 Task: nan
Action: Mouse moved to (526, 153)
Screenshot: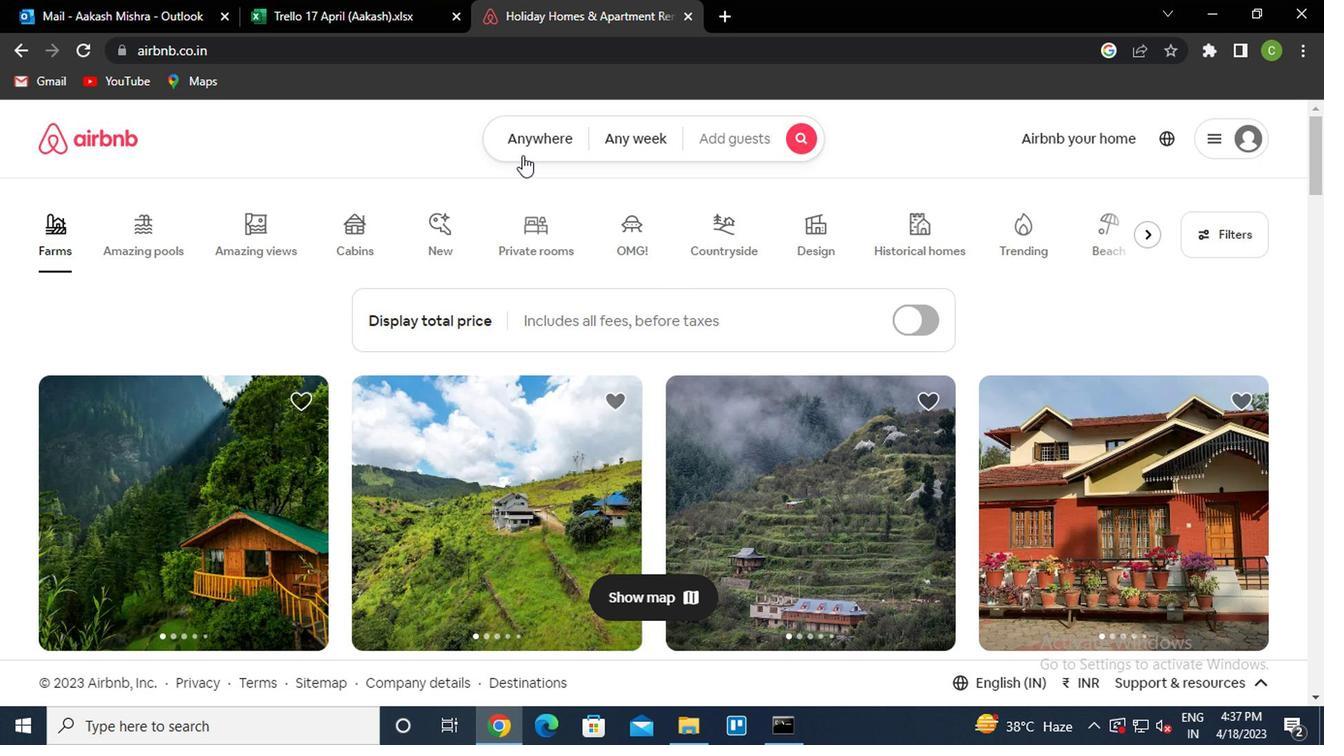 
Action: Mouse pressed left at (526, 153)
Screenshot: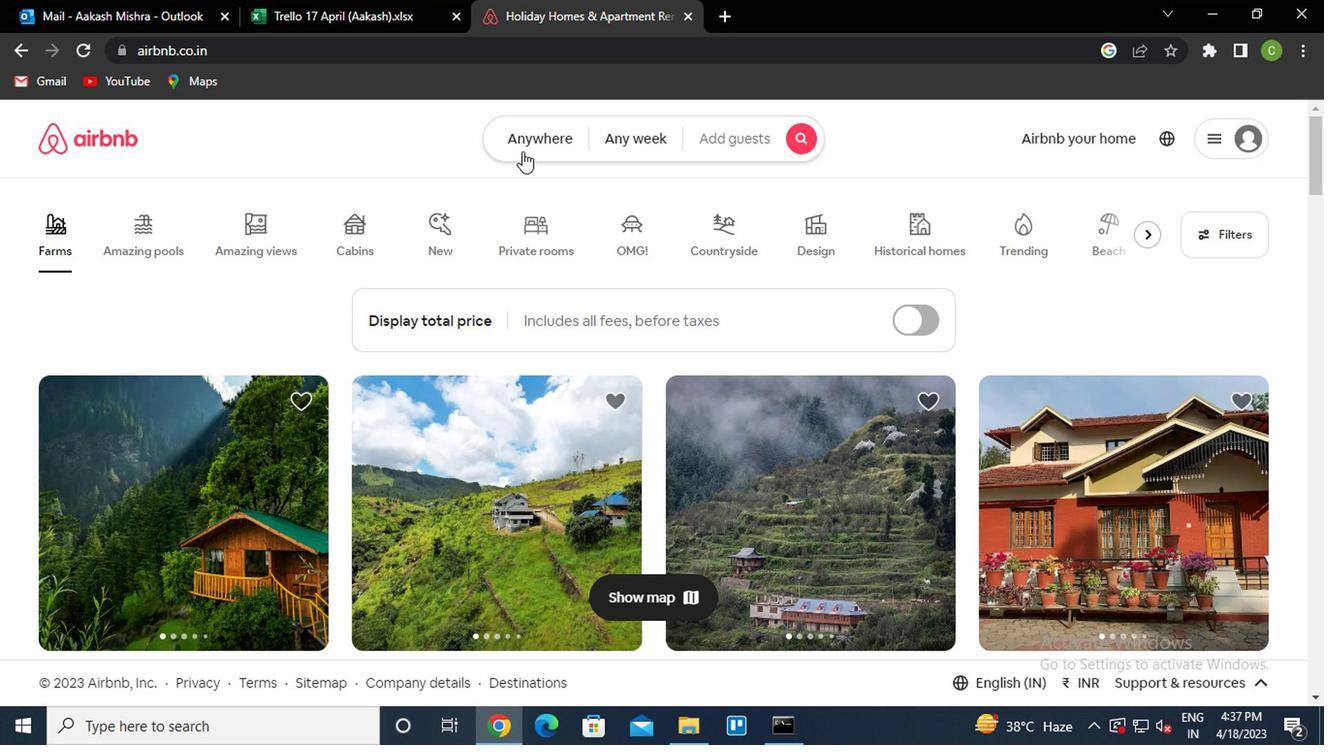 
Action: Mouse moved to (394, 220)
Screenshot: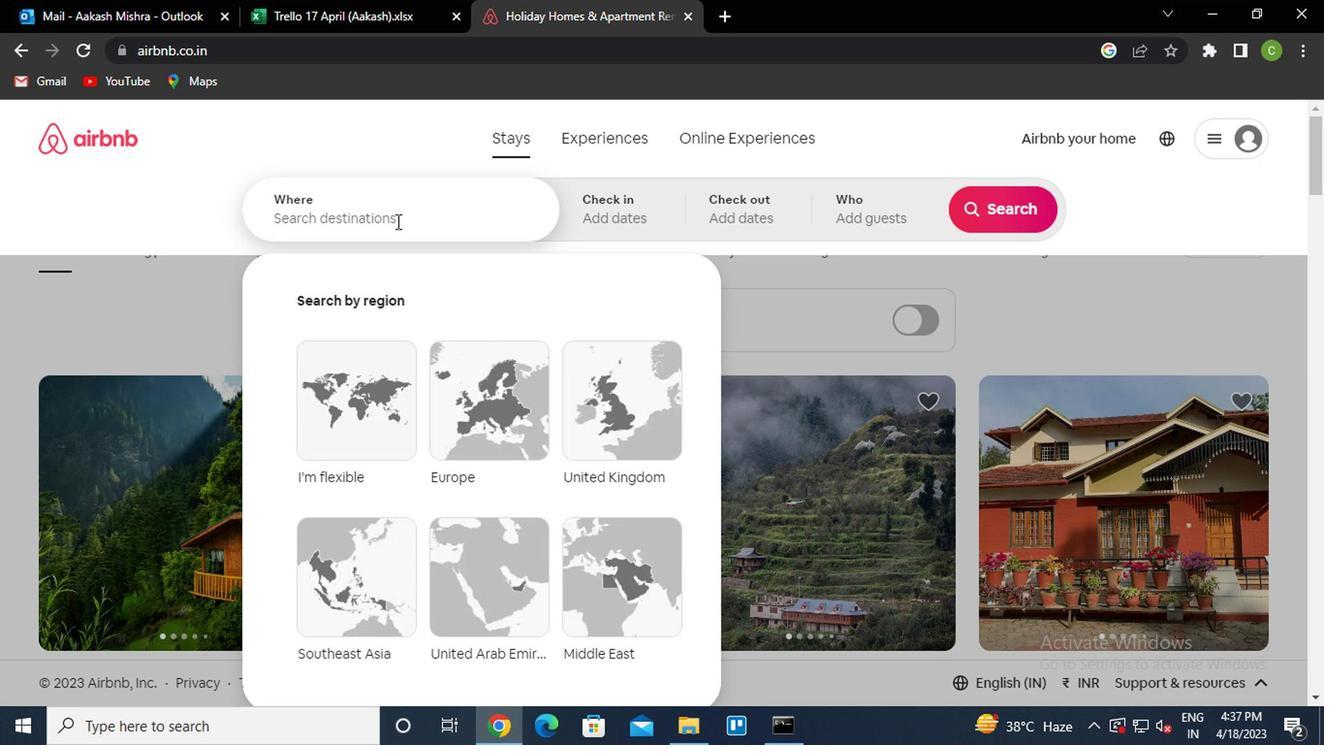 
Action: Mouse pressed left at (394, 220)
Screenshot: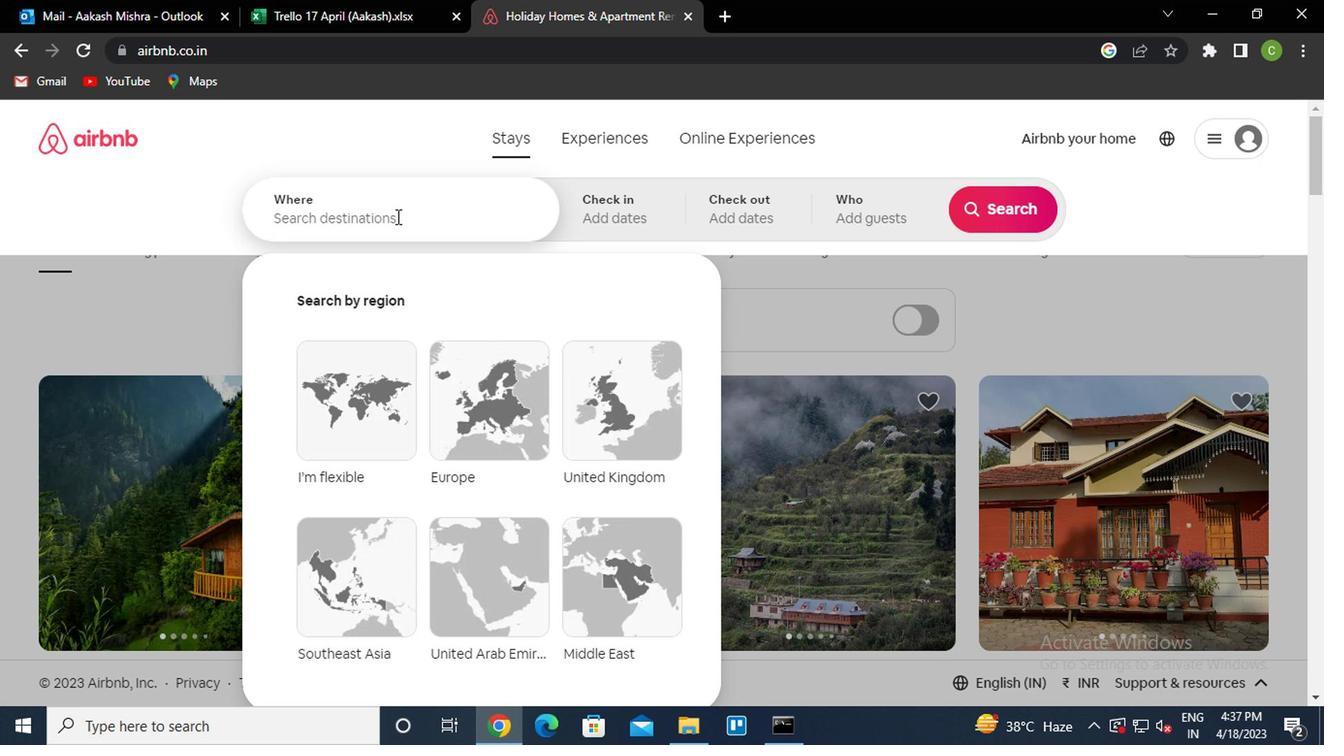 
Action: Key pressed <Key.caps_lock><Key.caps_lock>c<Key.caps_lock>aninde<Key.space>brazil<Key.down><Key.enter>
Screenshot: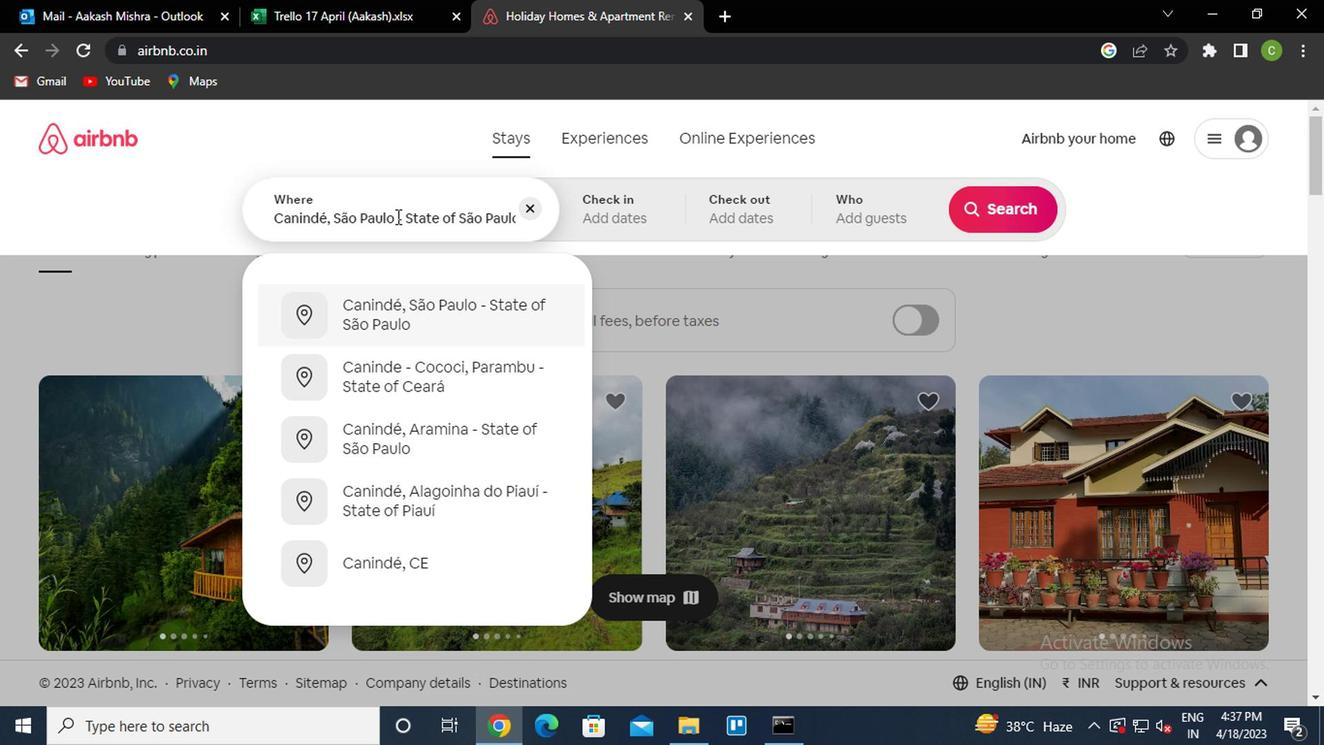 
Action: Mouse moved to (1001, 371)
Screenshot: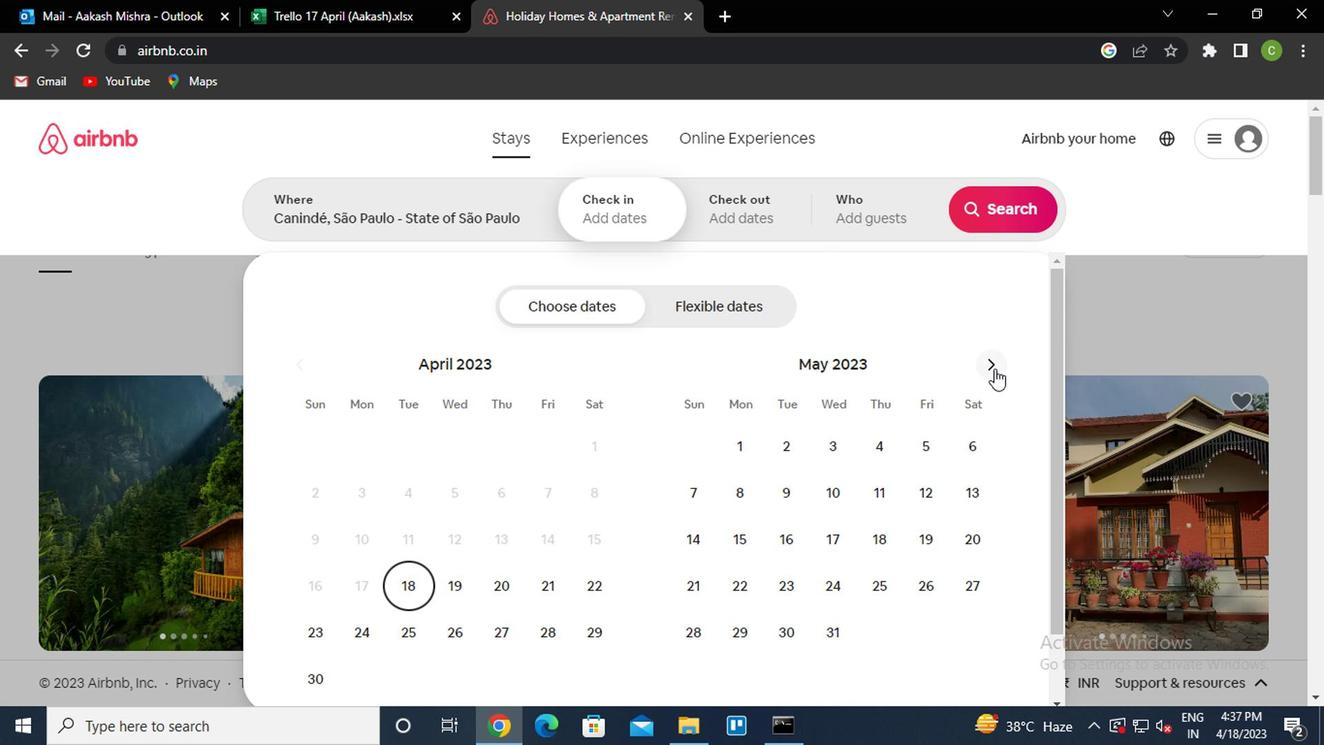 
Action: Mouse pressed left at (1001, 371)
Screenshot: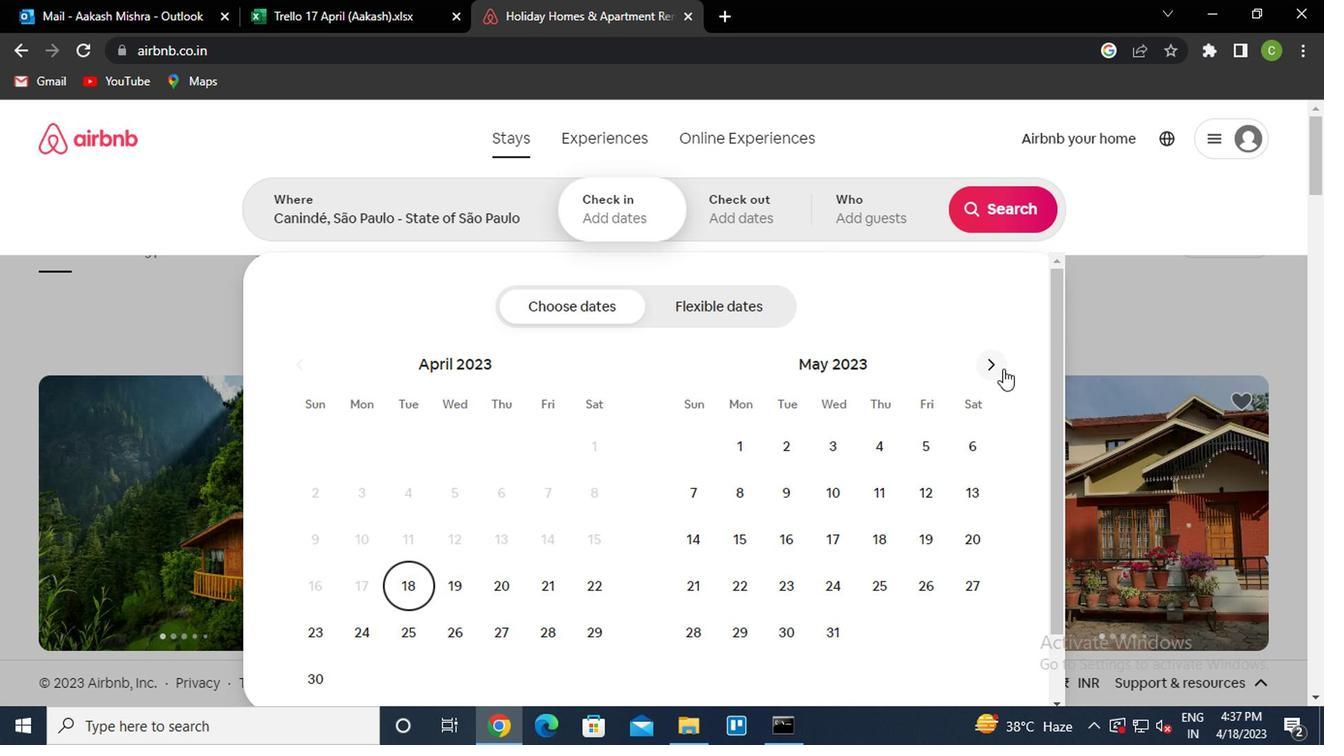 
Action: Mouse pressed left at (1001, 371)
Screenshot: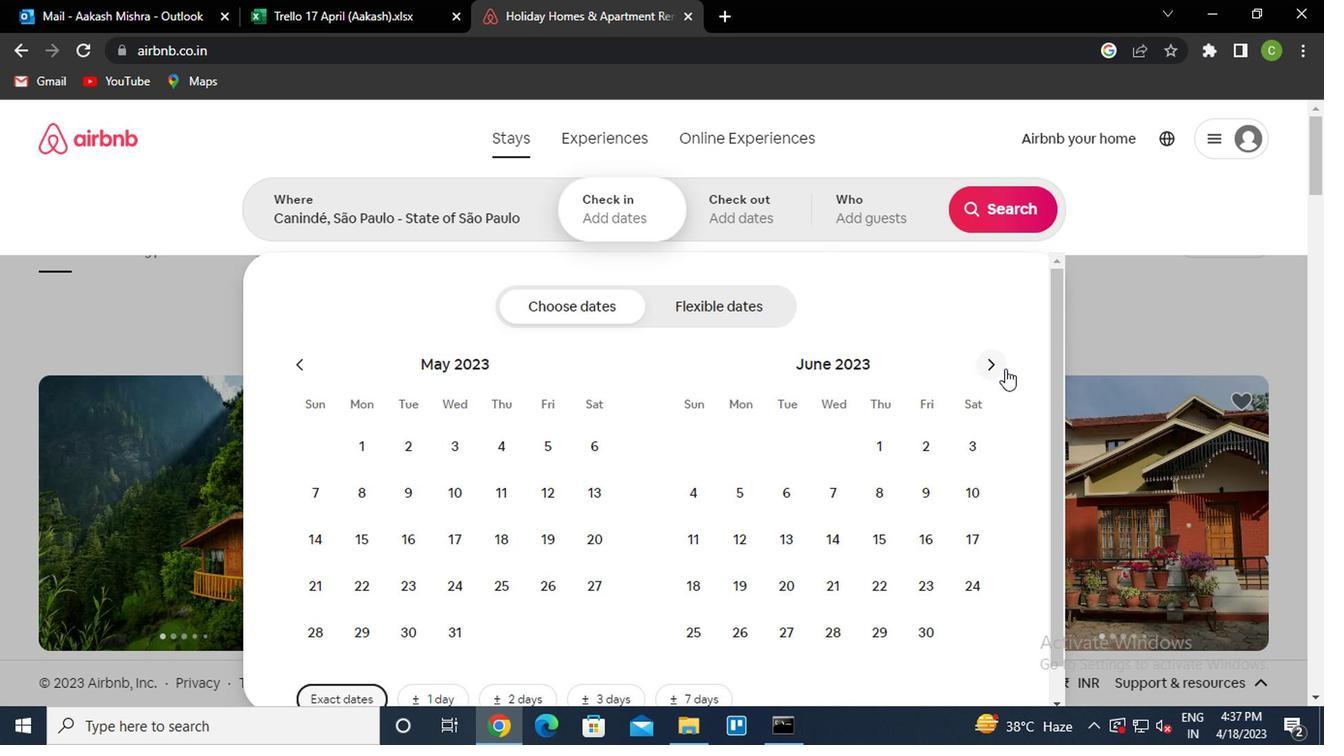 
Action: Mouse moved to (694, 540)
Screenshot: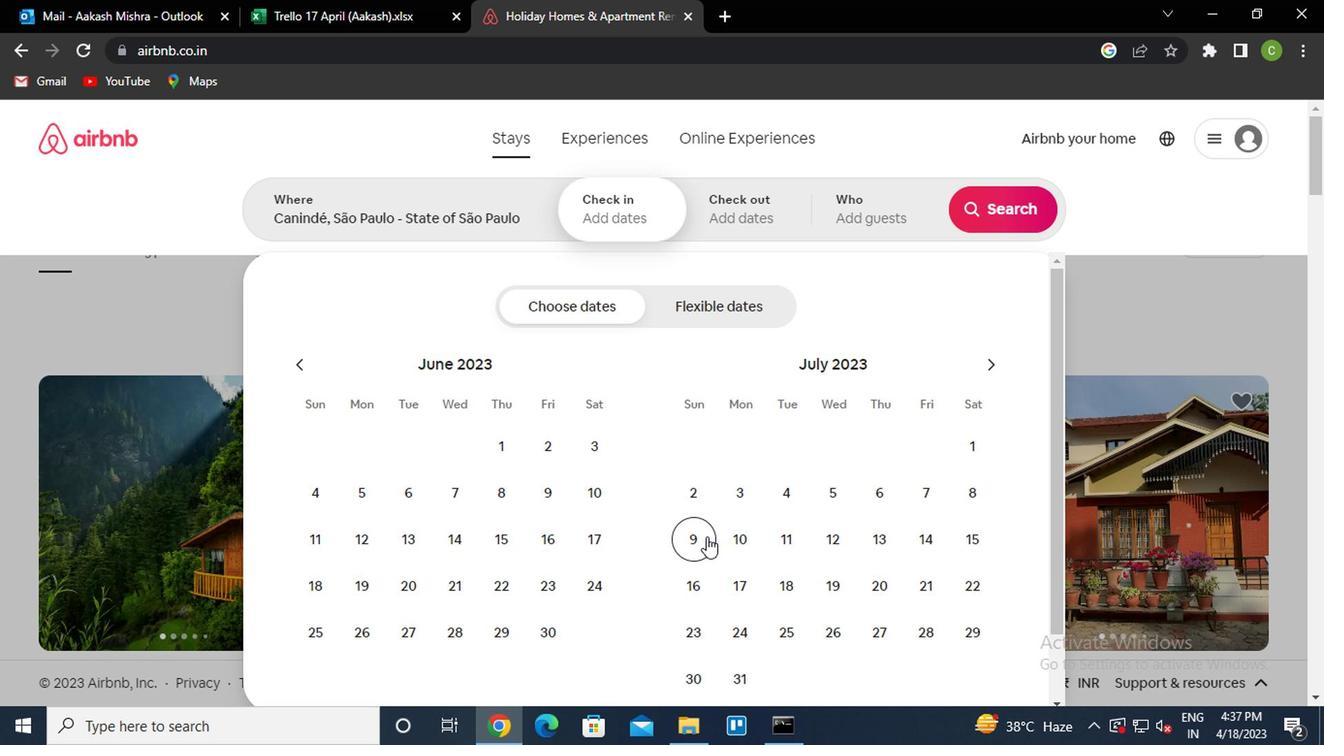 
Action: Mouse pressed left at (694, 540)
Screenshot: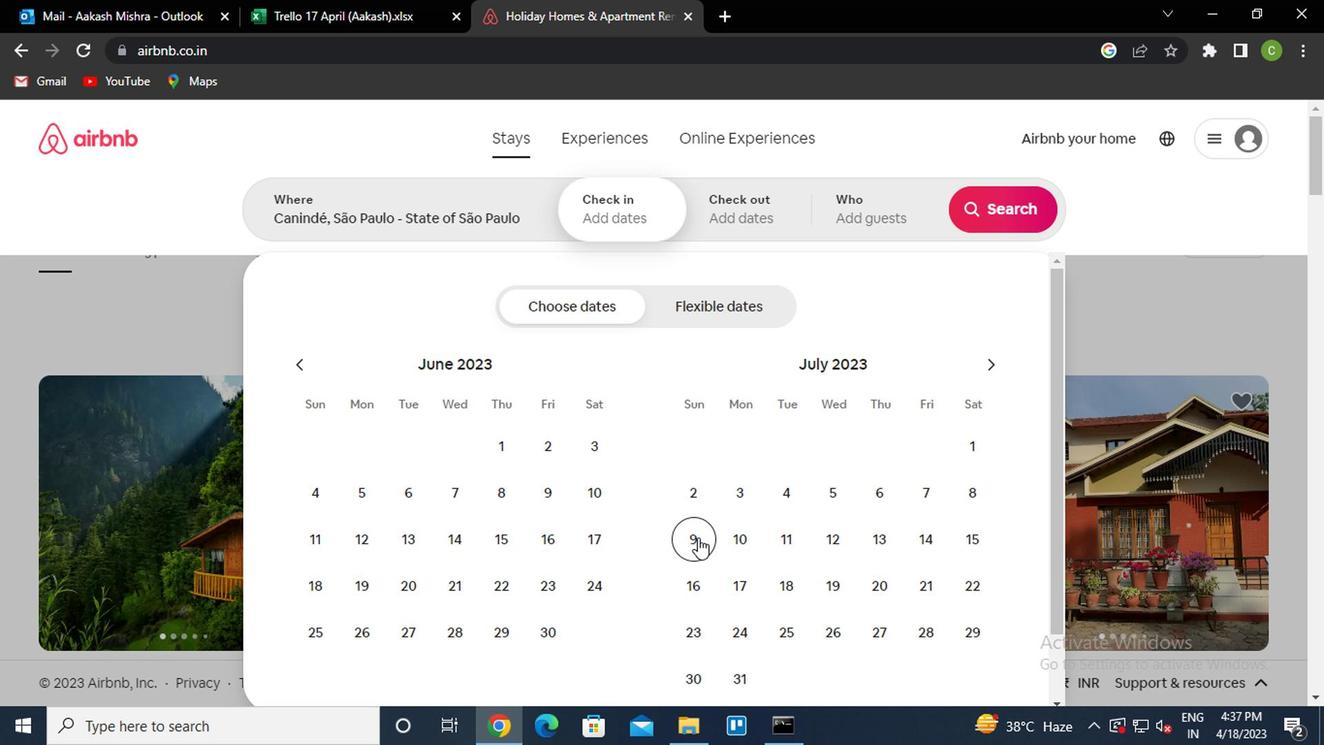 
Action: Mouse moved to (694, 597)
Screenshot: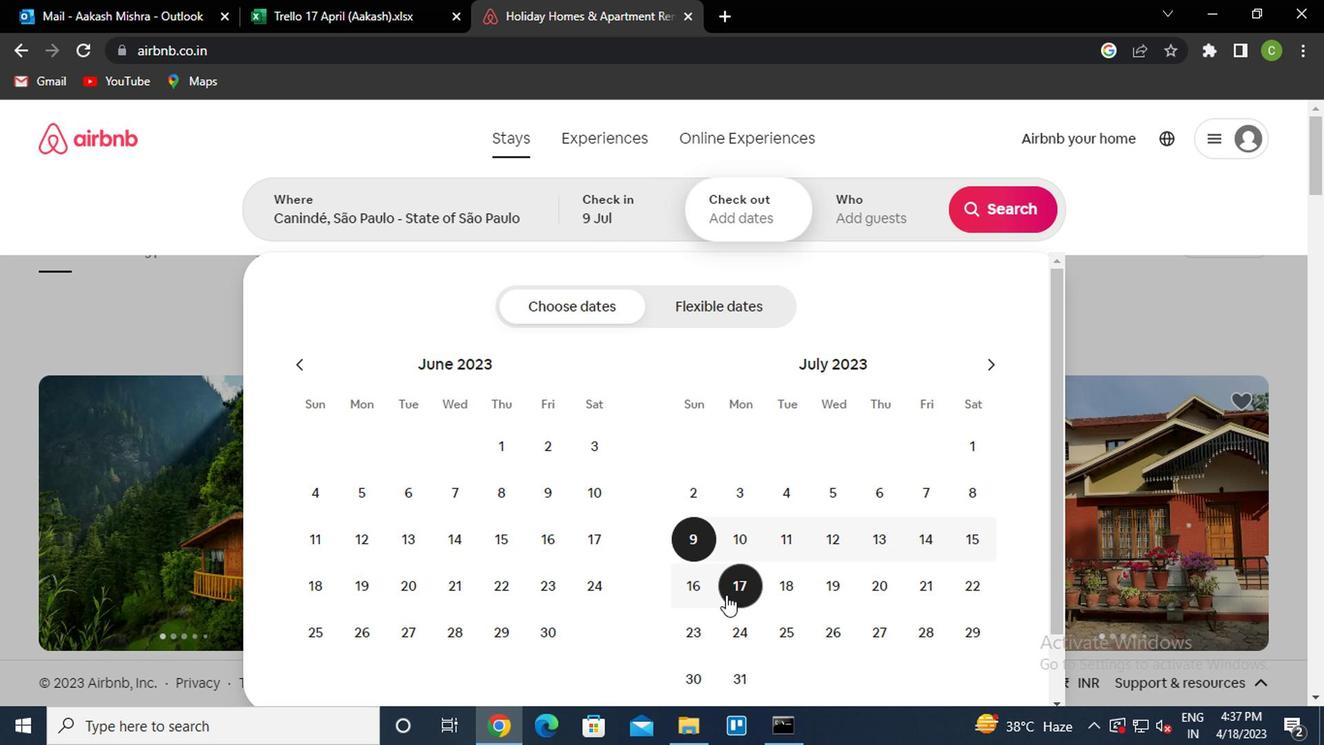 
Action: Mouse pressed left at (694, 597)
Screenshot: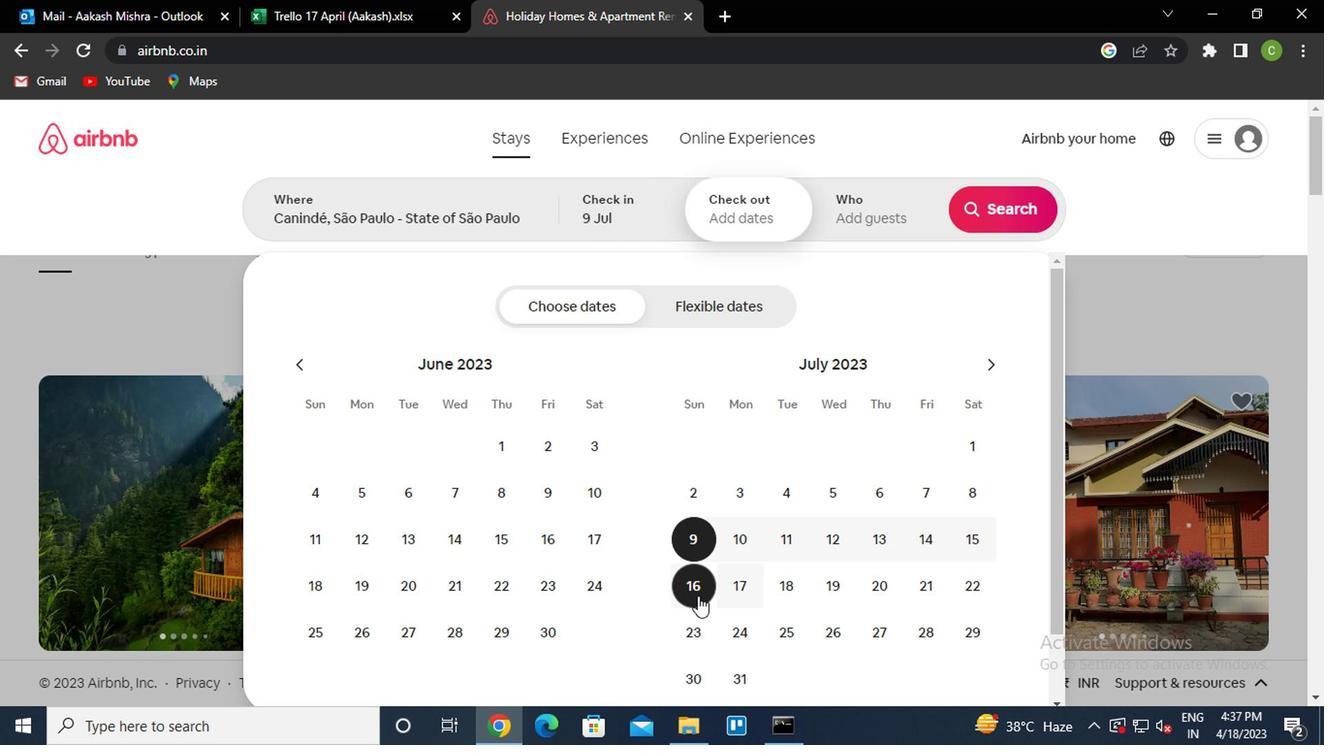 
Action: Mouse moved to (902, 212)
Screenshot: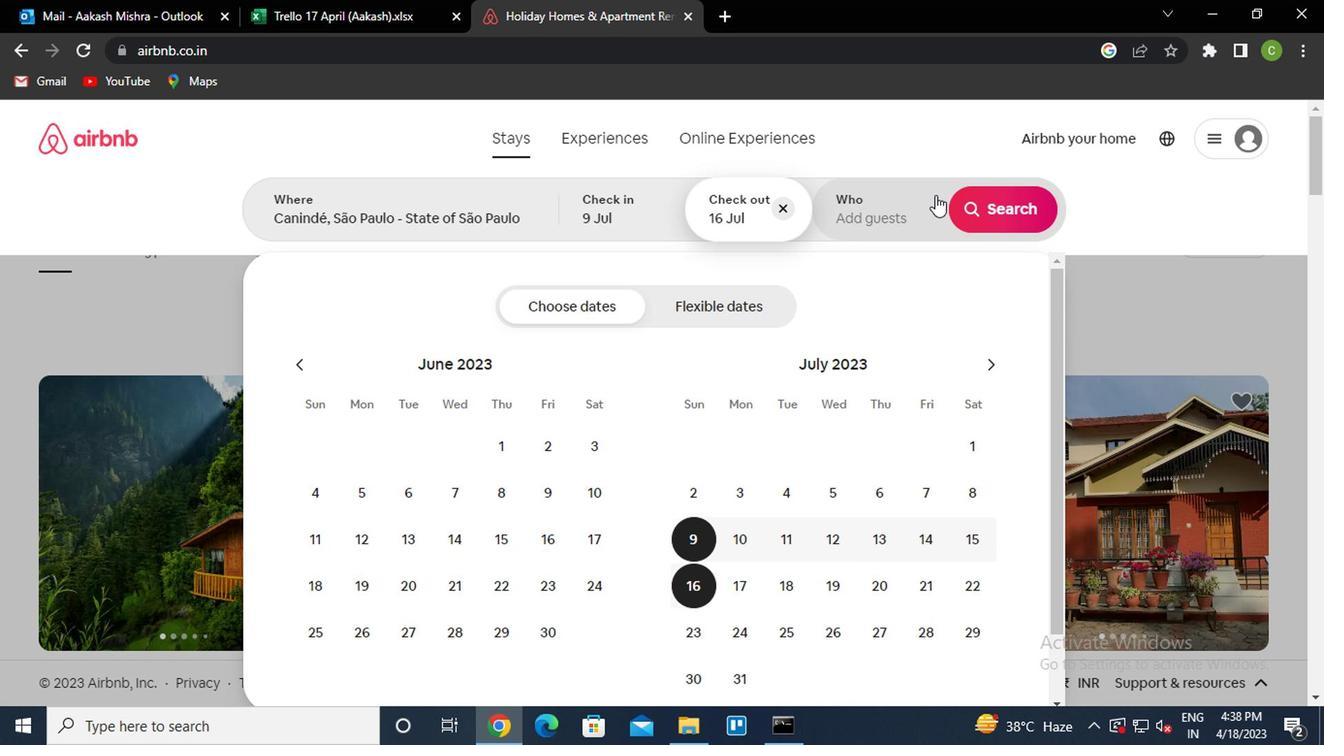 
Action: Mouse pressed left at (902, 212)
Screenshot: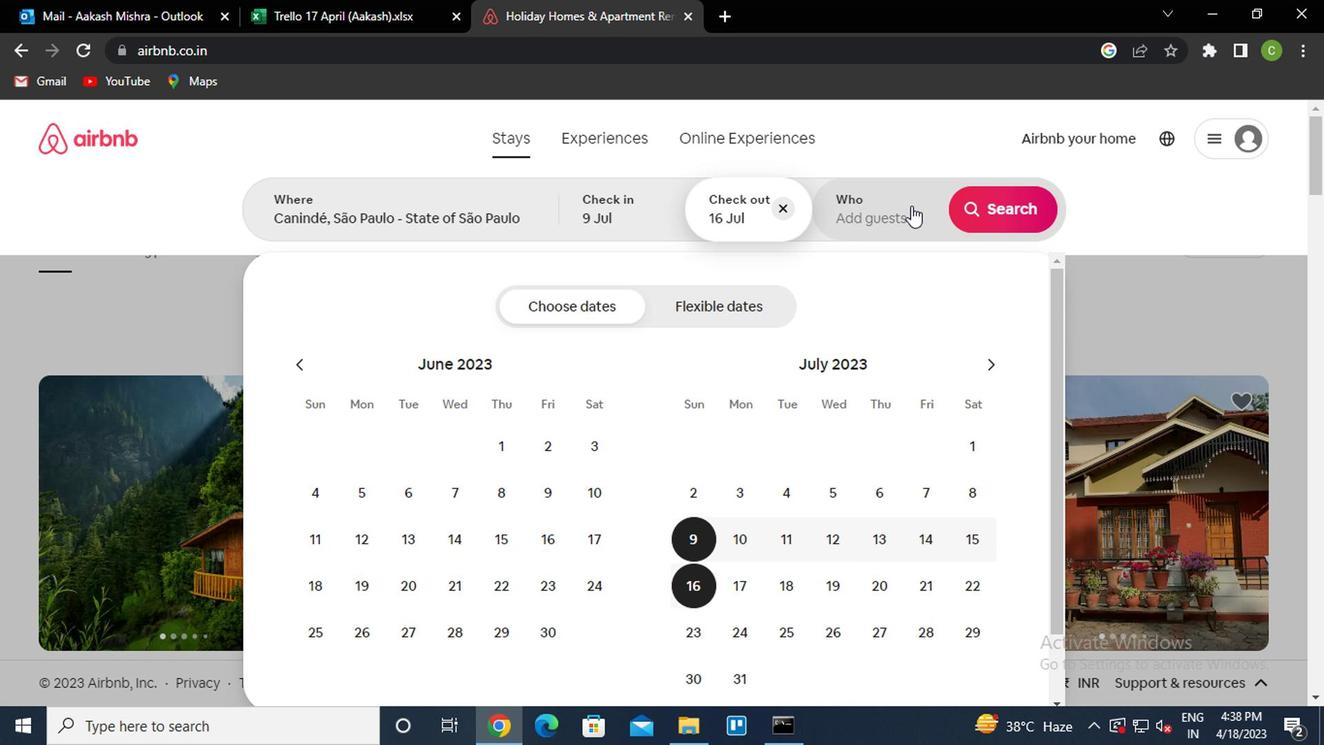 
Action: Mouse moved to (1012, 314)
Screenshot: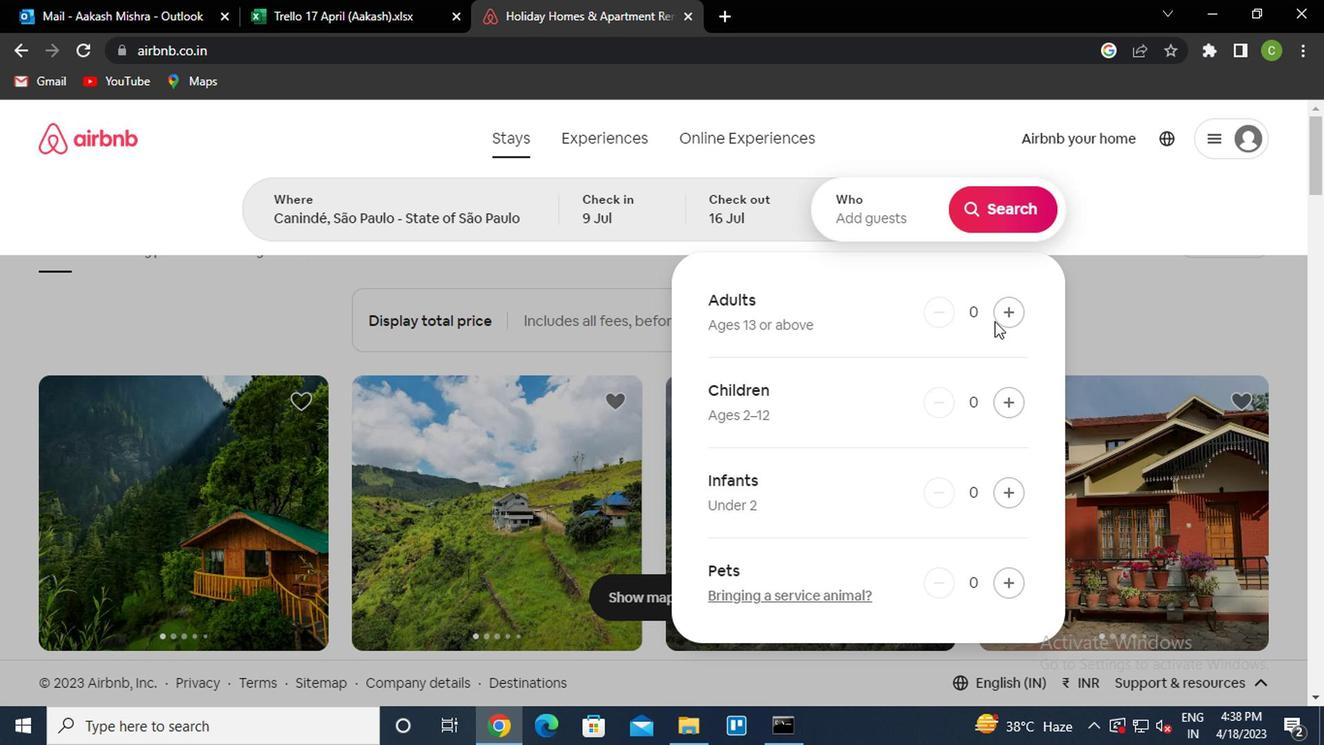 
Action: Mouse pressed left at (1012, 314)
Screenshot: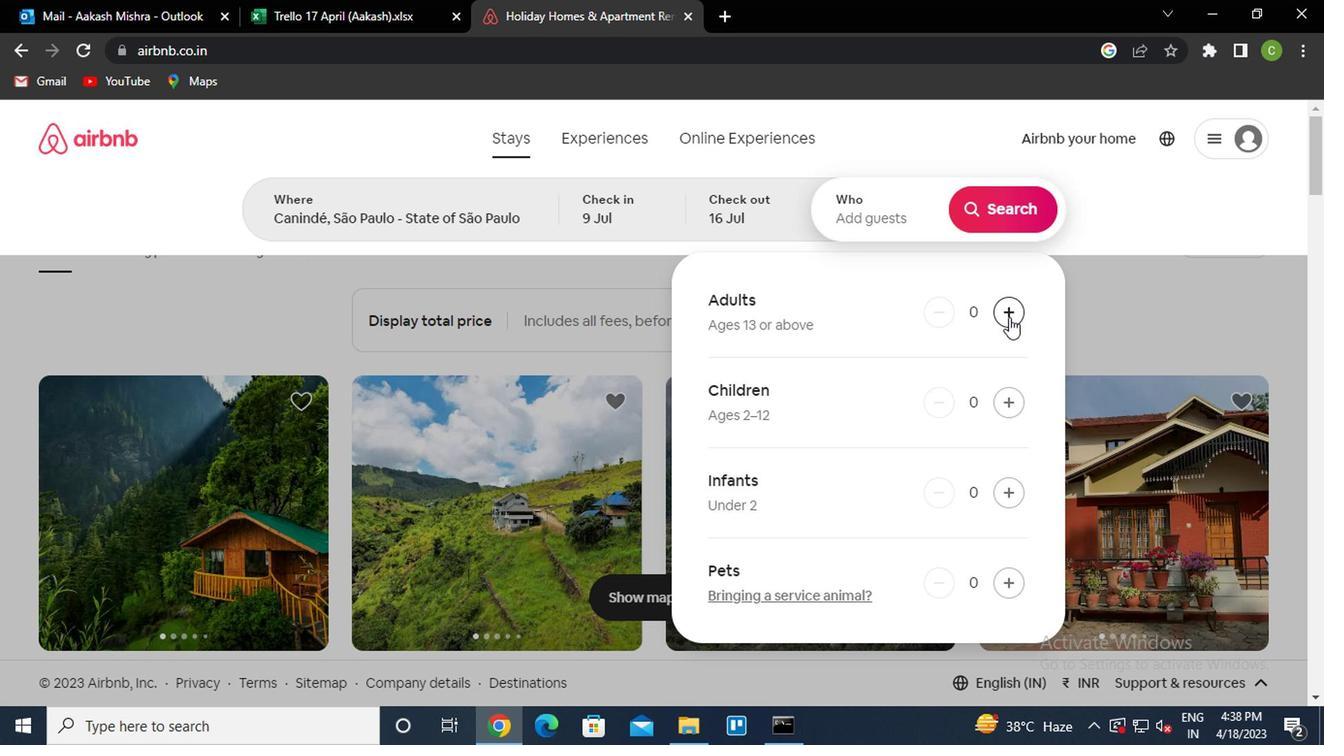 
Action: Mouse pressed left at (1012, 314)
Screenshot: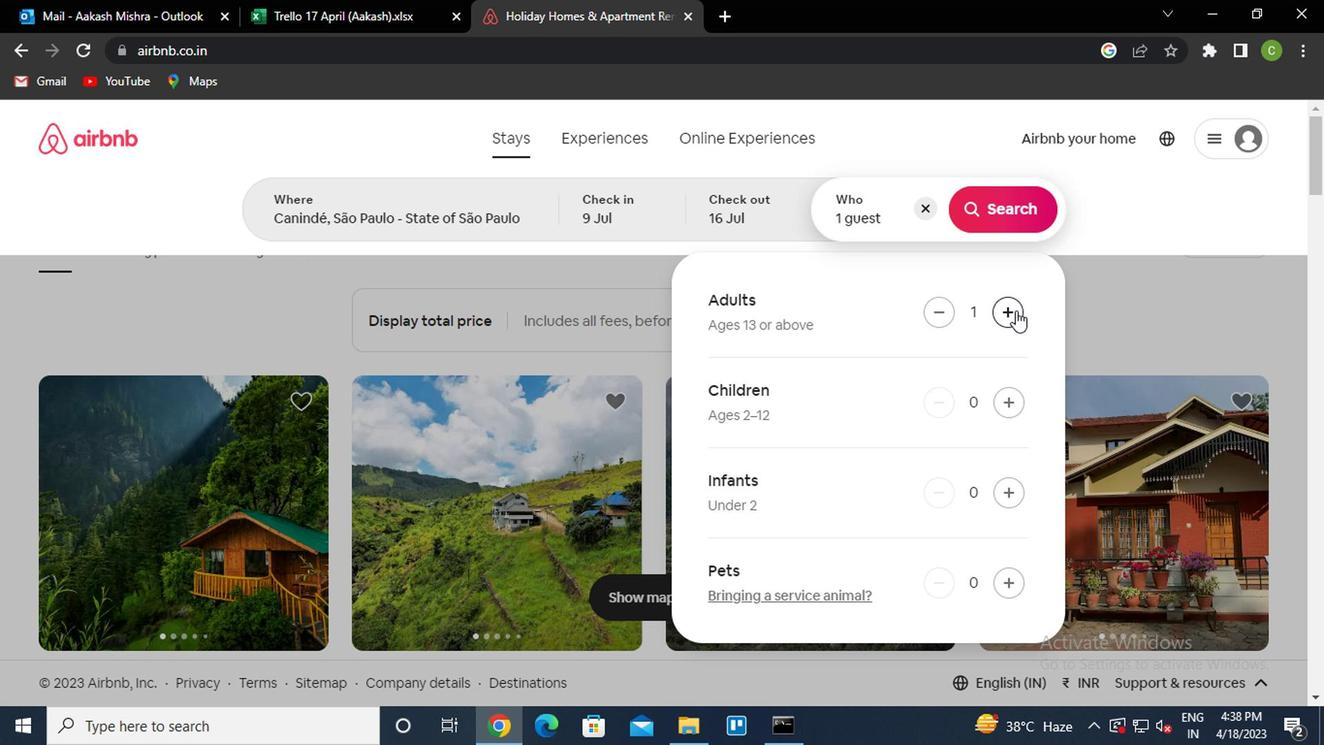 
Action: Mouse moved to (1006, 392)
Screenshot: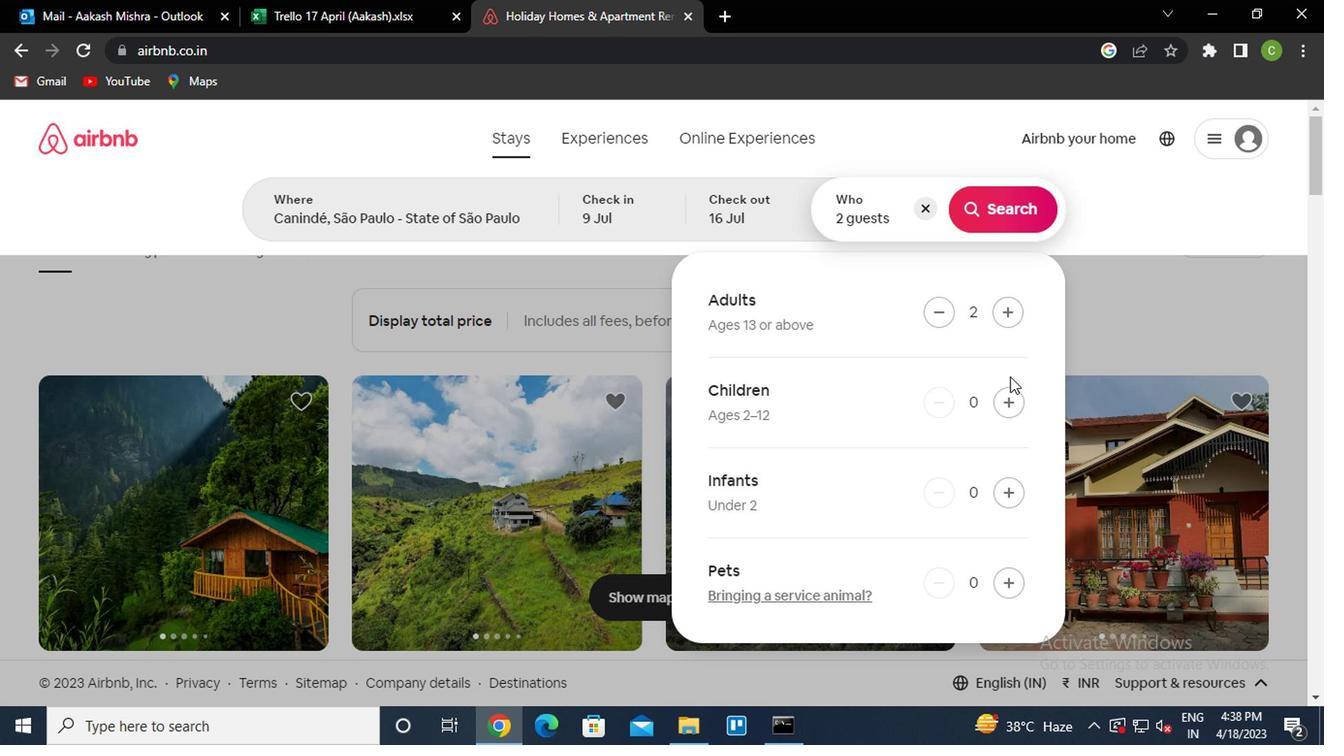 
Action: Mouse pressed left at (1006, 392)
Screenshot: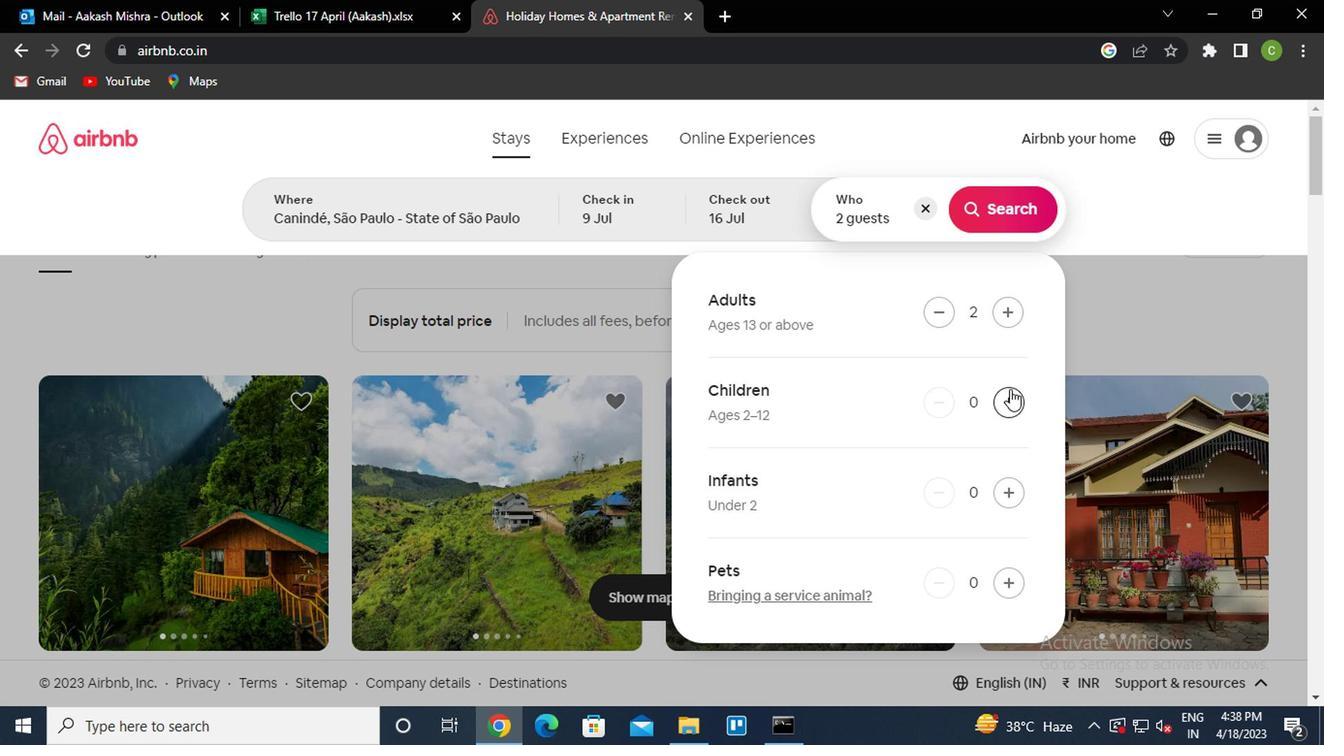 
Action: Mouse moved to (1102, 332)
Screenshot: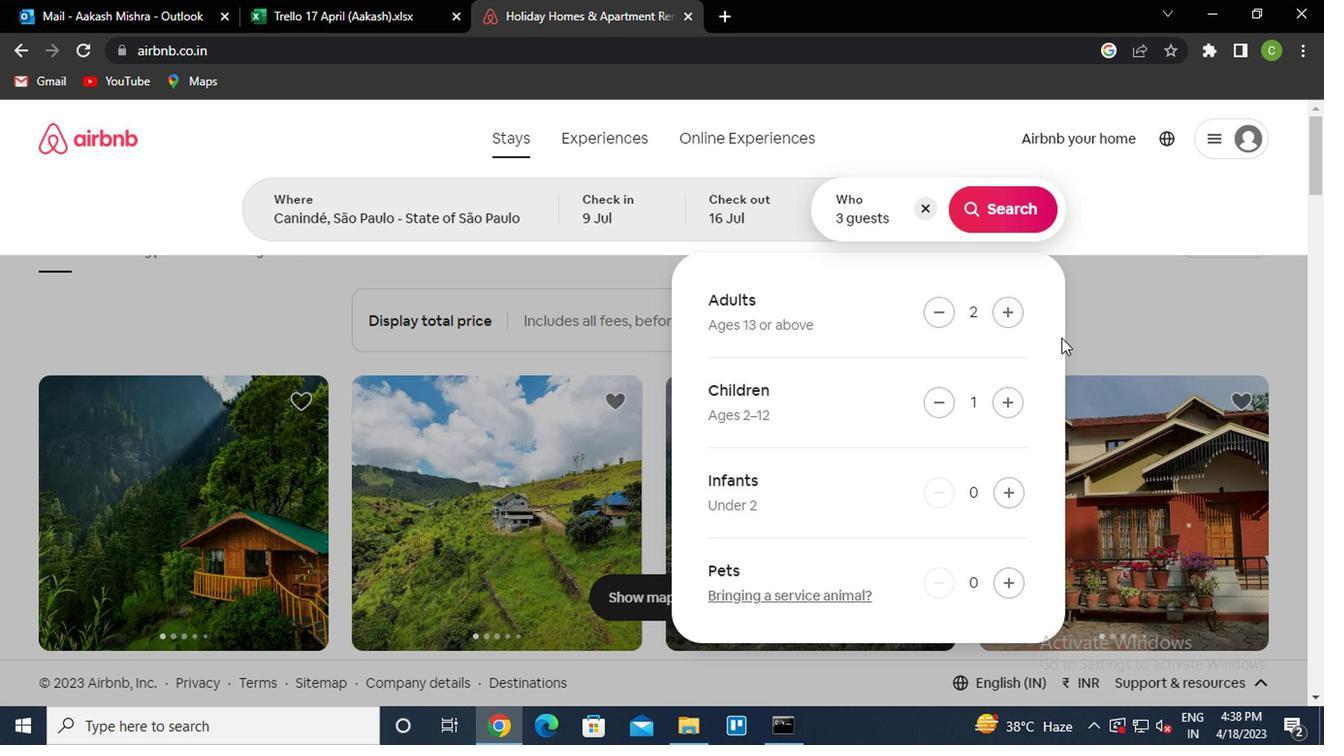 
Action: Mouse pressed left at (1102, 332)
Screenshot: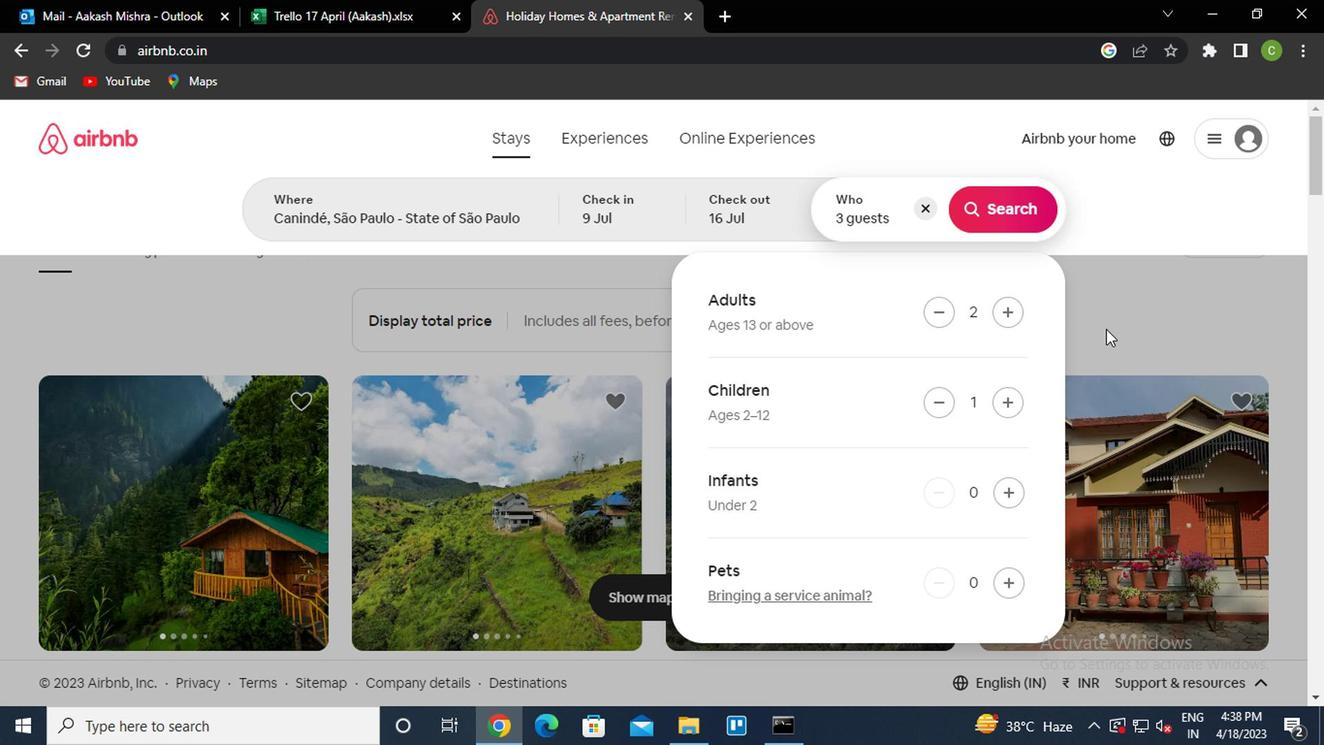
Action: Mouse moved to (1211, 230)
Screenshot: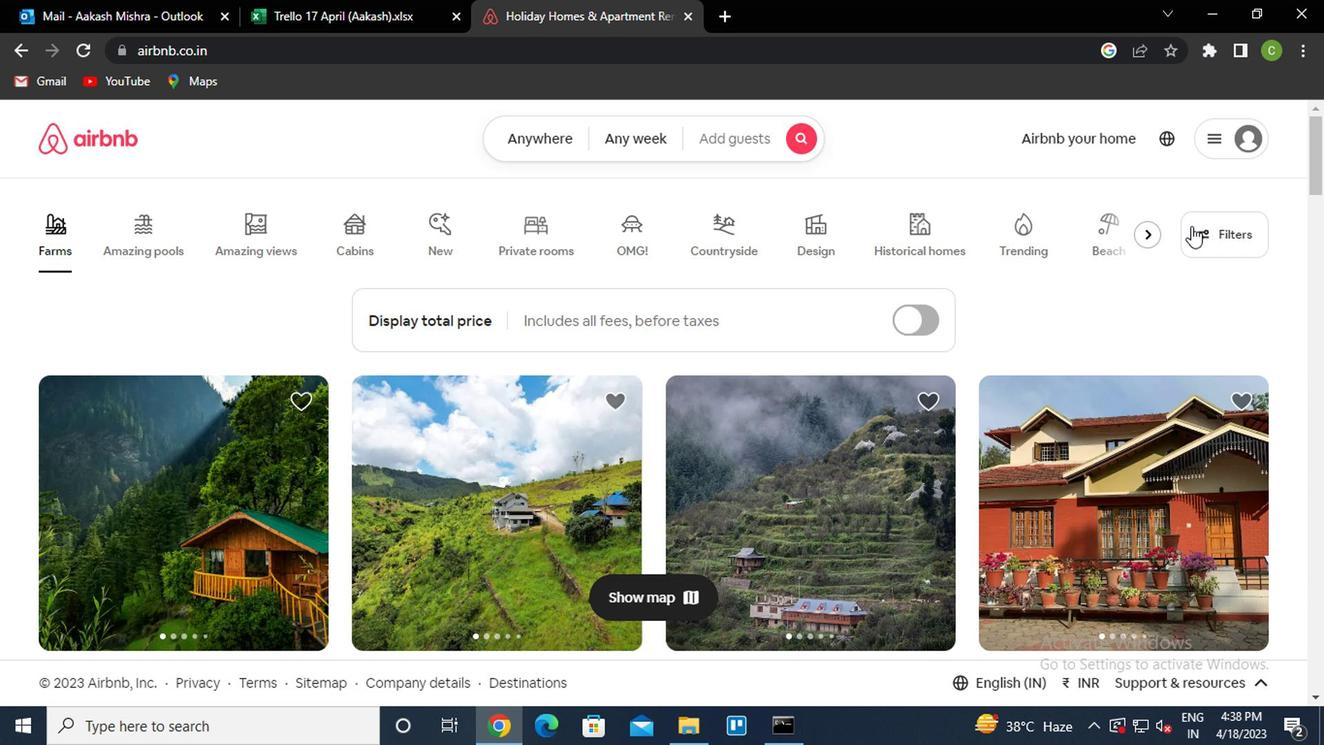 
Action: Mouse pressed left at (1211, 230)
Screenshot: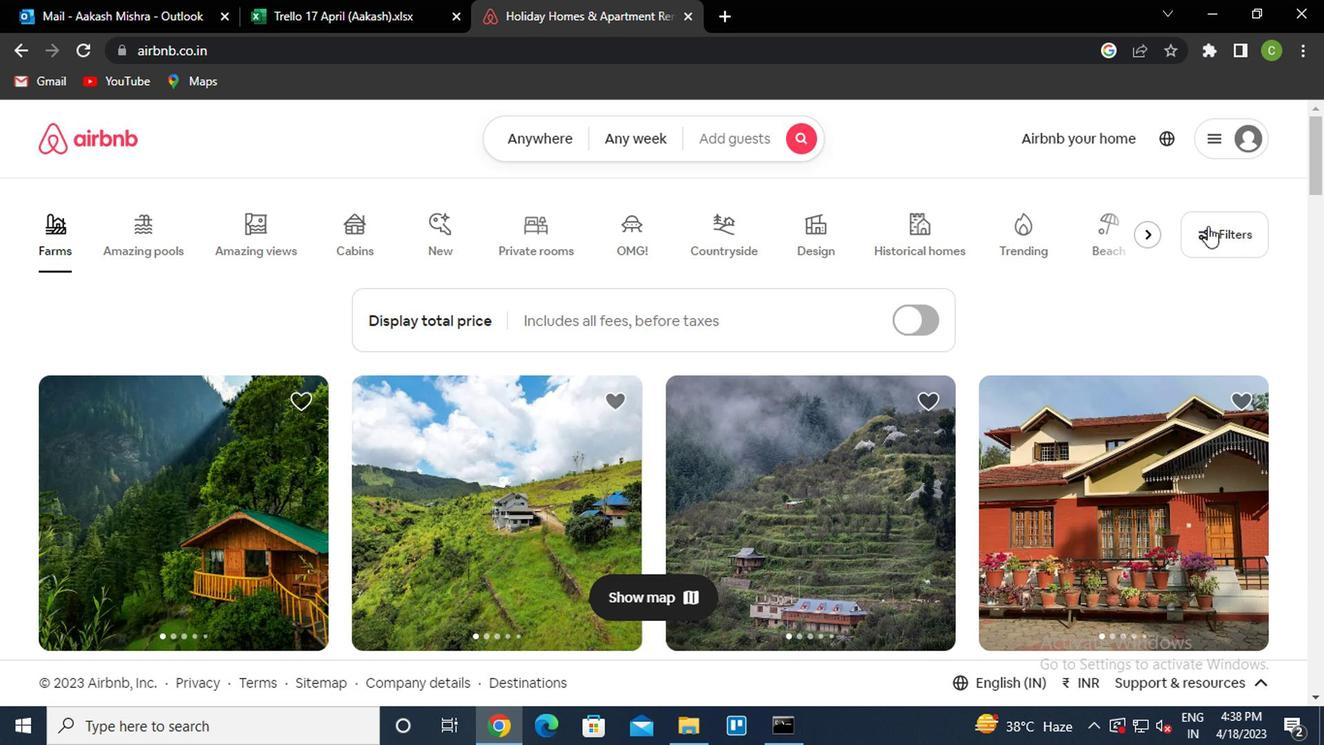 
Action: Mouse moved to (468, 460)
Screenshot: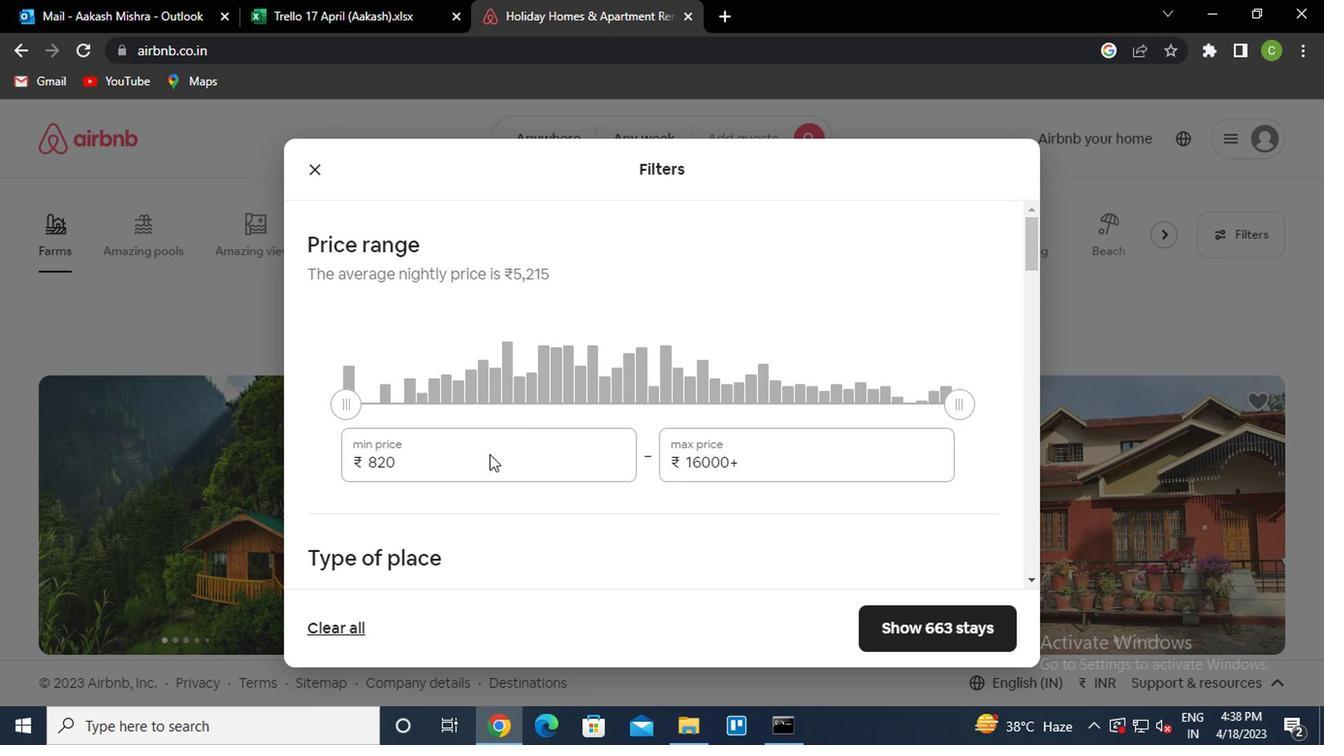 
Action: Mouse pressed left at (468, 460)
Screenshot: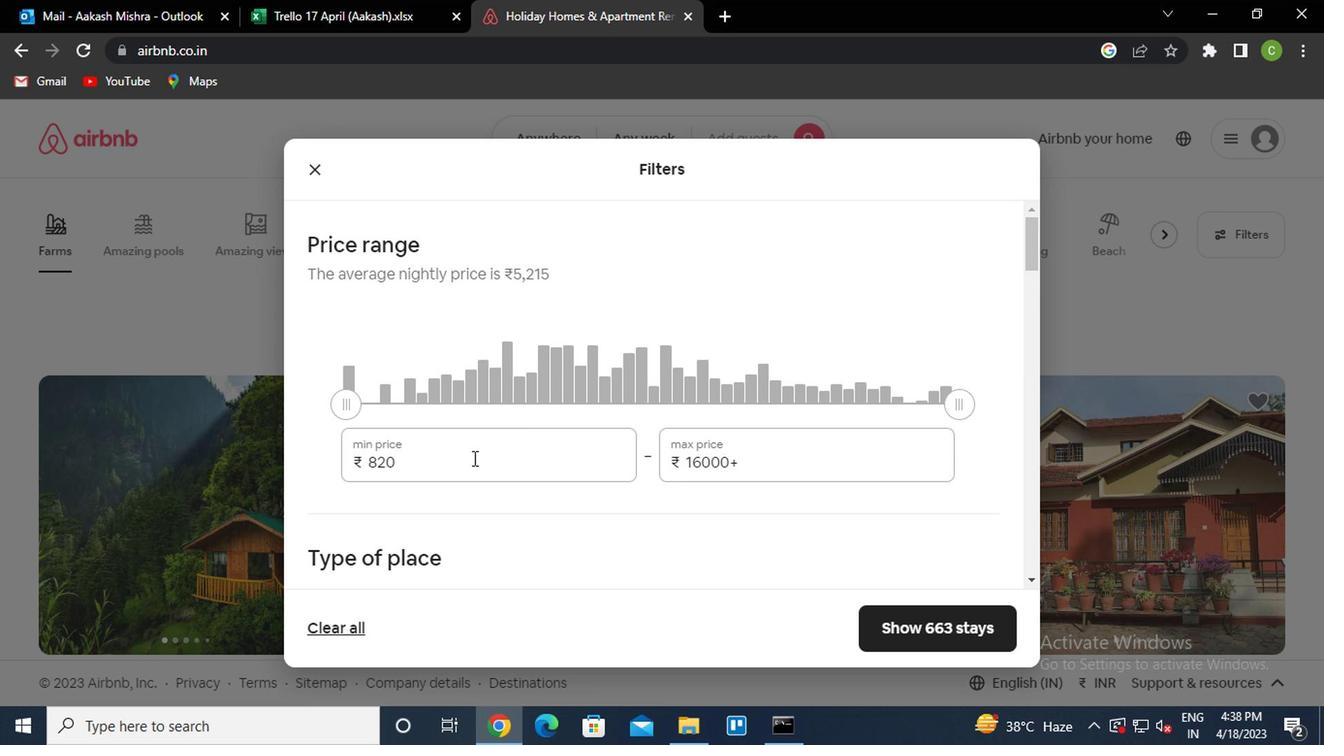 
Action: Key pressed <Key.backspace><Key.backspace>000<Key.tab>16000<Key.backspace><Key.backspace><Key.backspace><Key.backspace>
Screenshot: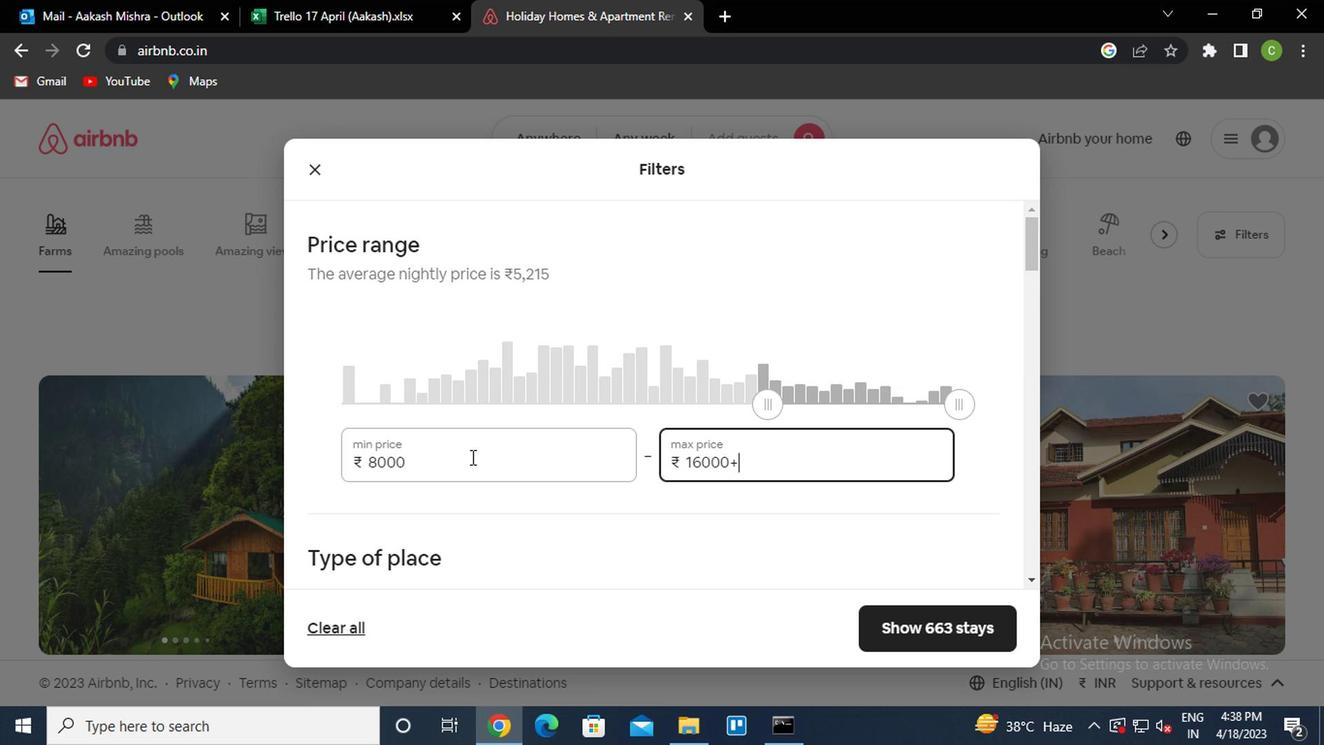 
Action: Mouse moved to (562, 517)
Screenshot: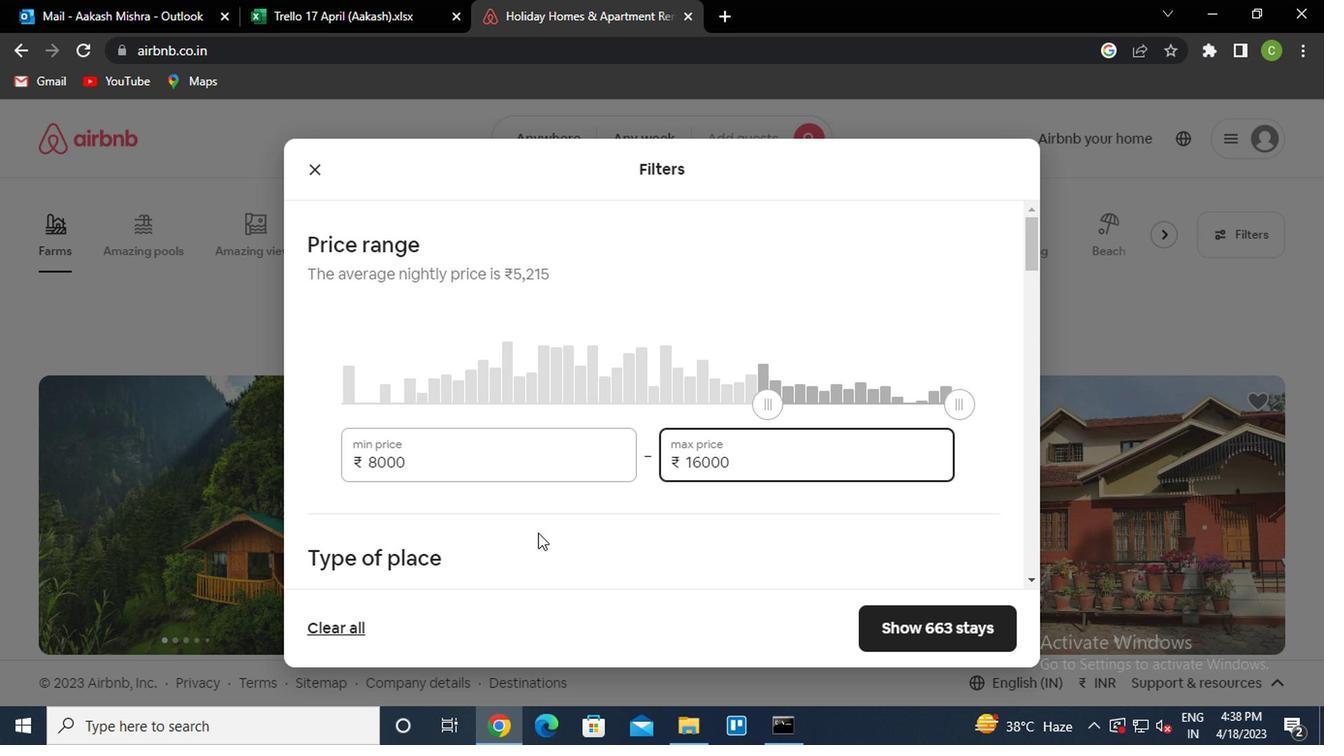 
Action: Mouse scrolled (562, 516) with delta (0, 0)
Screenshot: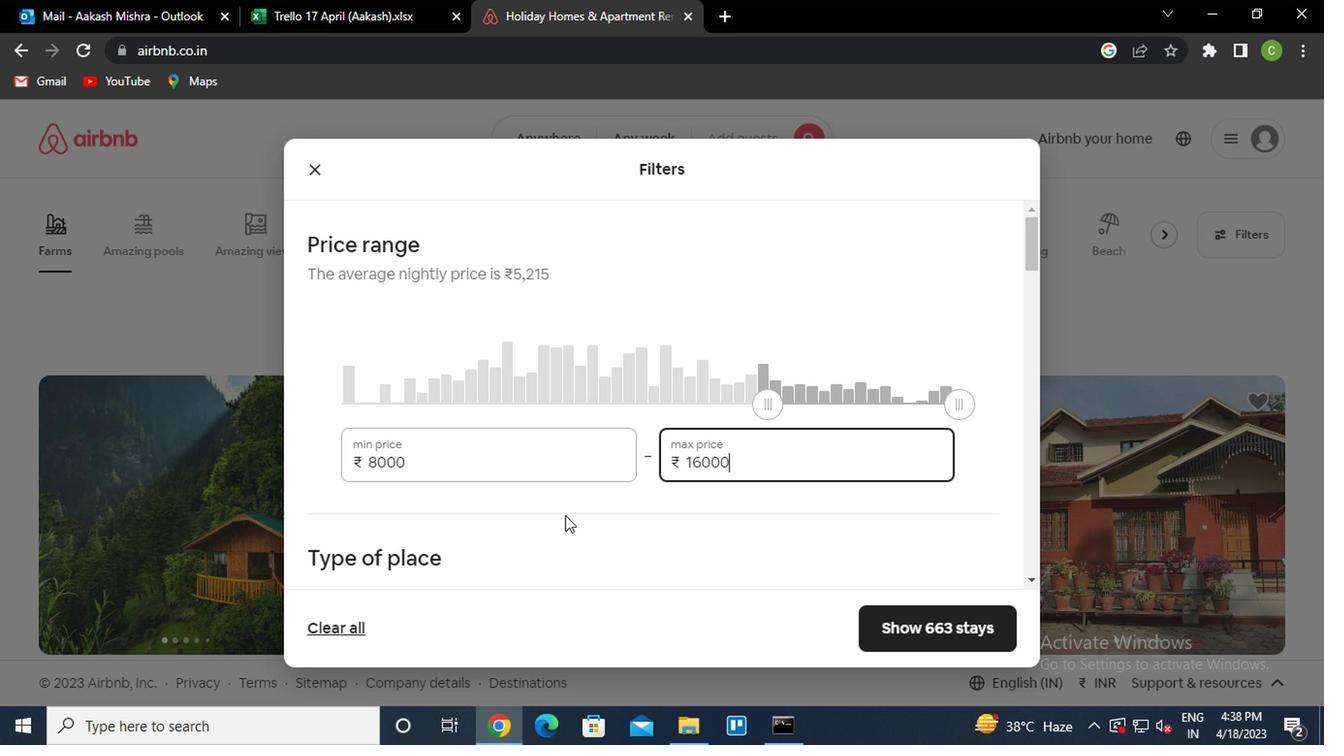 
Action: Mouse scrolled (562, 516) with delta (0, 0)
Screenshot: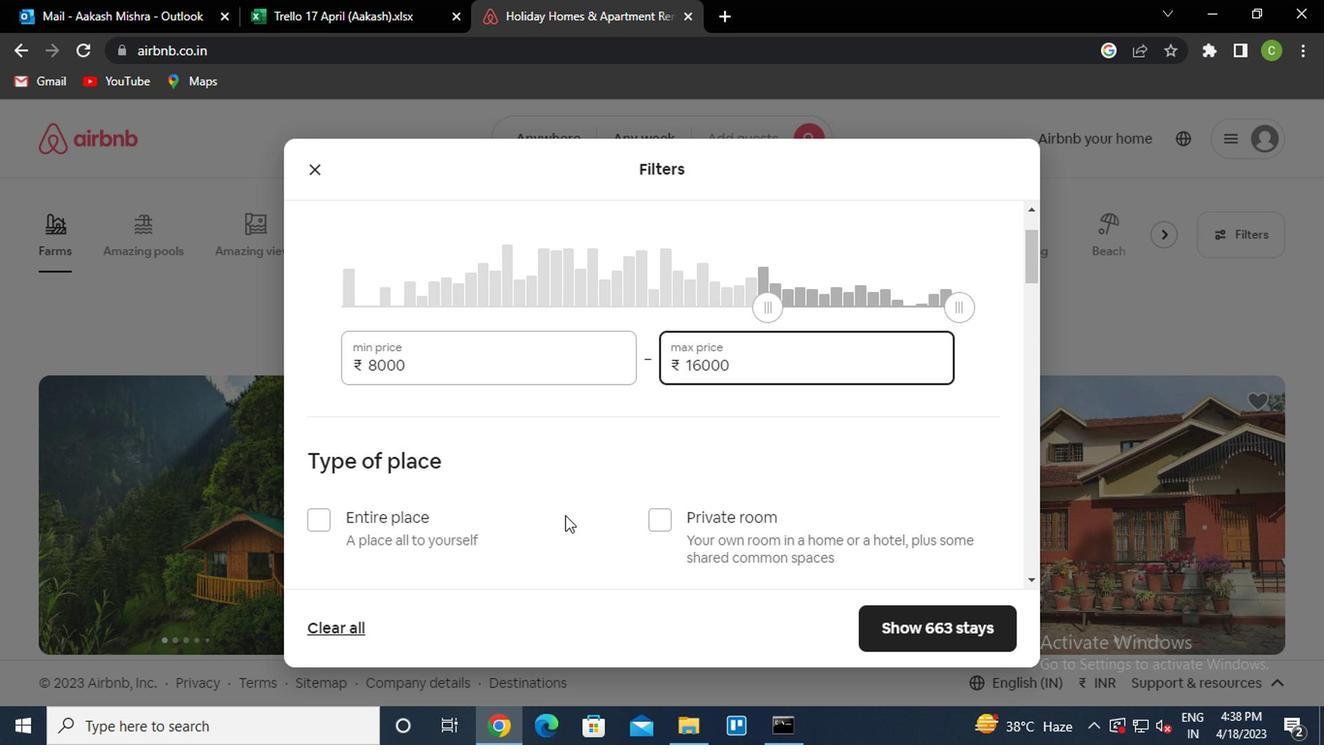 
Action: Mouse moved to (336, 426)
Screenshot: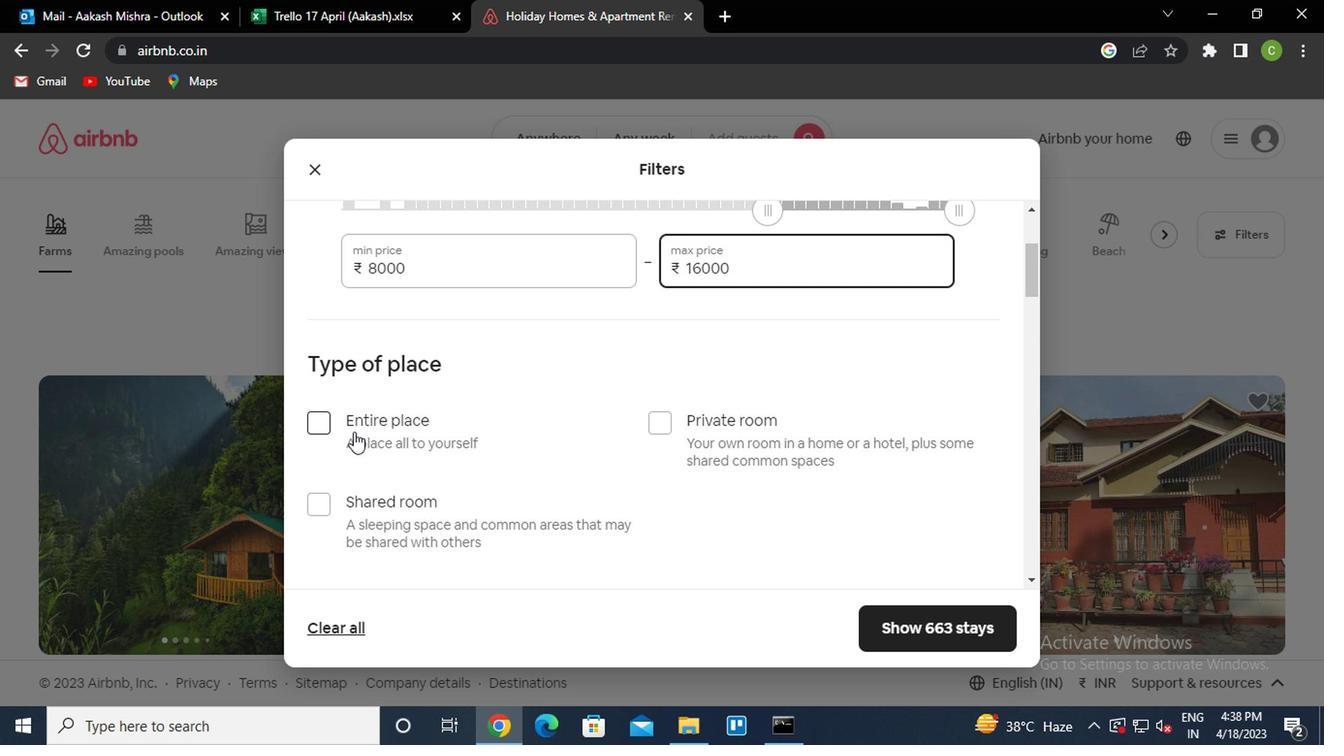 
Action: Mouse pressed left at (336, 426)
Screenshot: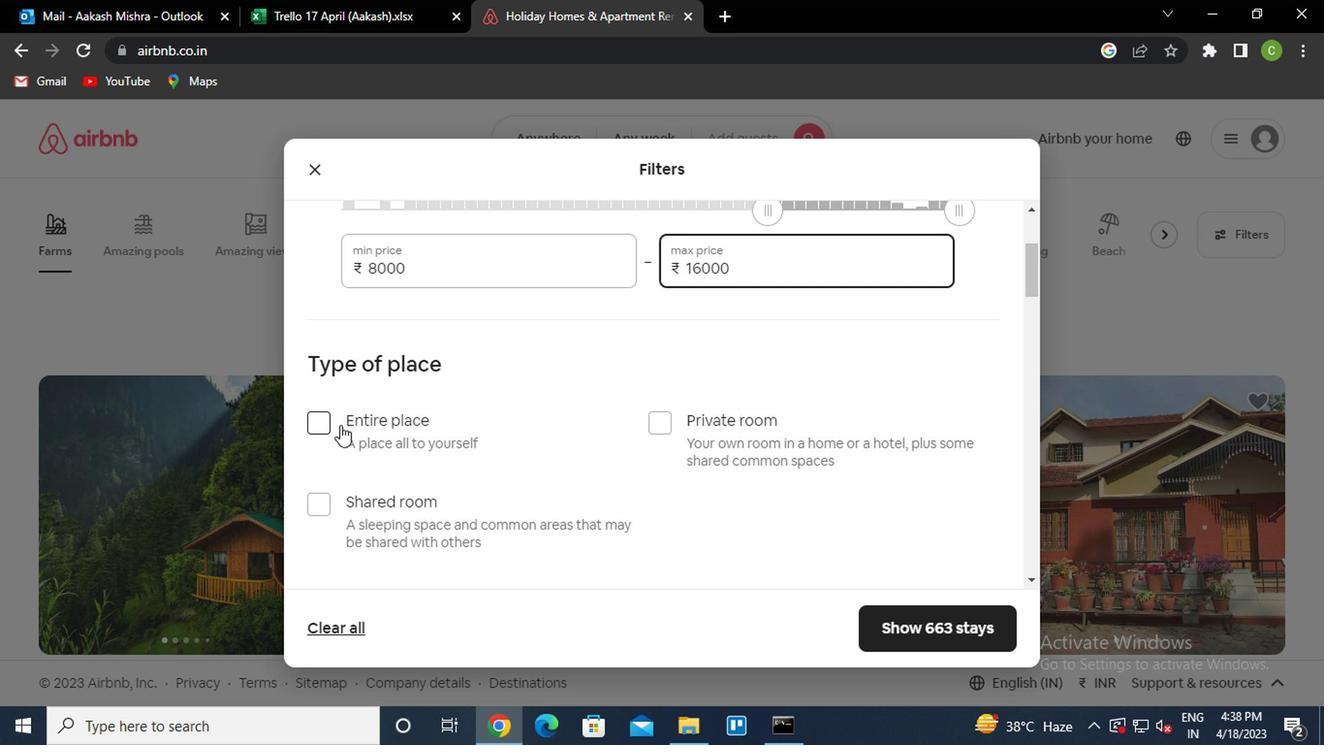 
Action: Mouse moved to (624, 509)
Screenshot: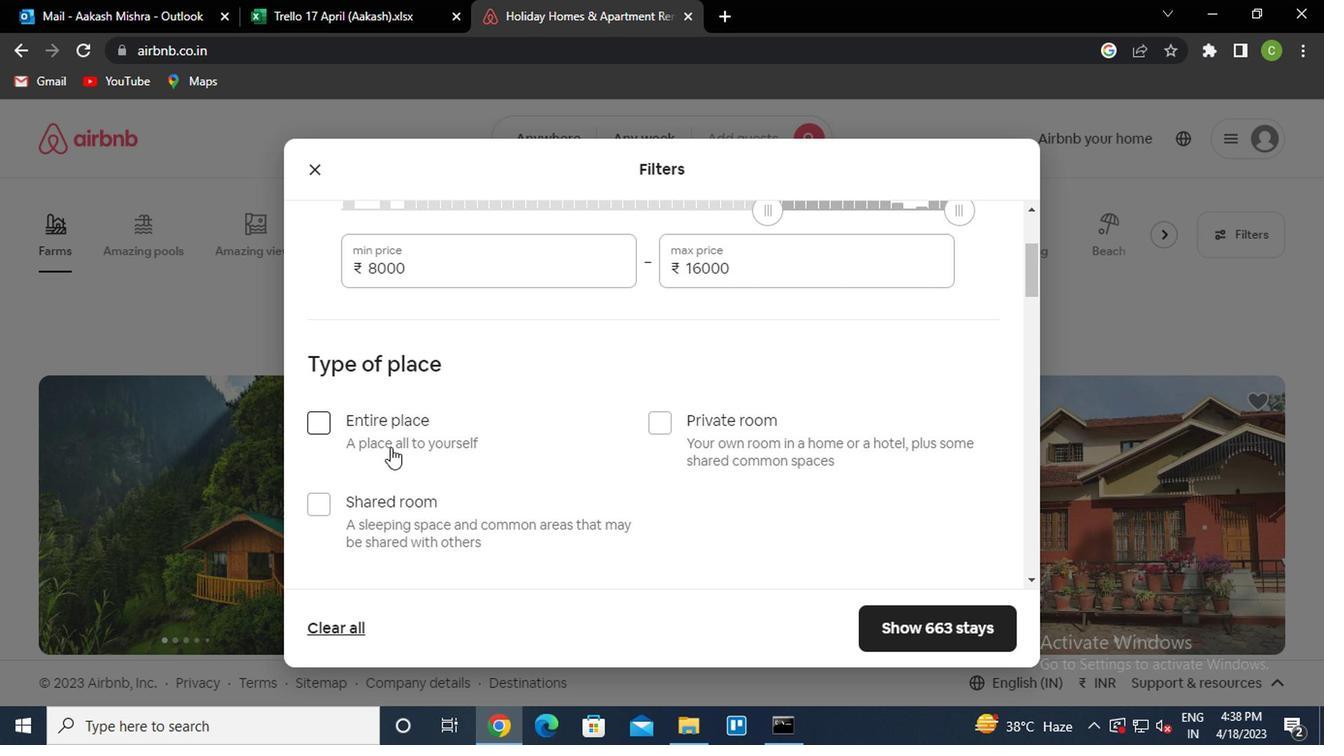 
Action: Mouse scrolled (624, 509) with delta (0, 0)
Screenshot: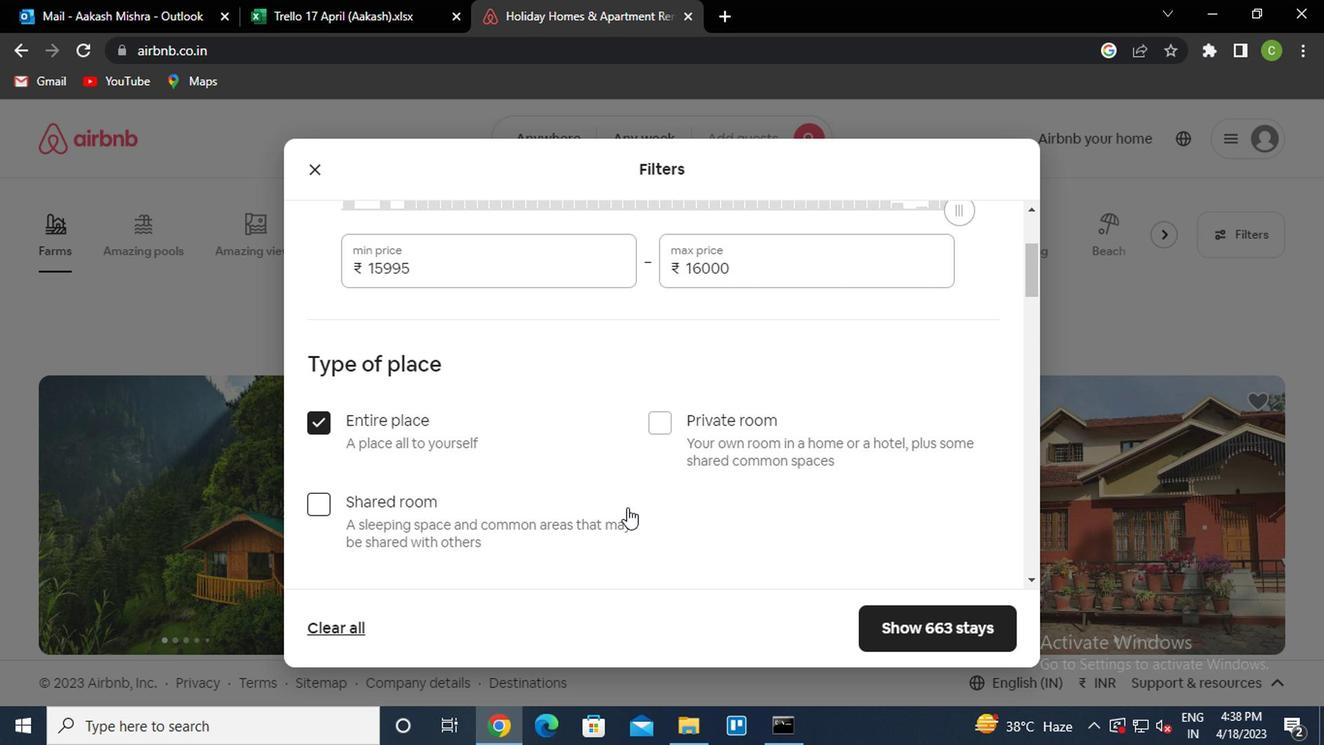 
Action: Mouse scrolled (624, 509) with delta (0, 0)
Screenshot: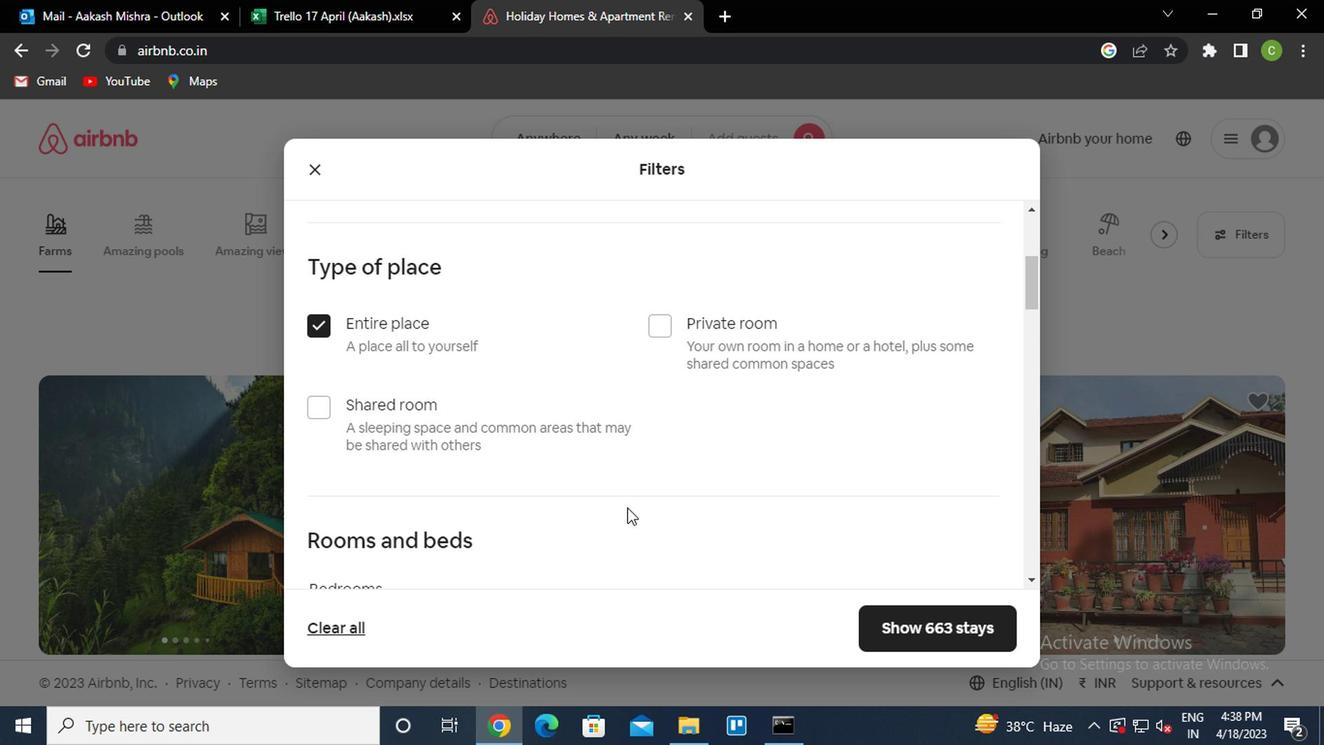 
Action: Mouse scrolled (624, 509) with delta (0, 0)
Screenshot: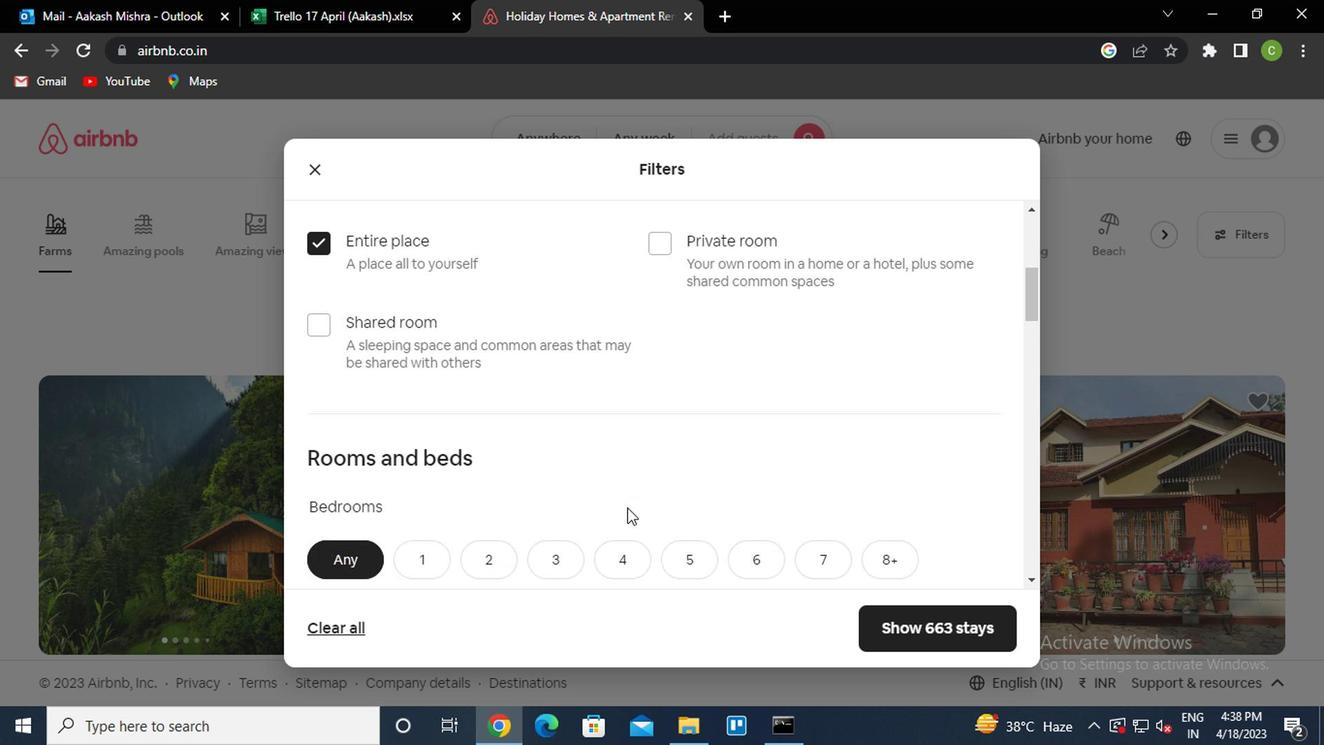 
Action: Mouse scrolled (624, 509) with delta (0, 0)
Screenshot: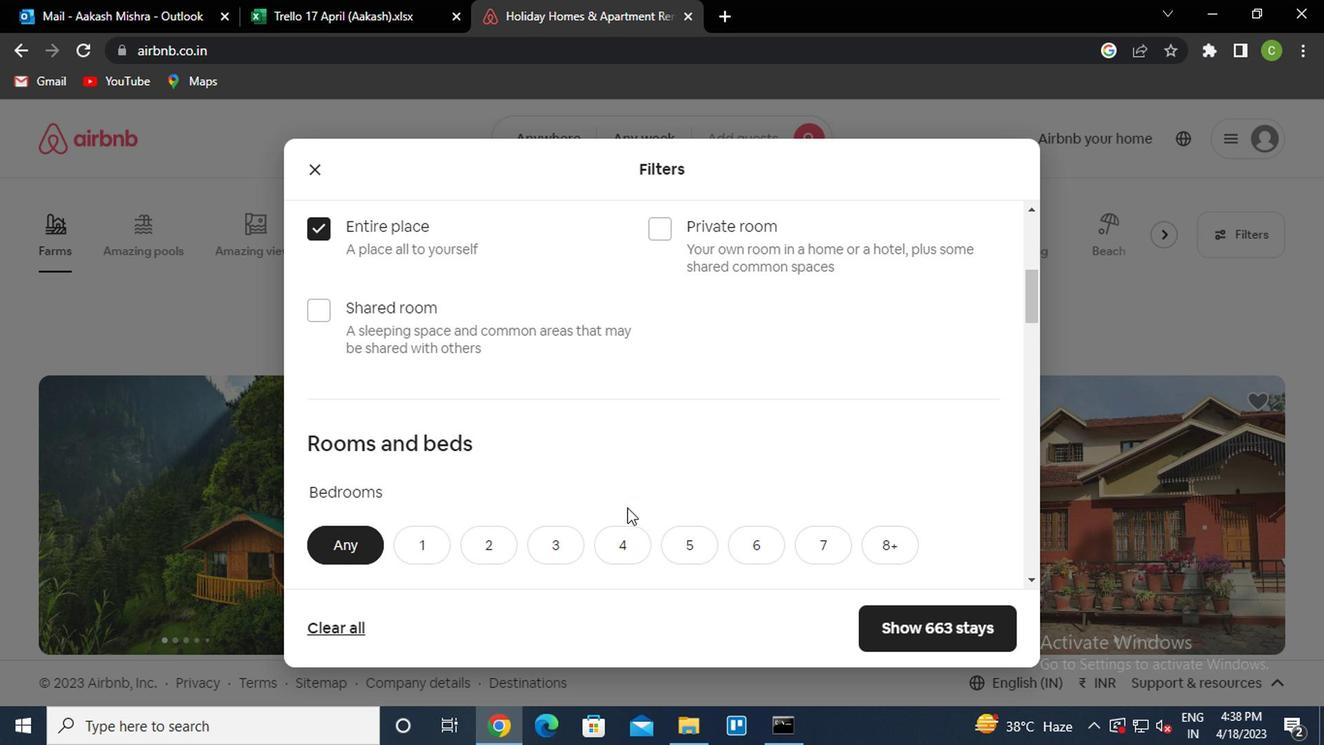 
Action: Mouse scrolled (624, 509) with delta (0, 0)
Screenshot: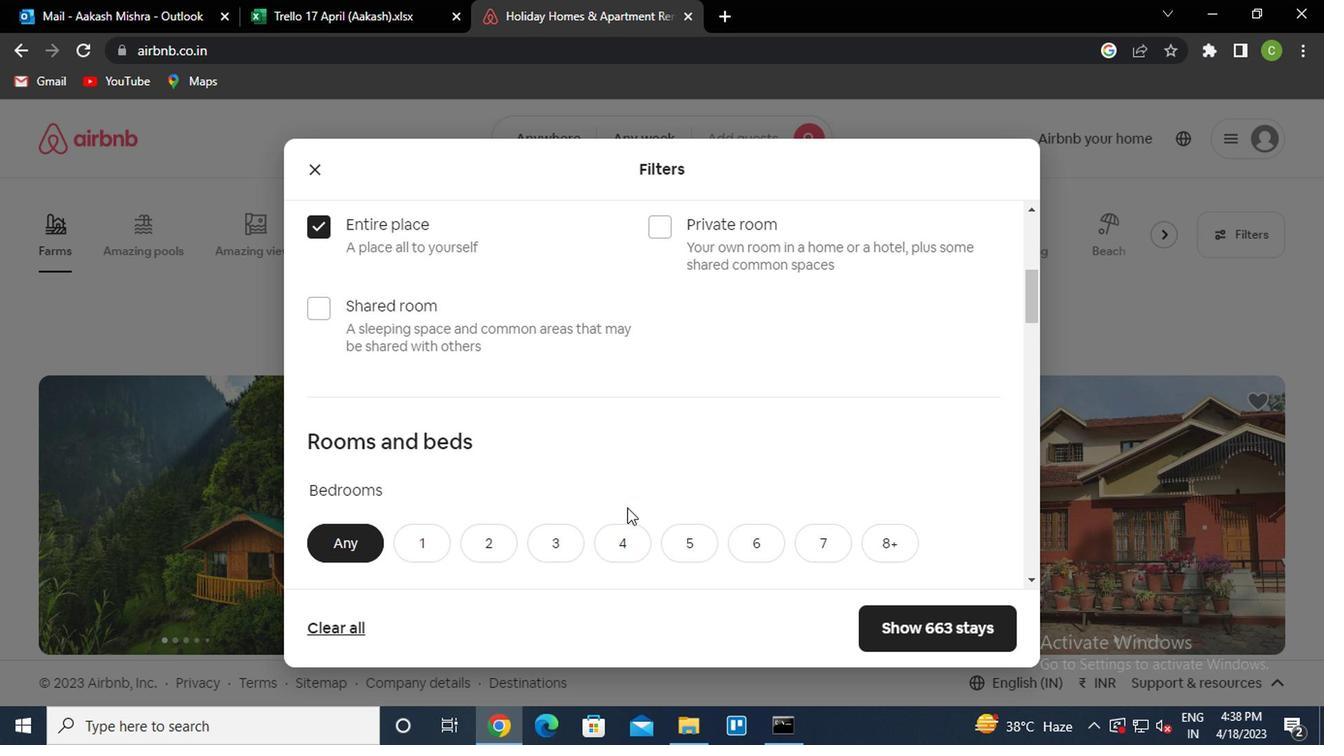 
Action: Mouse moved to (485, 255)
Screenshot: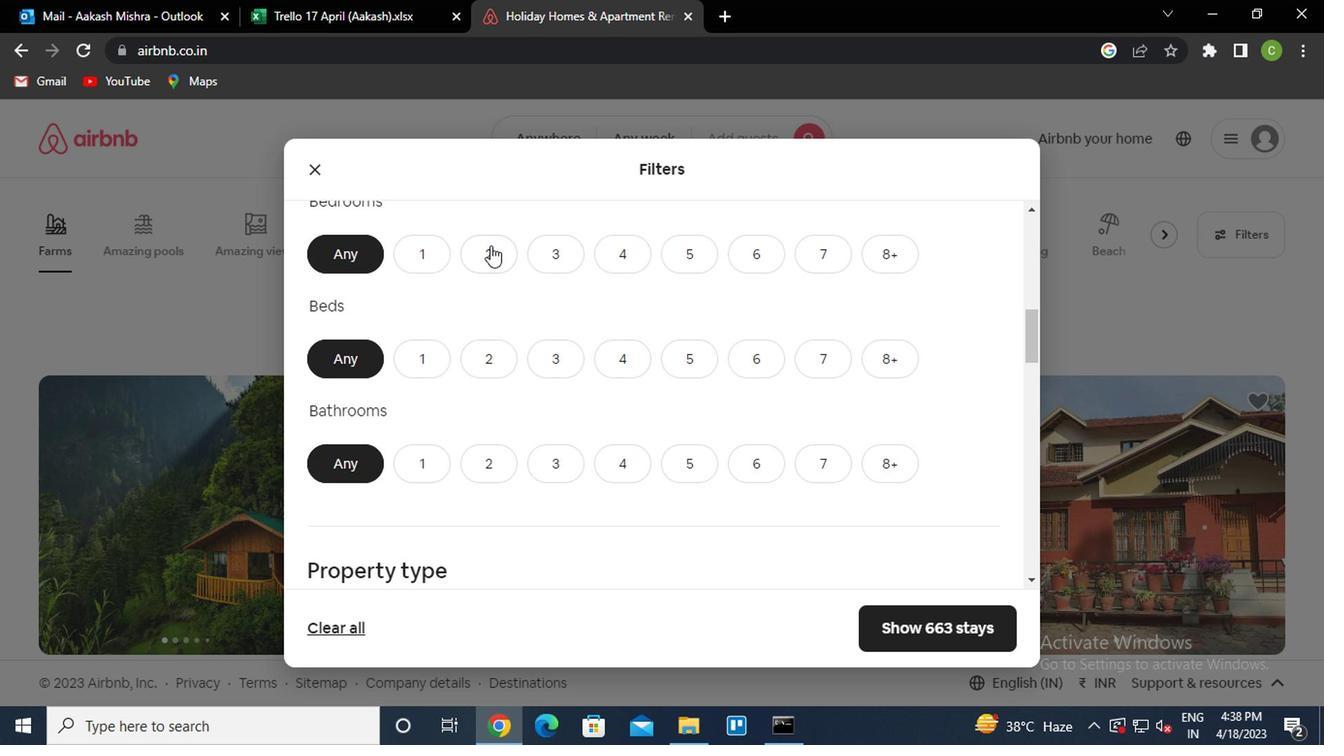 
Action: Mouse pressed left at (485, 255)
Screenshot: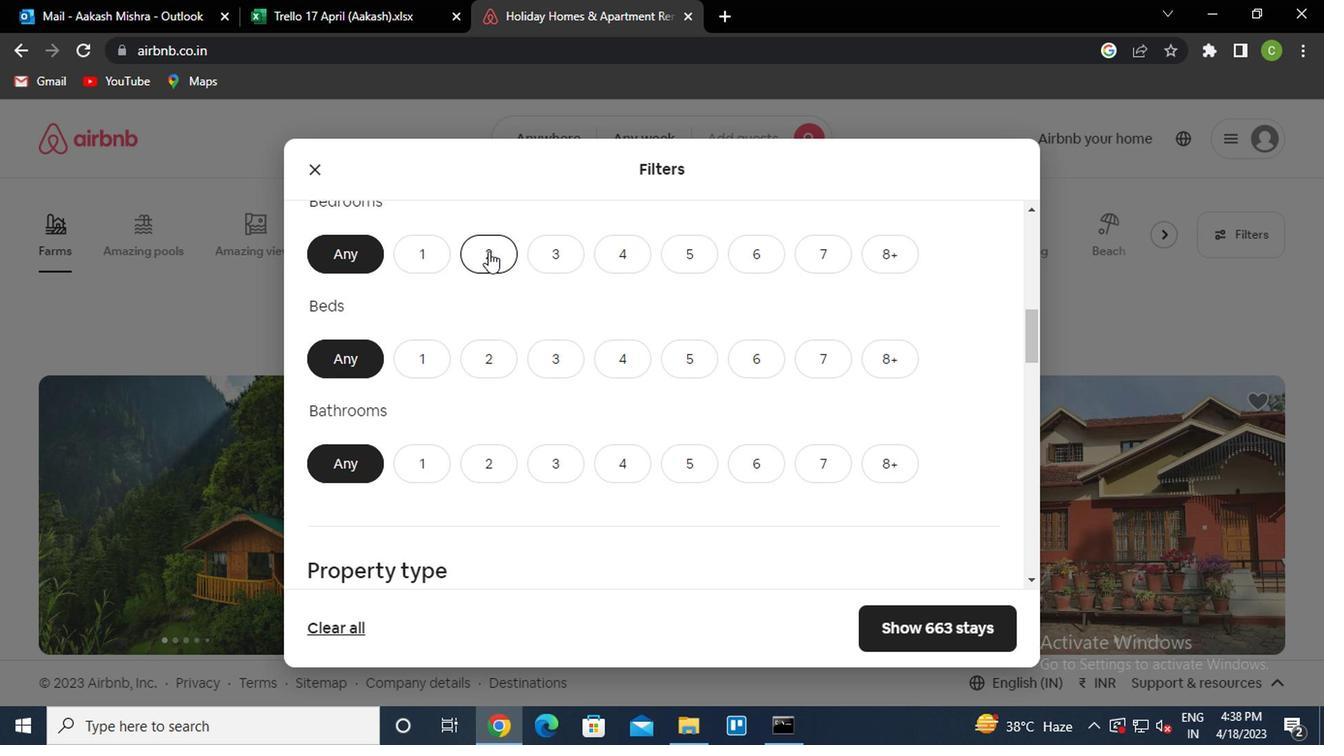 
Action: Mouse moved to (473, 363)
Screenshot: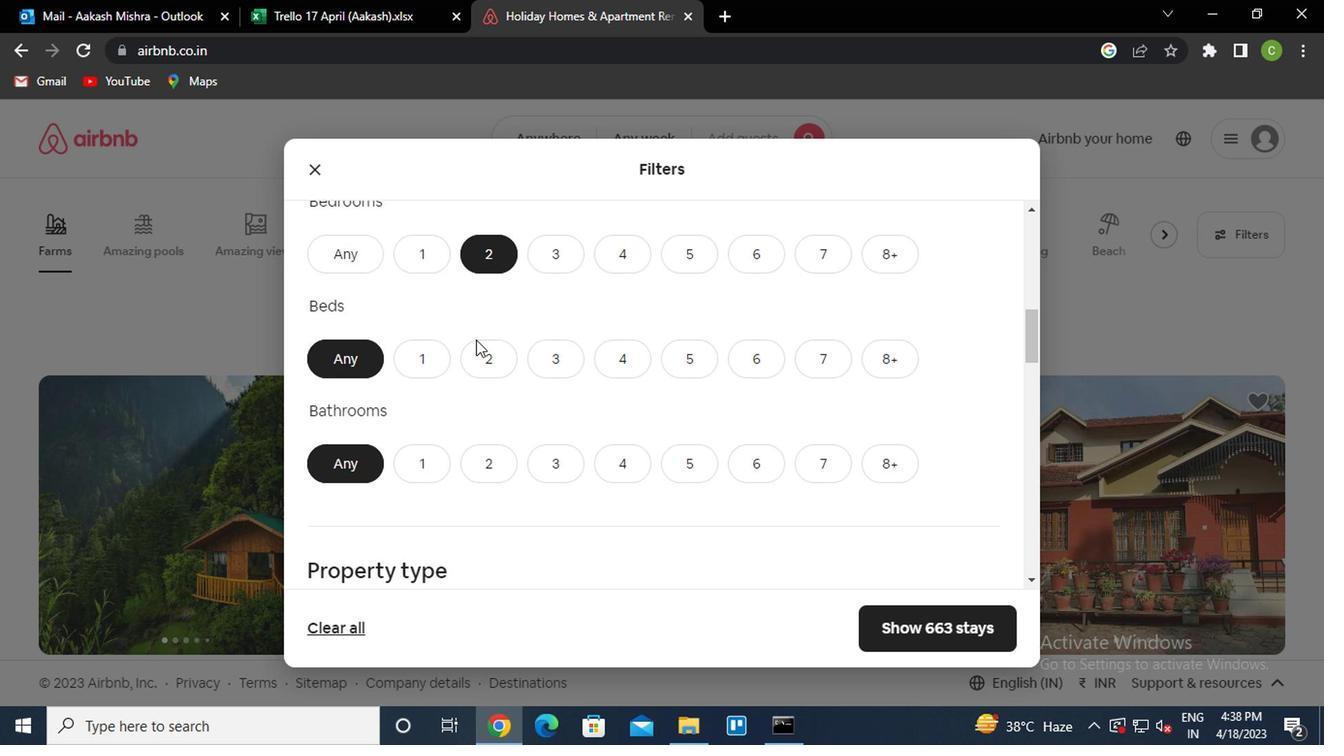 
Action: Mouse pressed left at (473, 363)
Screenshot: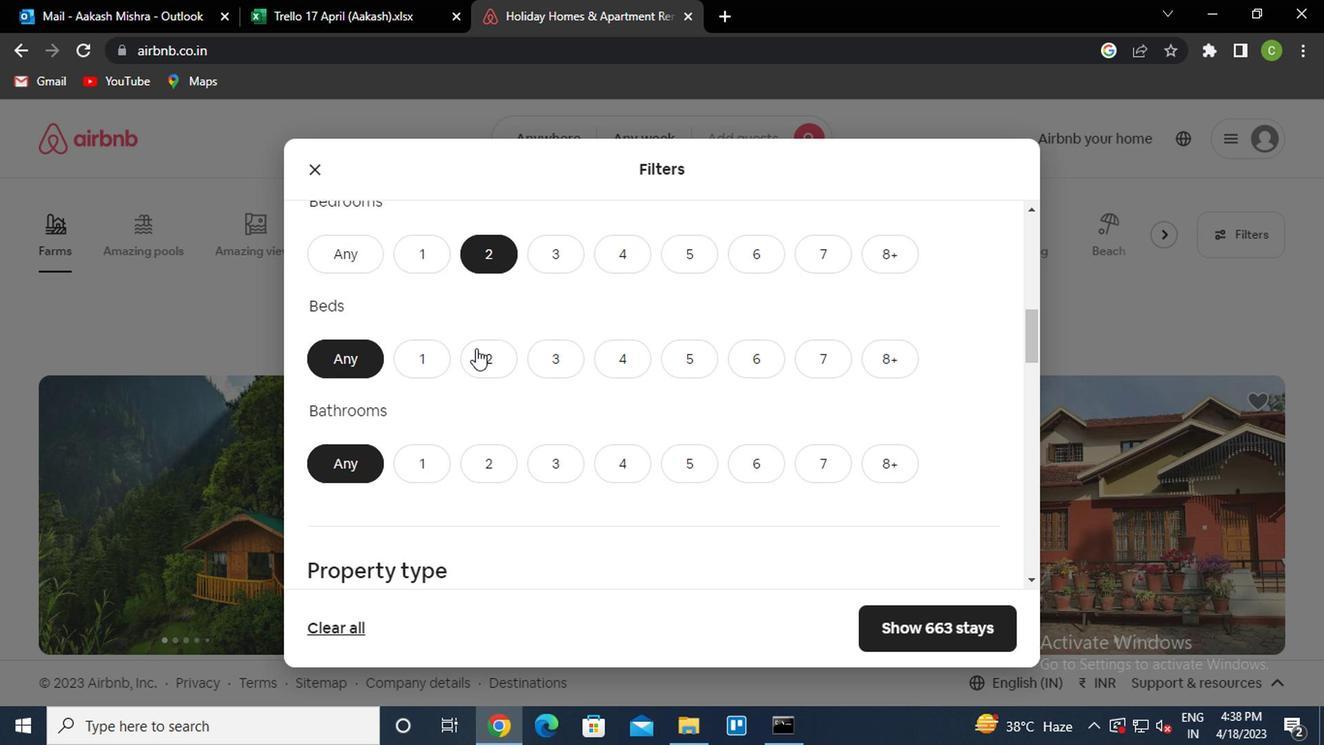 
Action: Mouse moved to (417, 478)
Screenshot: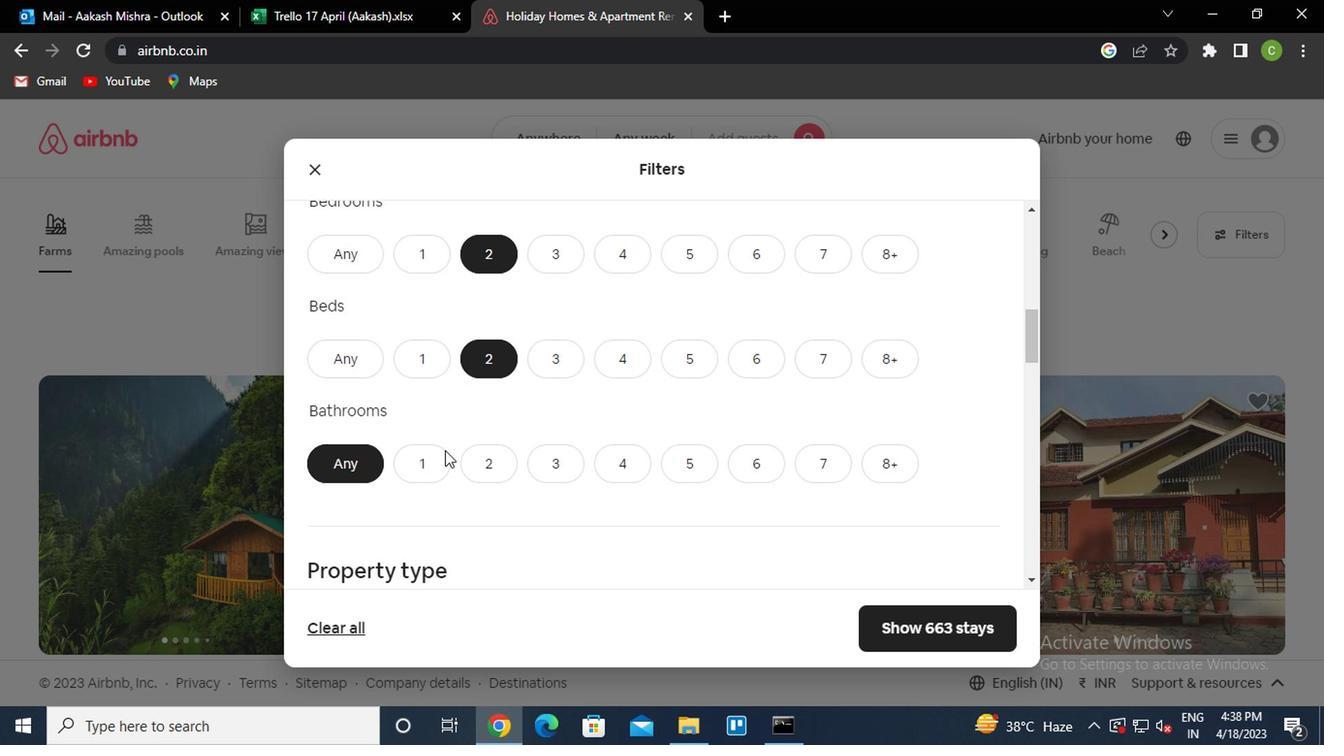 
Action: Mouse pressed left at (417, 478)
Screenshot: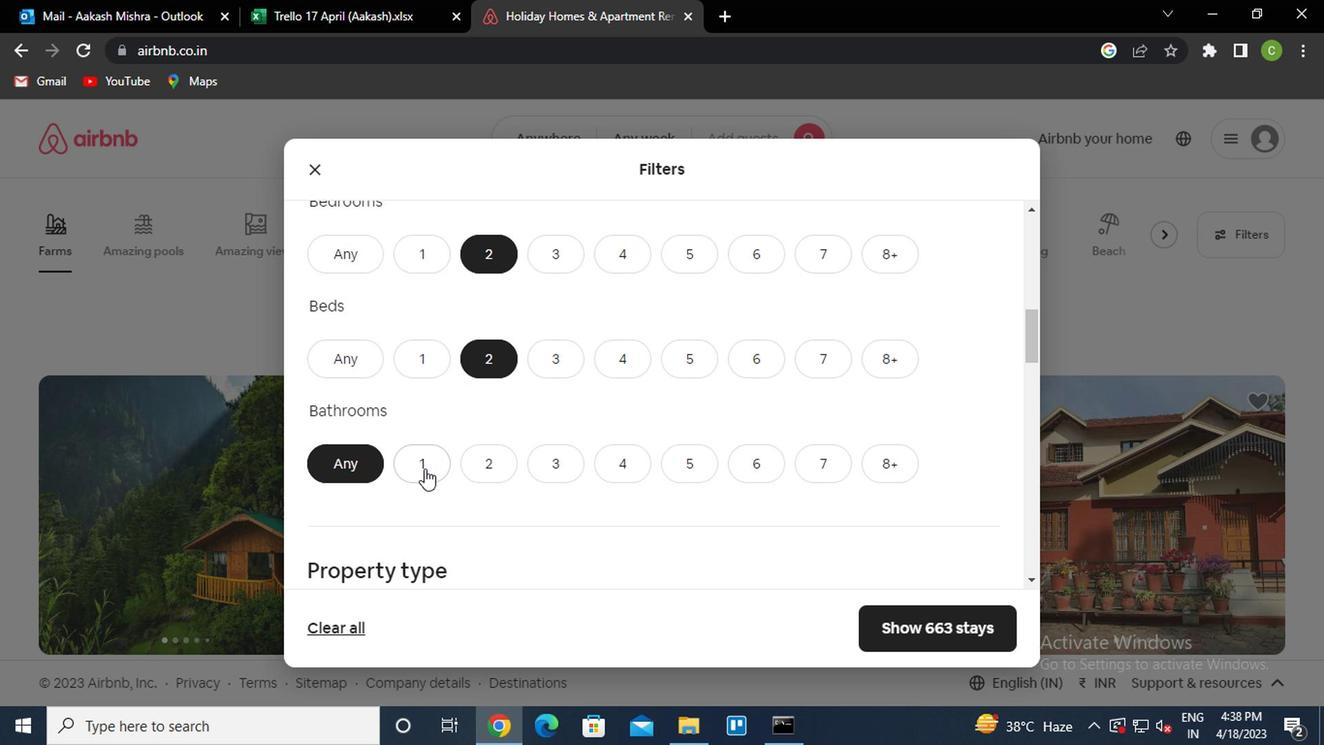 
Action: Mouse moved to (641, 516)
Screenshot: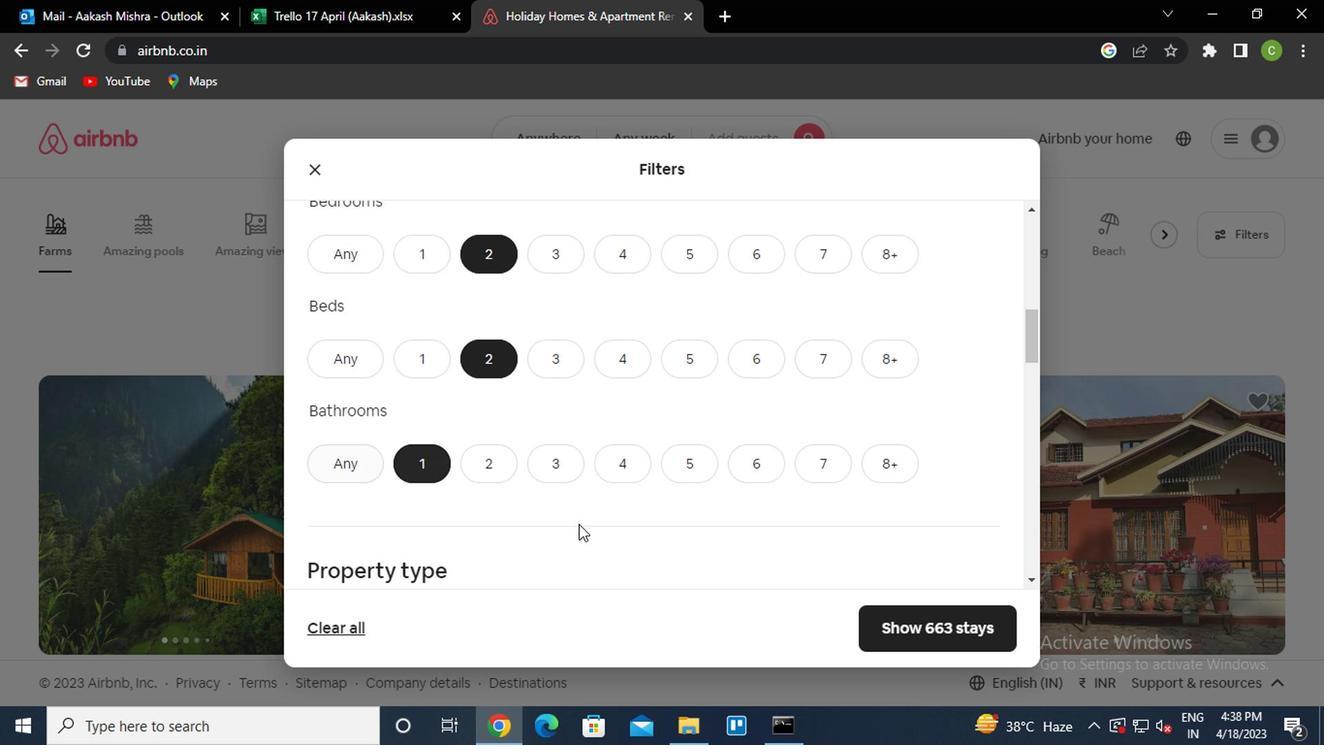 
Action: Mouse scrolled (641, 516) with delta (0, 0)
Screenshot: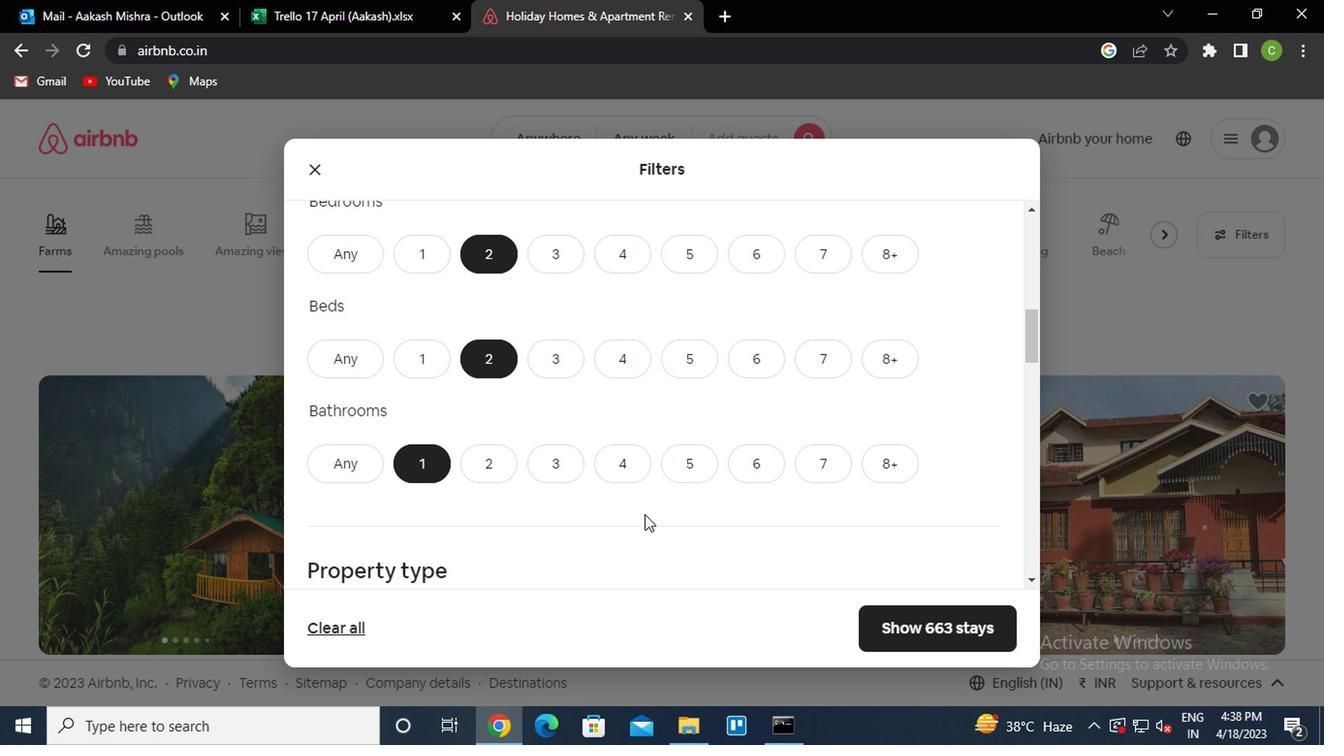 
Action: Mouse scrolled (641, 516) with delta (0, 0)
Screenshot: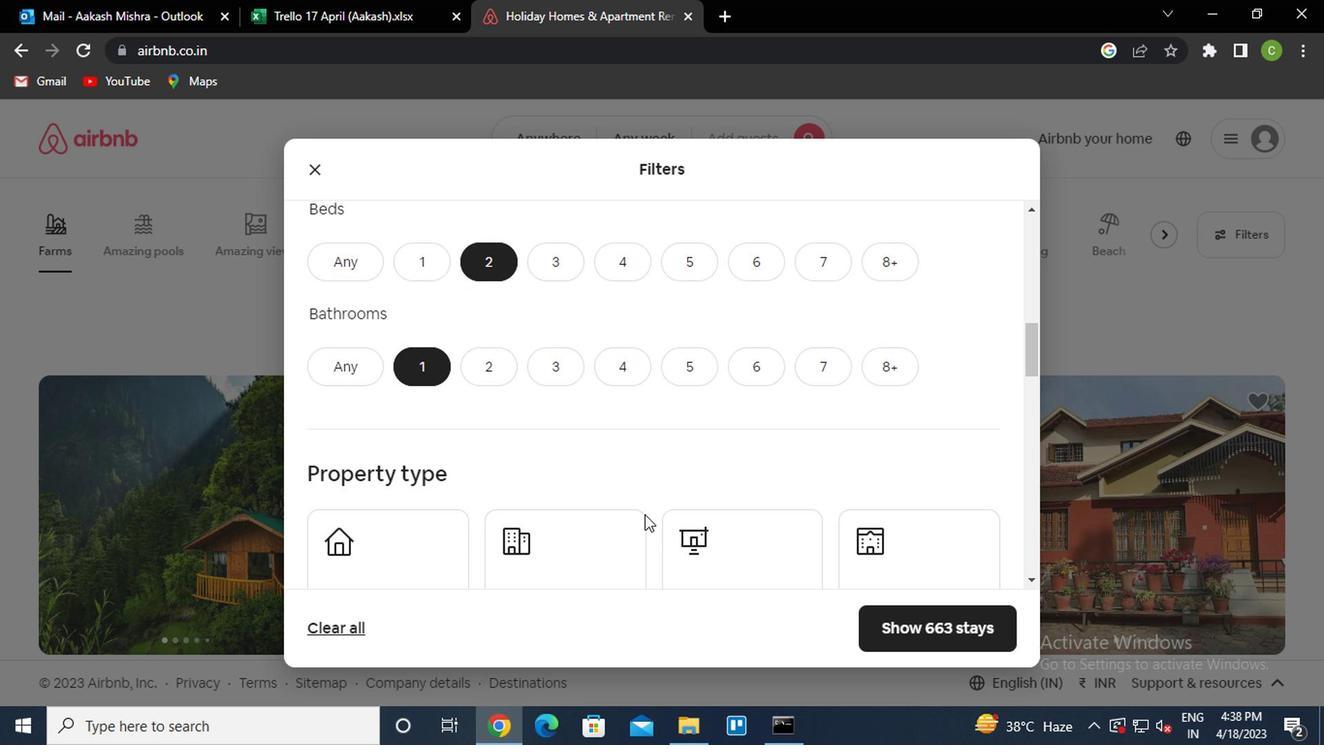 
Action: Mouse scrolled (641, 516) with delta (0, 0)
Screenshot: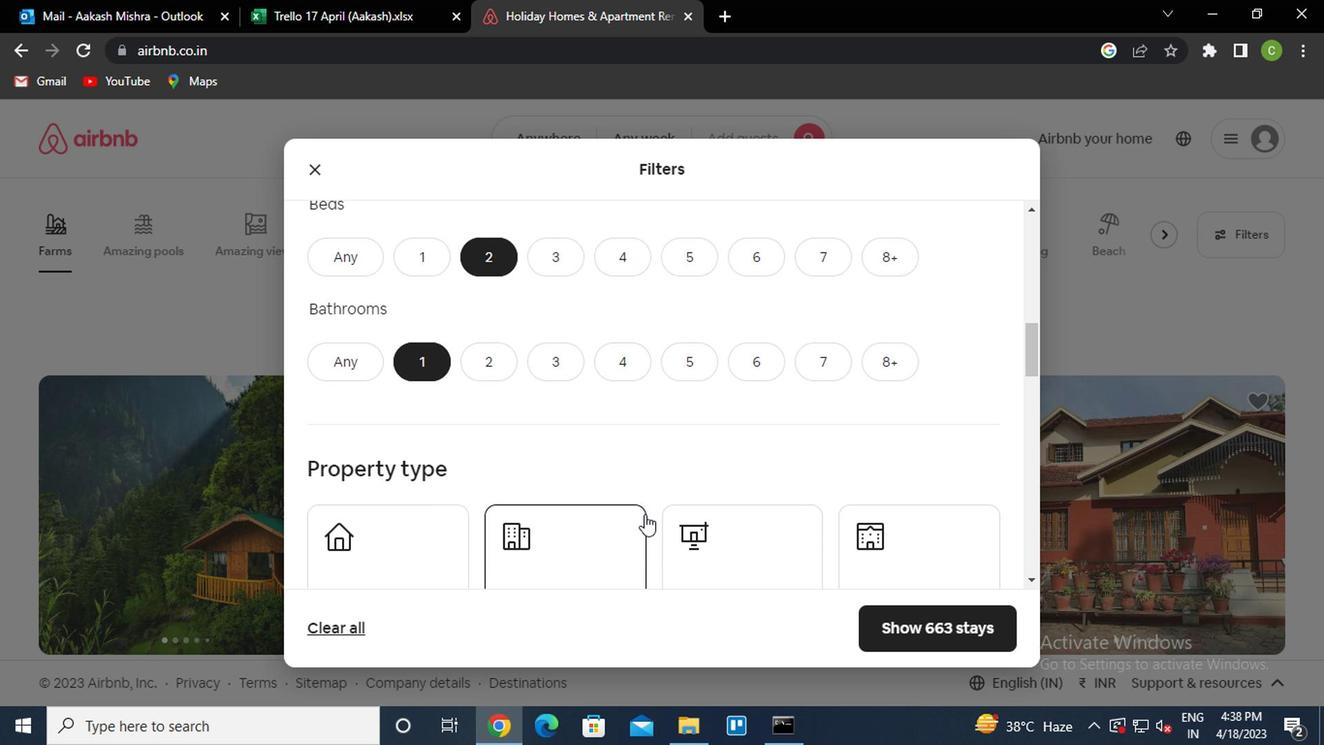 
Action: Mouse moved to (610, 386)
Screenshot: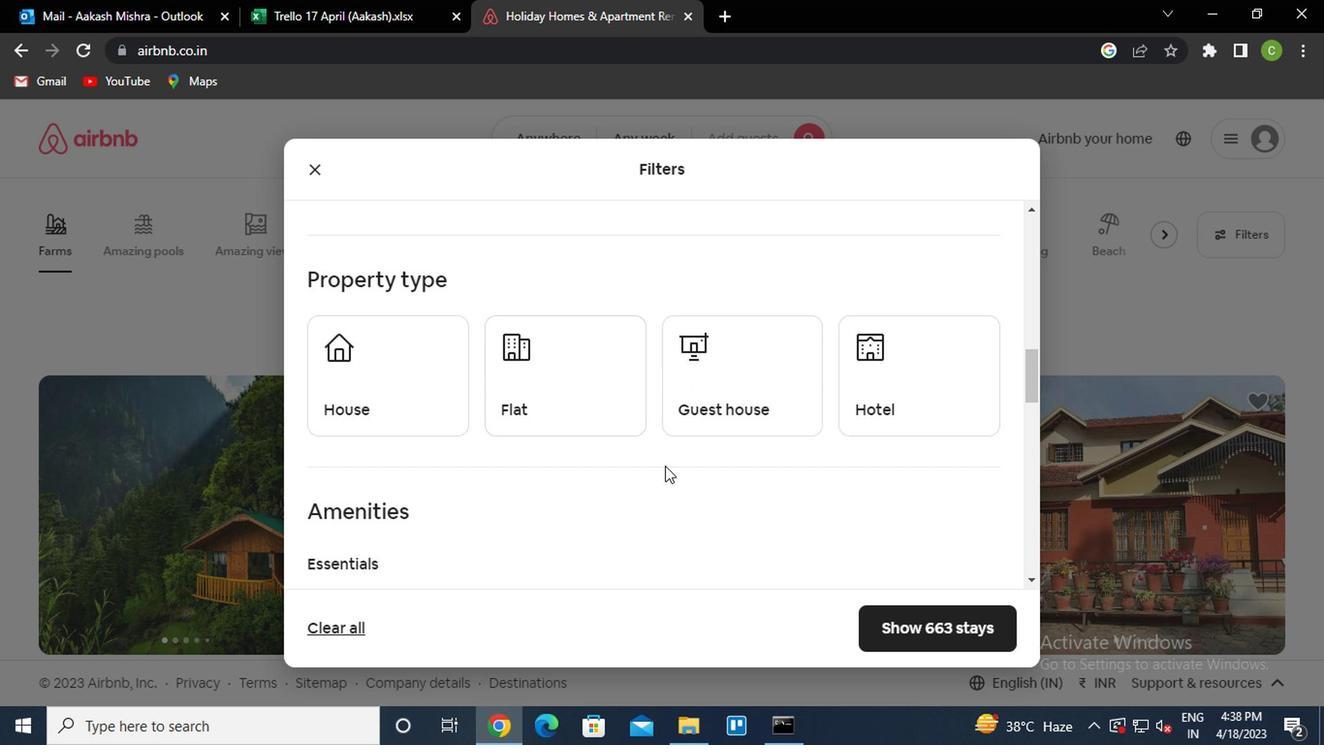
Action: Mouse pressed left at (610, 386)
Screenshot: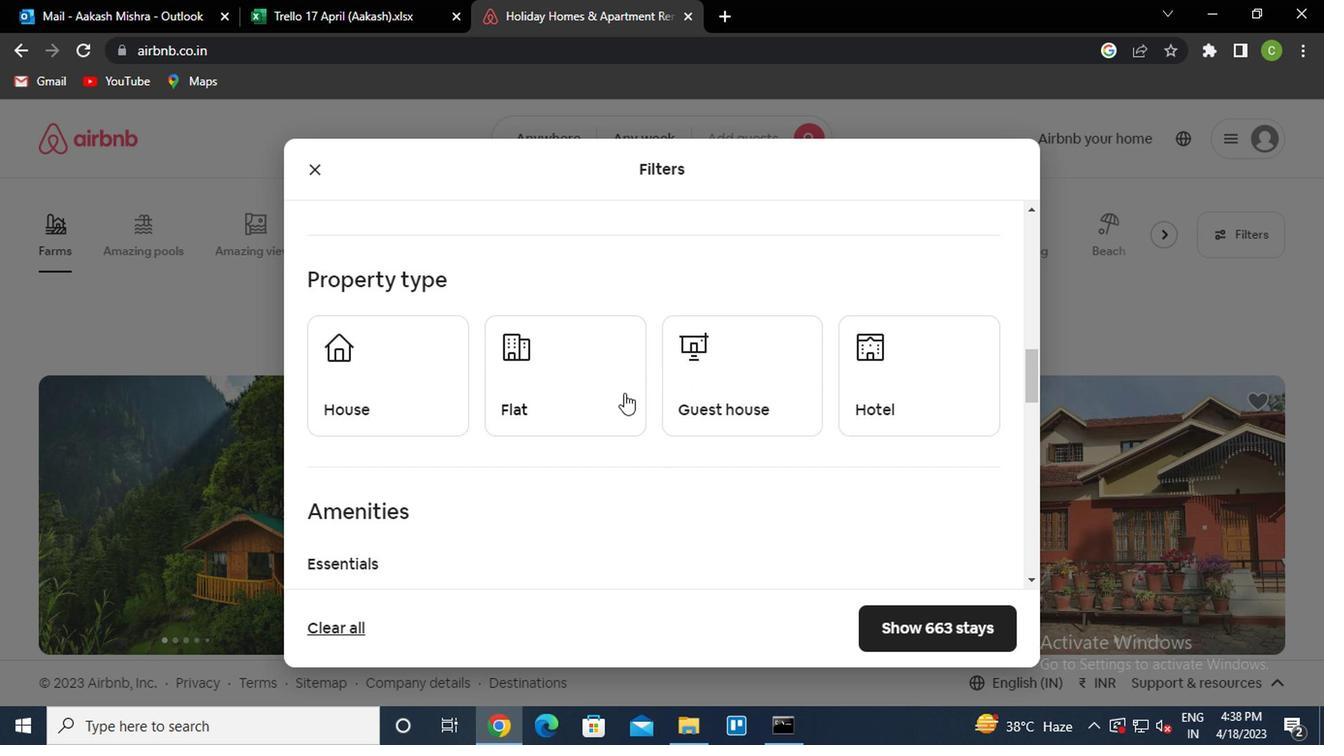 
Action: Mouse moved to (654, 496)
Screenshot: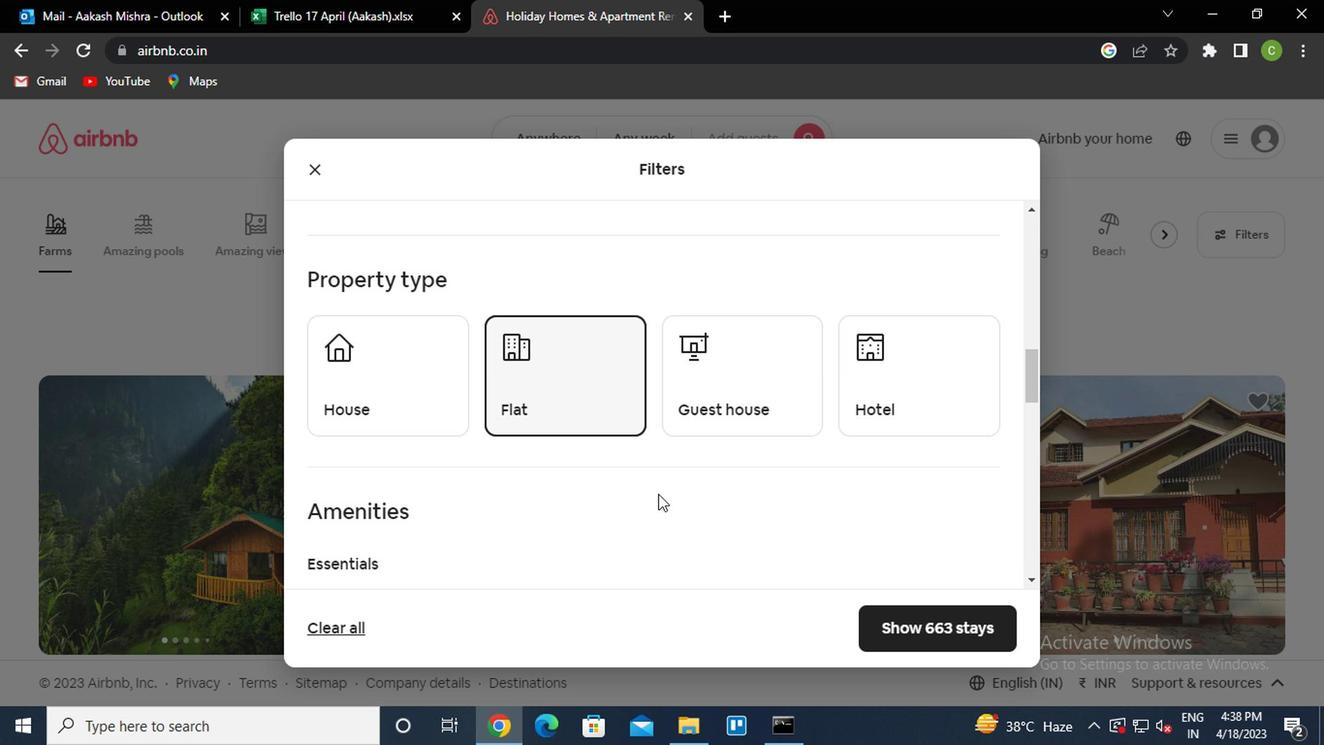 
Action: Mouse scrolled (654, 495) with delta (0, -1)
Screenshot: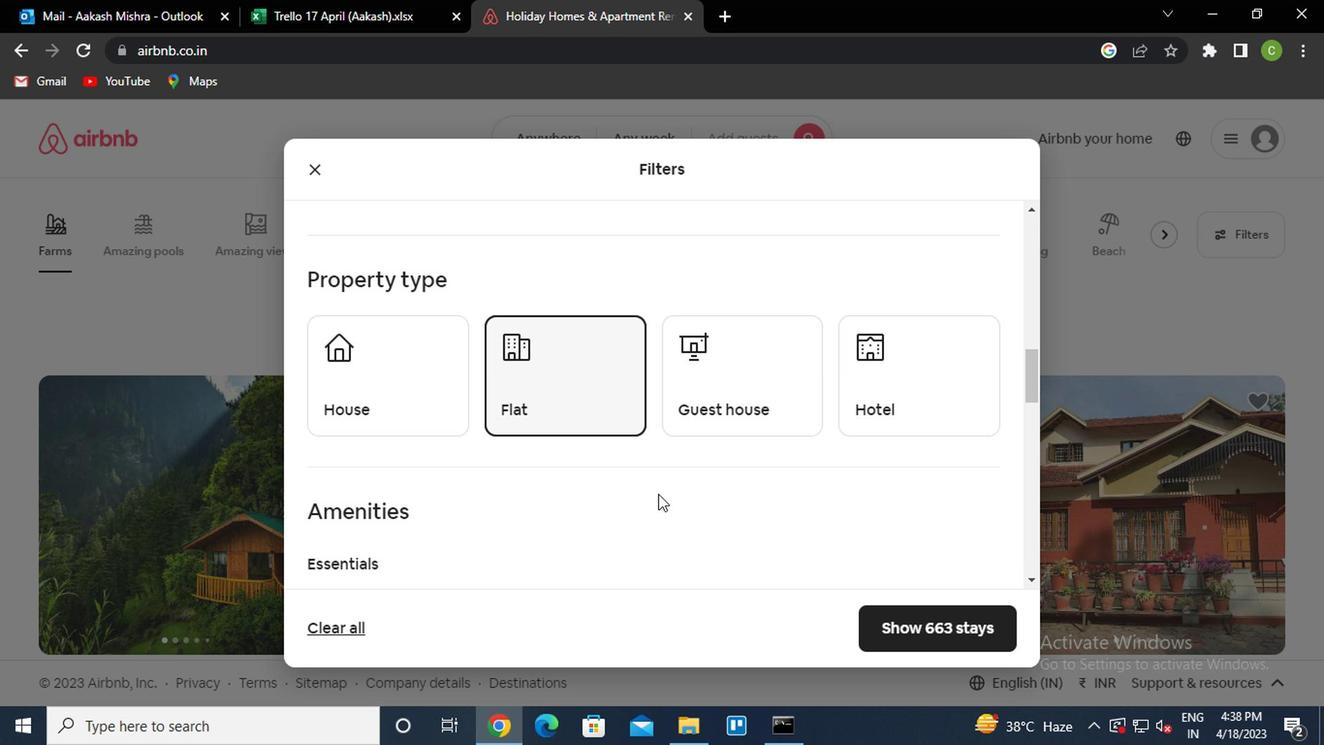 
Action: Mouse moved to (629, 496)
Screenshot: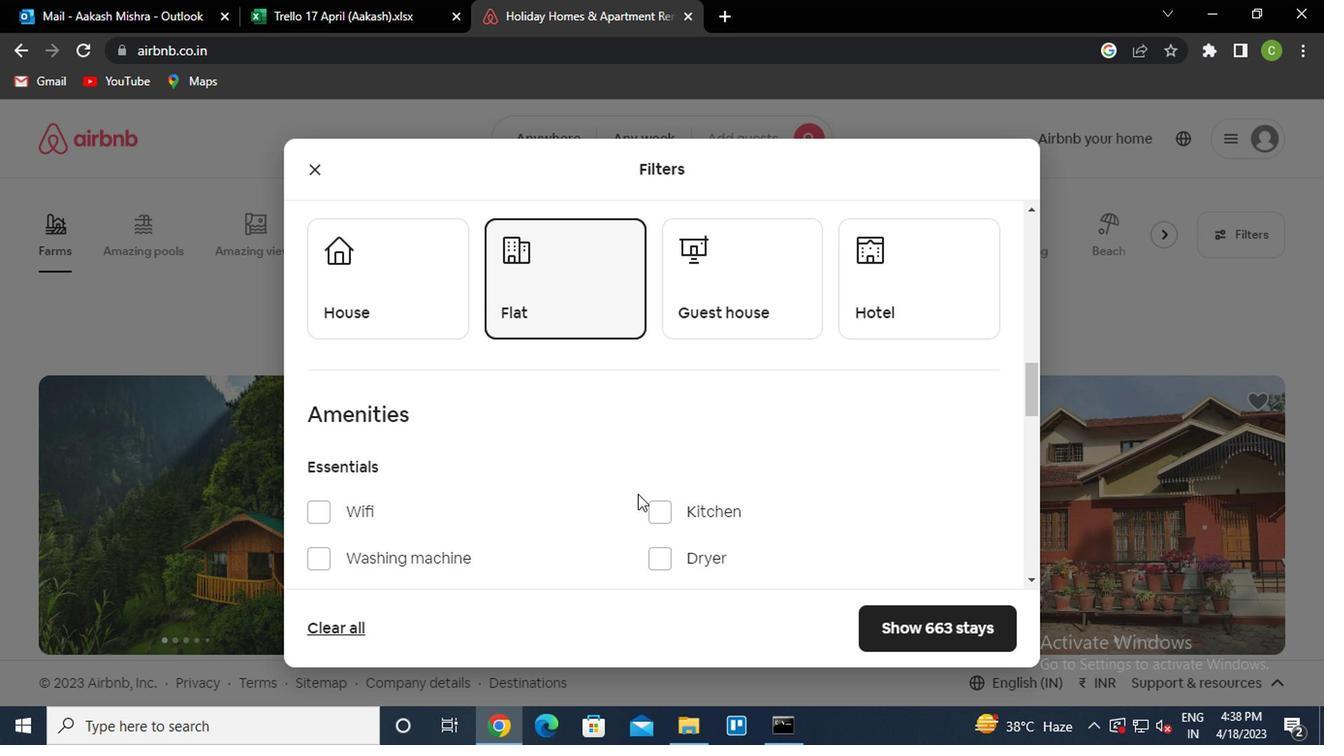 
Action: Mouse scrolled (629, 495) with delta (0, -1)
Screenshot: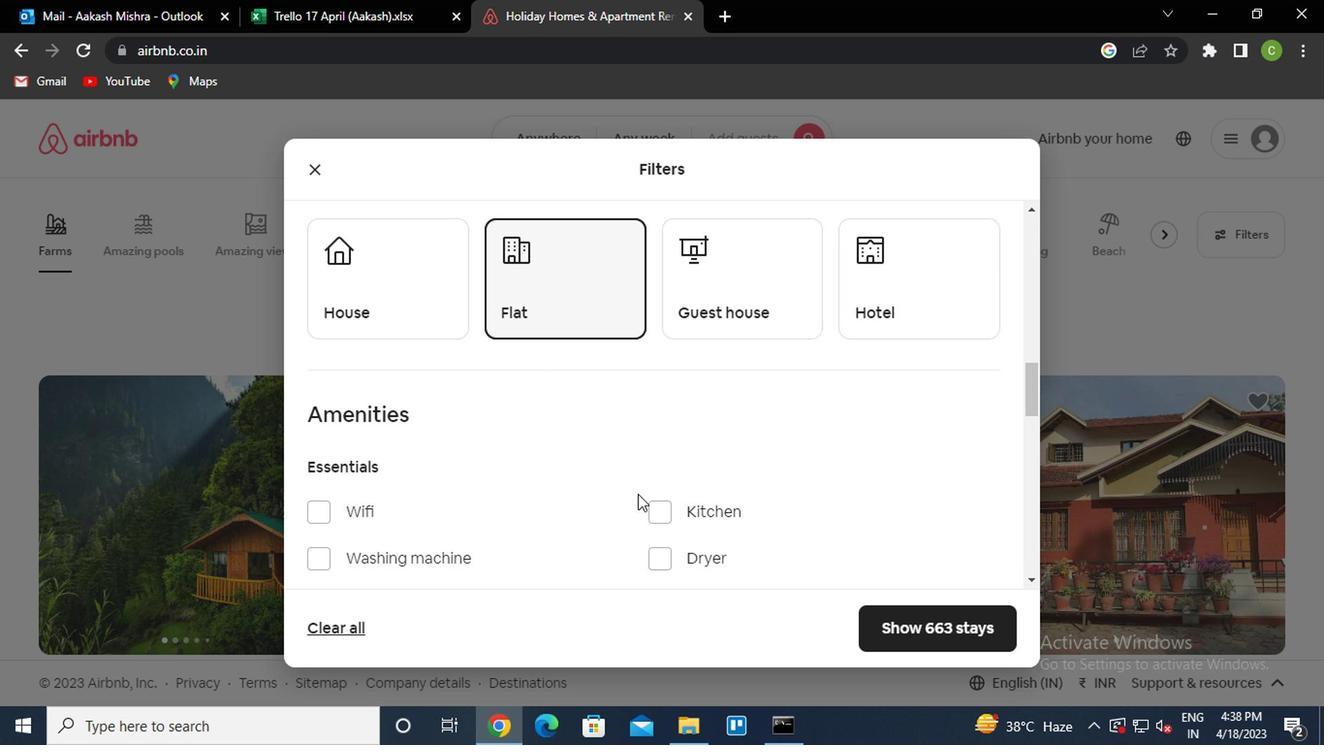
Action: Mouse moved to (627, 490)
Screenshot: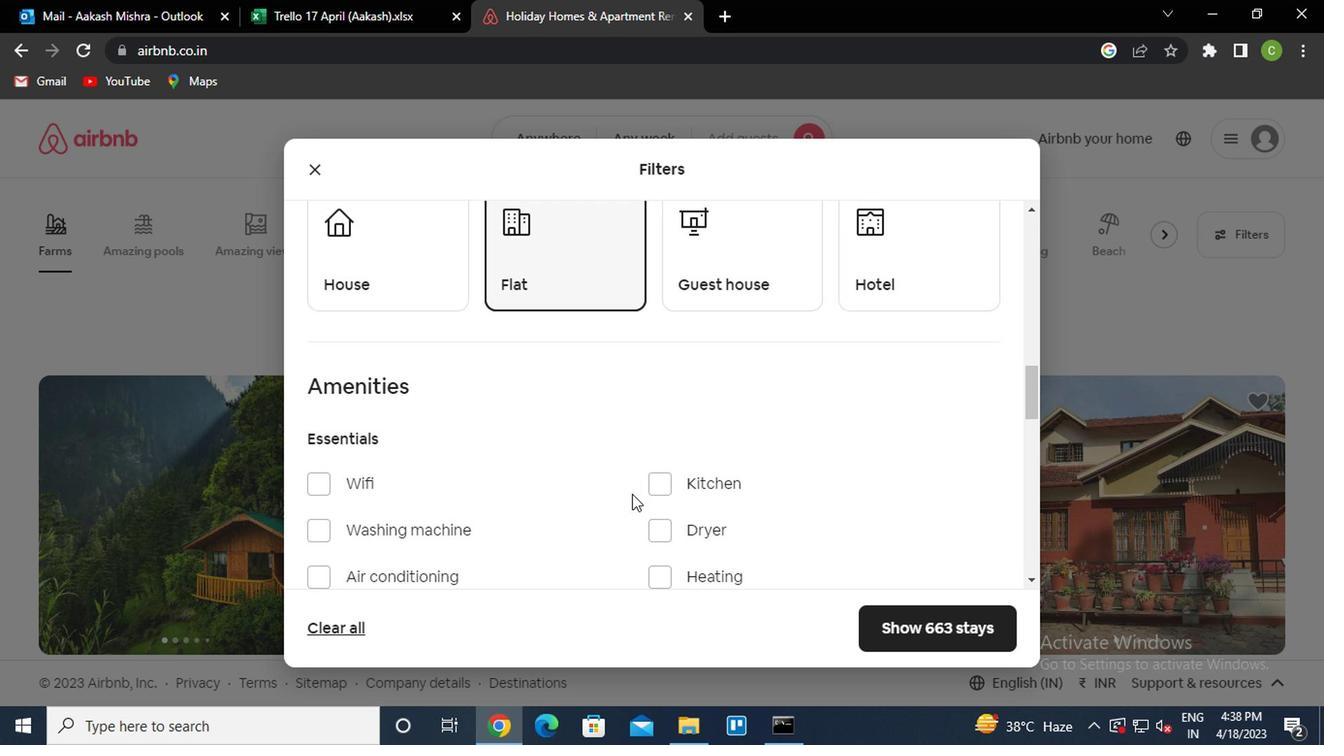 
Action: Mouse scrolled (627, 489) with delta (0, 0)
Screenshot: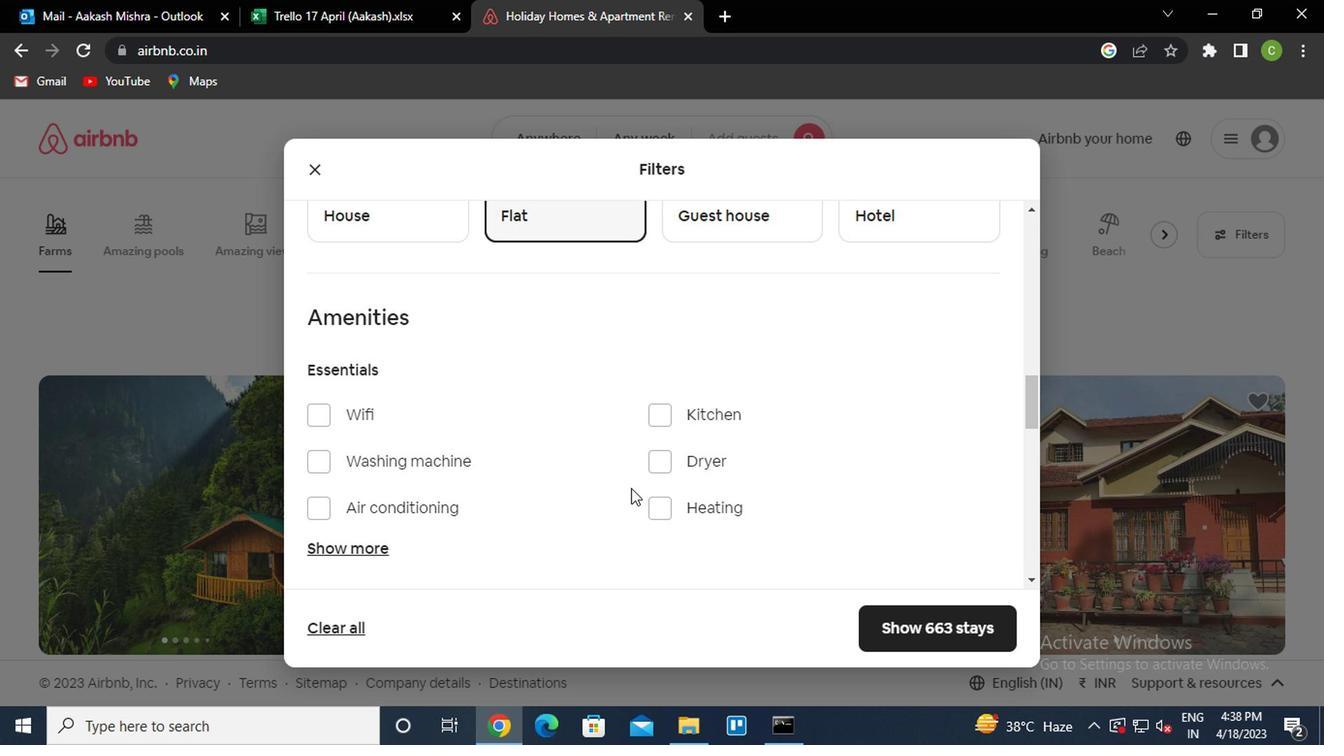 
Action: Mouse scrolled (627, 489) with delta (0, 0)
Screenshot: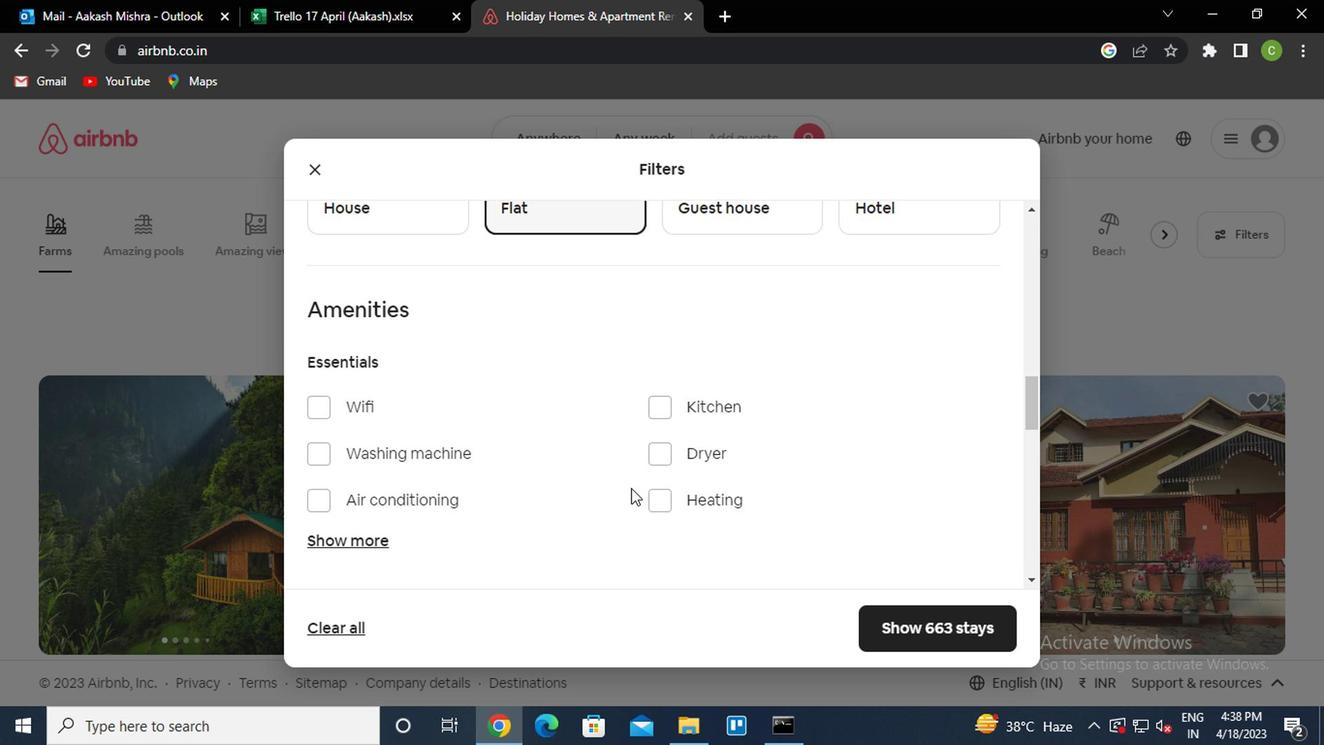 
Action: Mouse scrolled (627, 489) with delta (0, 0)
Screenshot: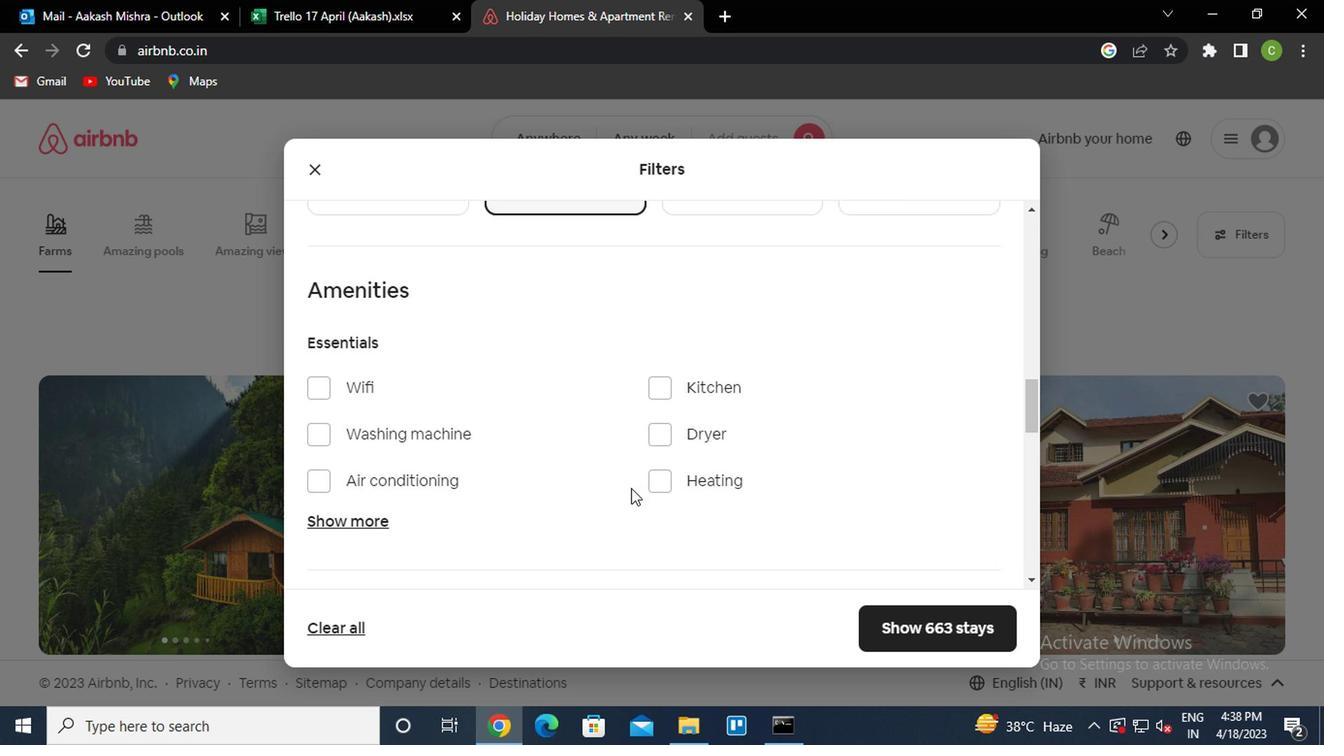 
Action: Mouse scrolled (627, 489) with delta (0, 0)
Screenshot: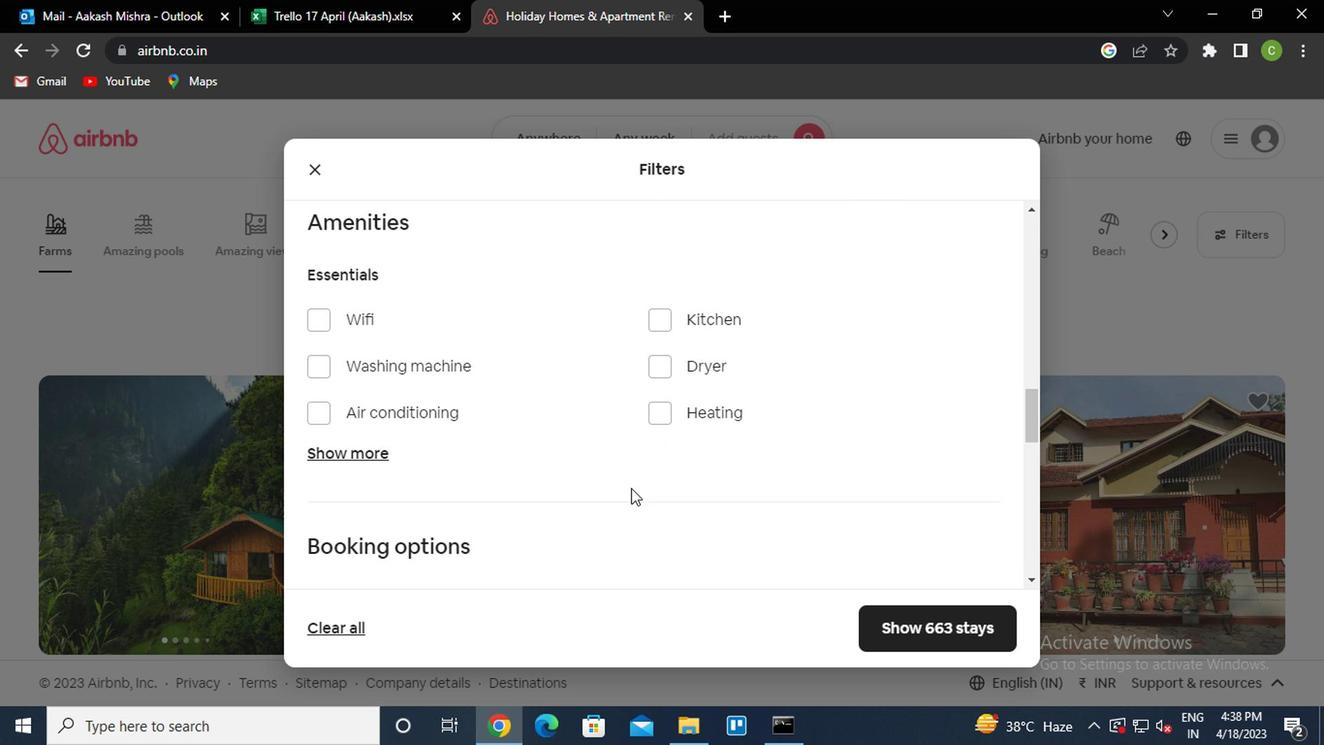 
Action: Mouse scrolled (627, 489) with delta (0, 0)
Screenshot: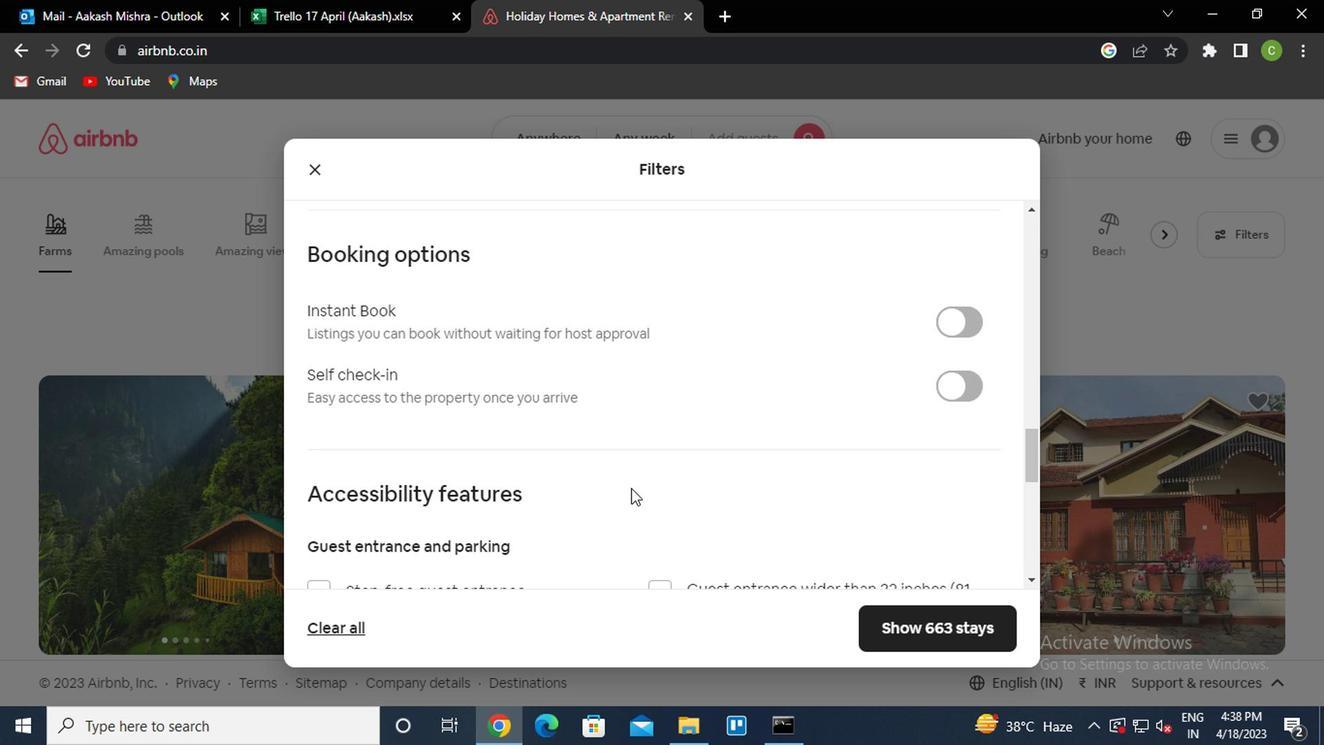 
Action: Mouse moved to (944, 289)
Screenshot: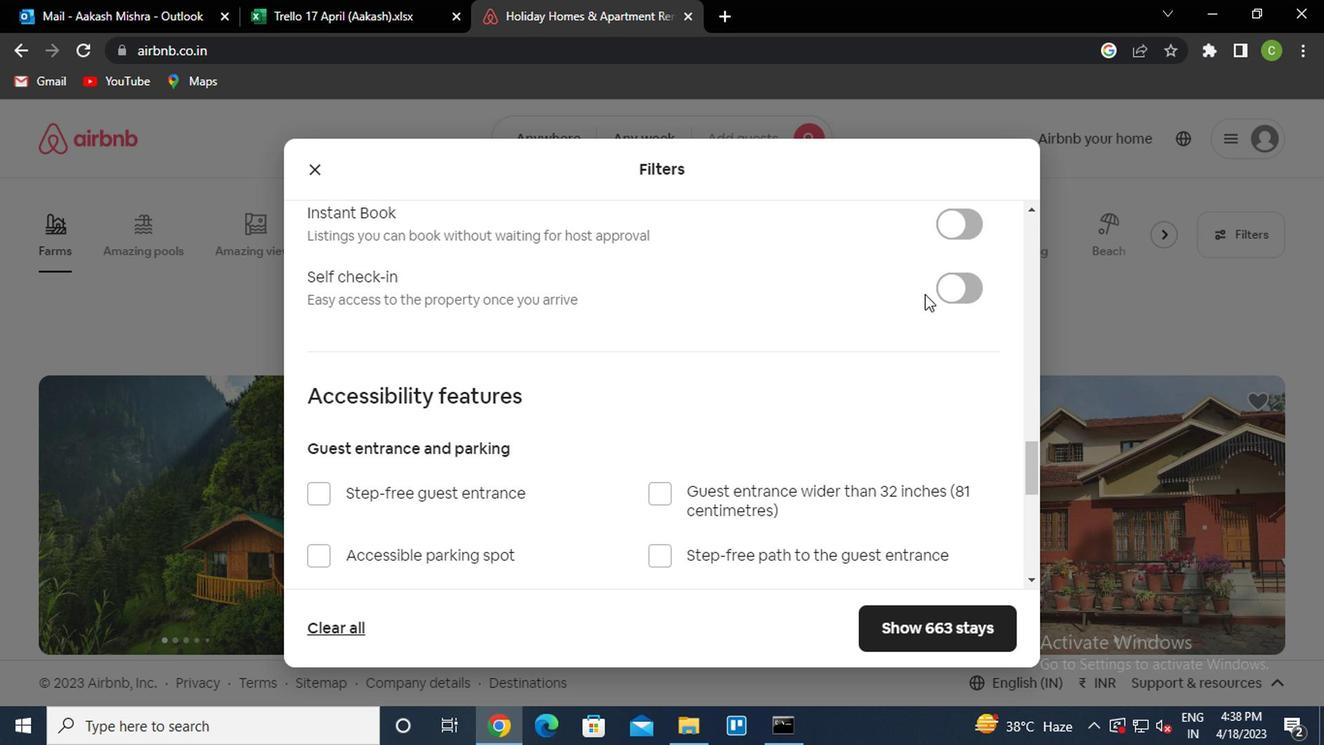 
Action: Mouse pressed left at (944, 289)
Screenshot: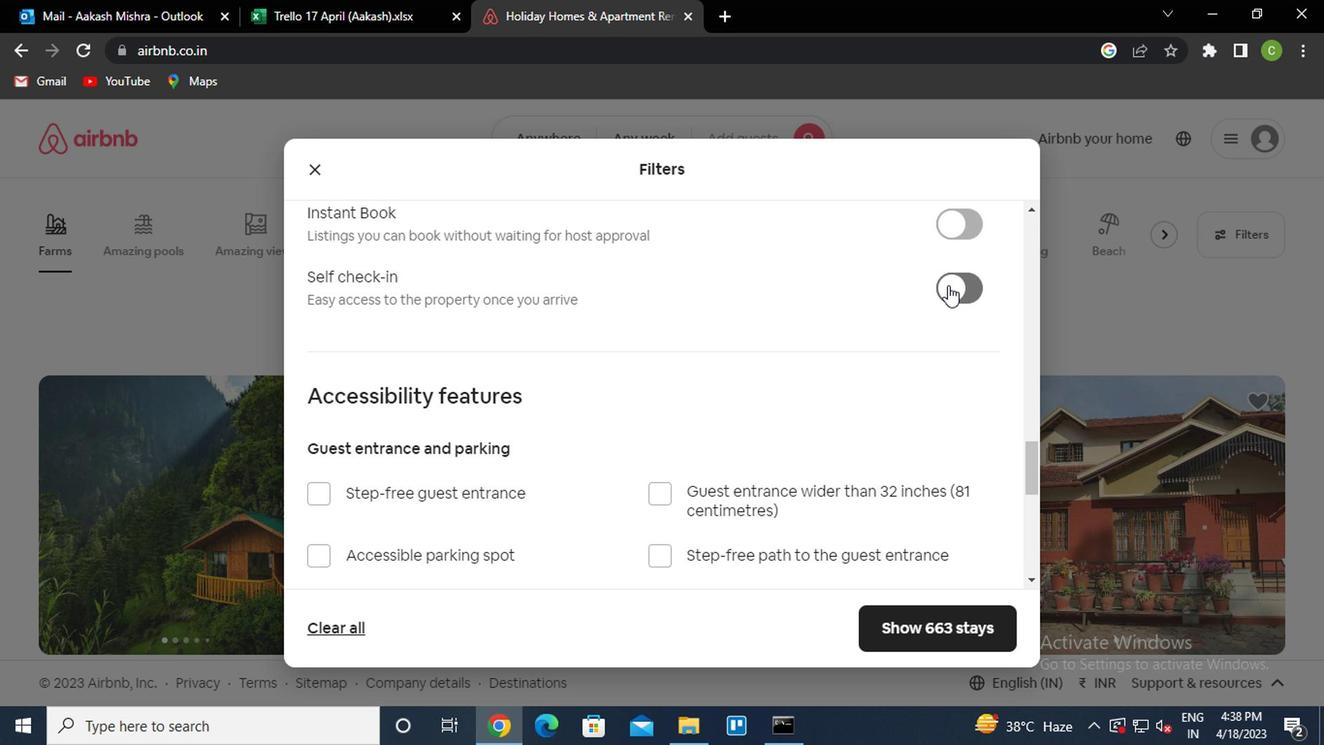 
Action: Mouse moved to (646, 382)
Screenshot: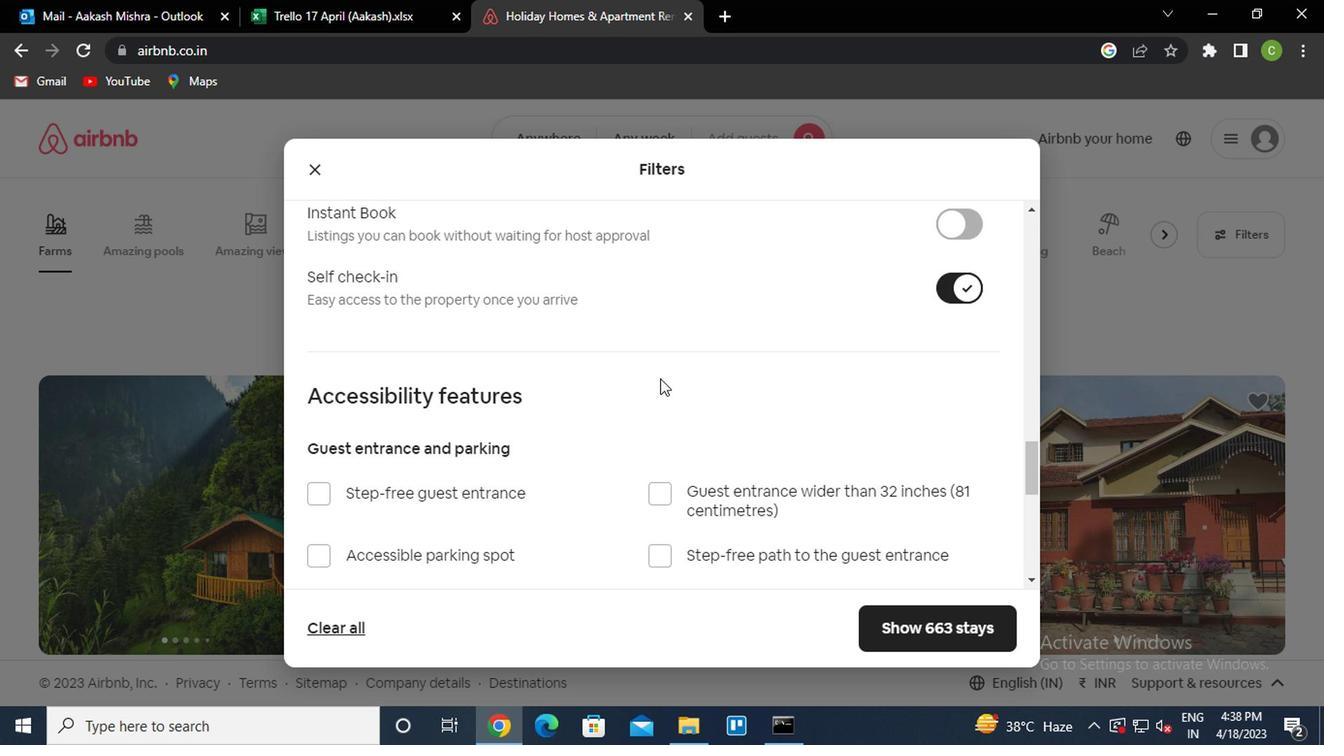 
Action: Mouse scrolled (646, 381) with delta (0, -1)
Screenshot: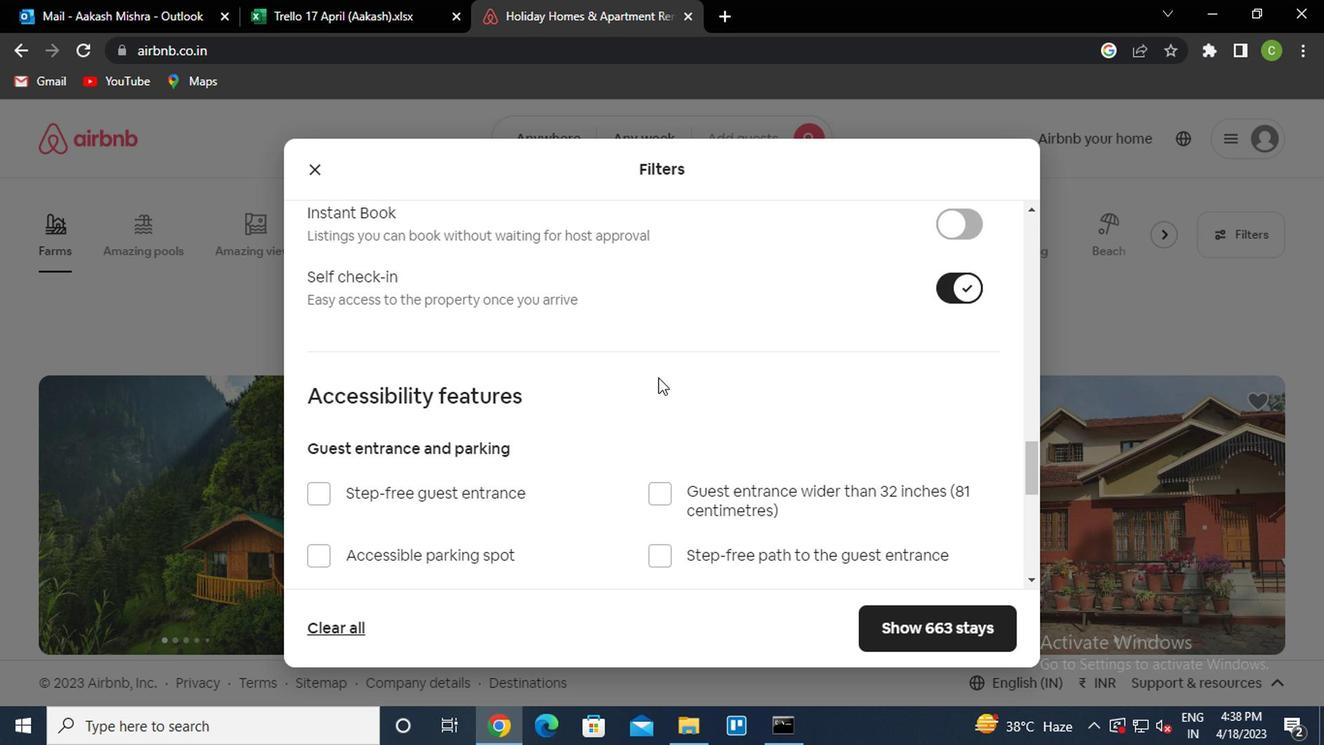 
Action: Mouse moved to (643, 385)
Screenshot: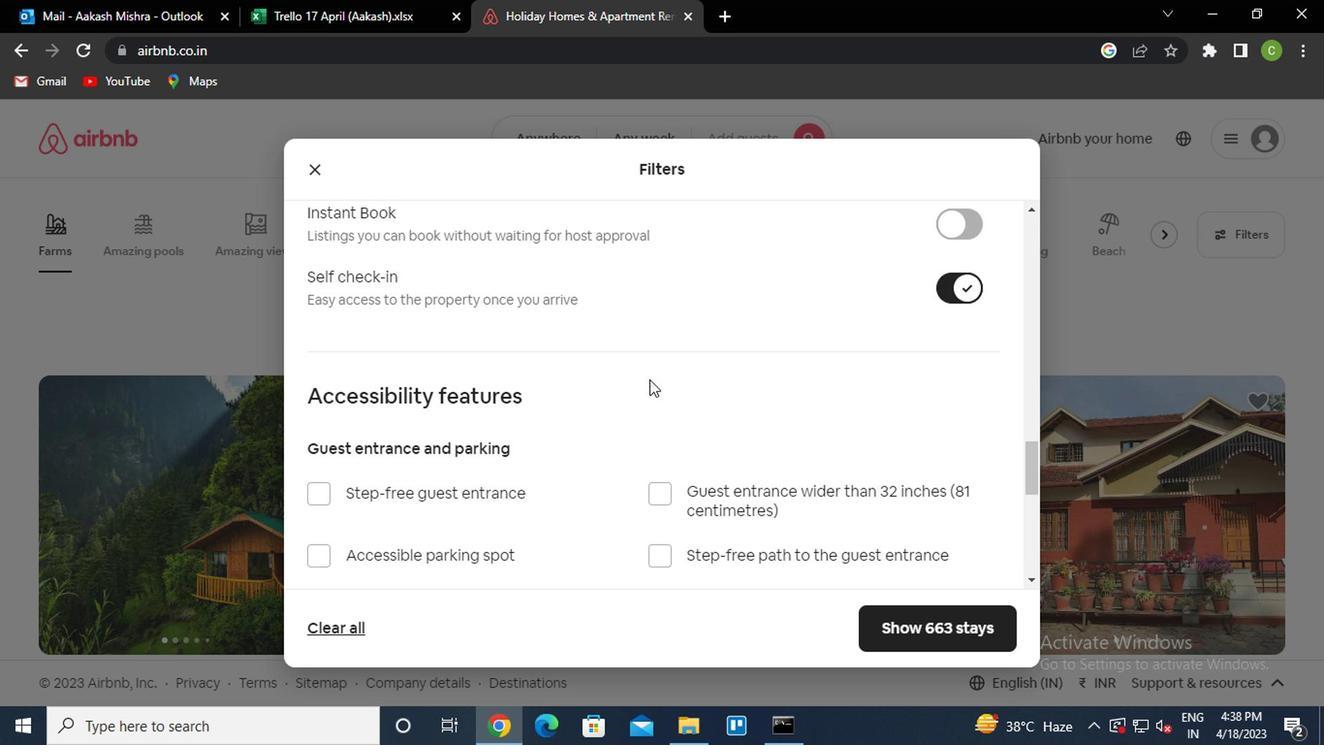 
Action: Mouse scrolled (643, 383) with delta (0, -1)
Screenshot: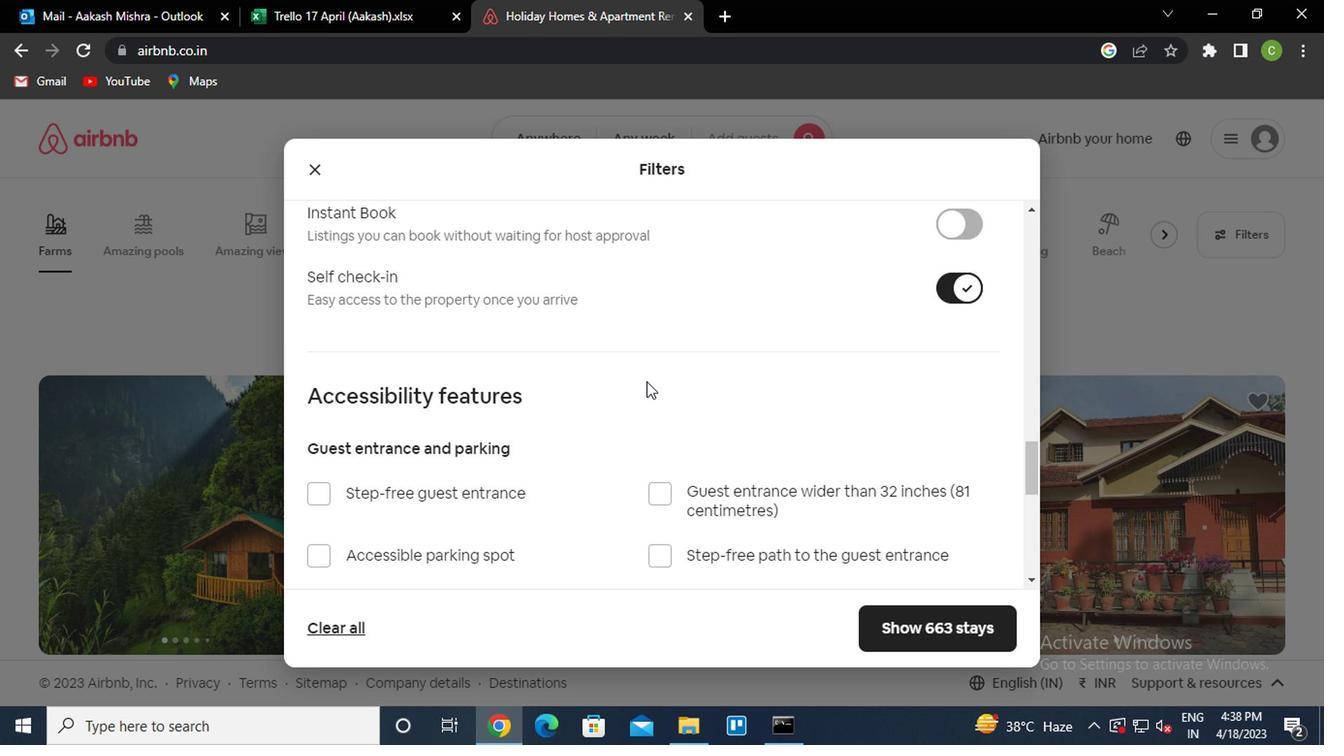 
Action: Mouse scrolled (643, 383) with delta (0, -1)
Screenshot: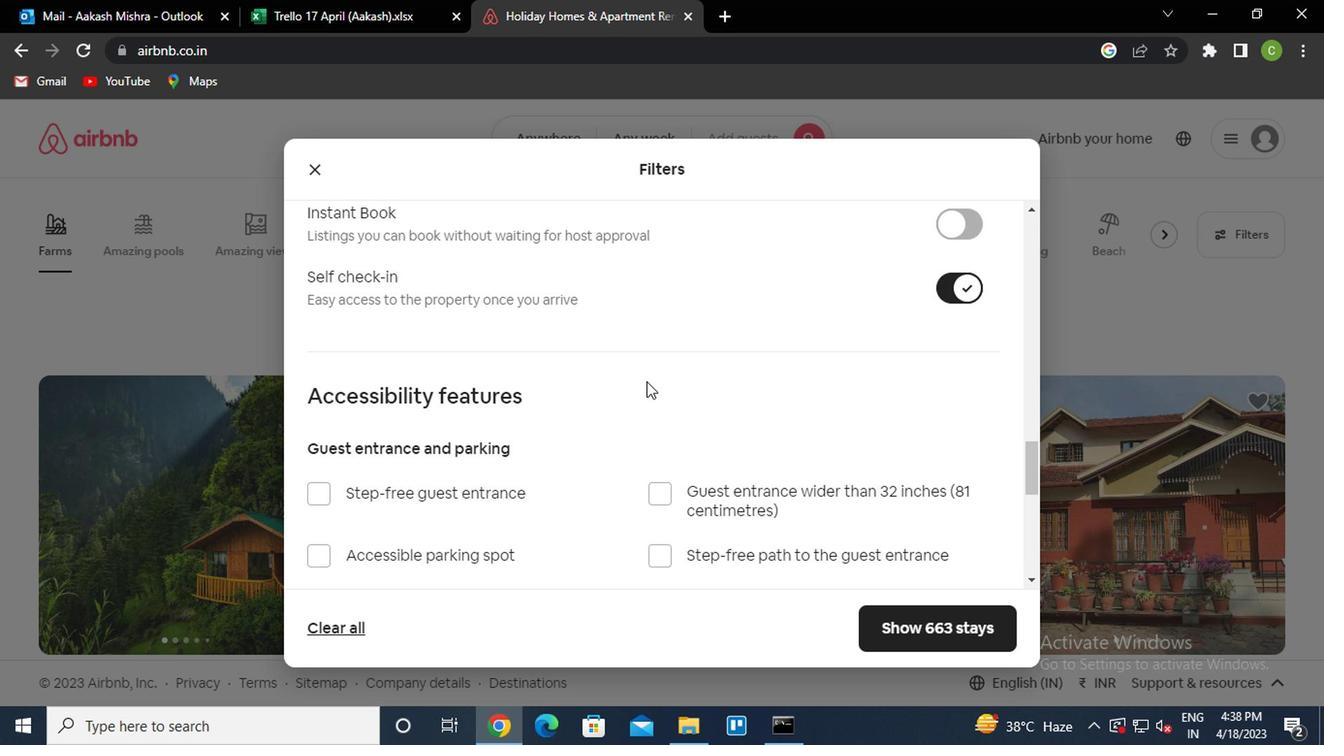 
Action: Mouse moved to (590, 477)
Screenshot: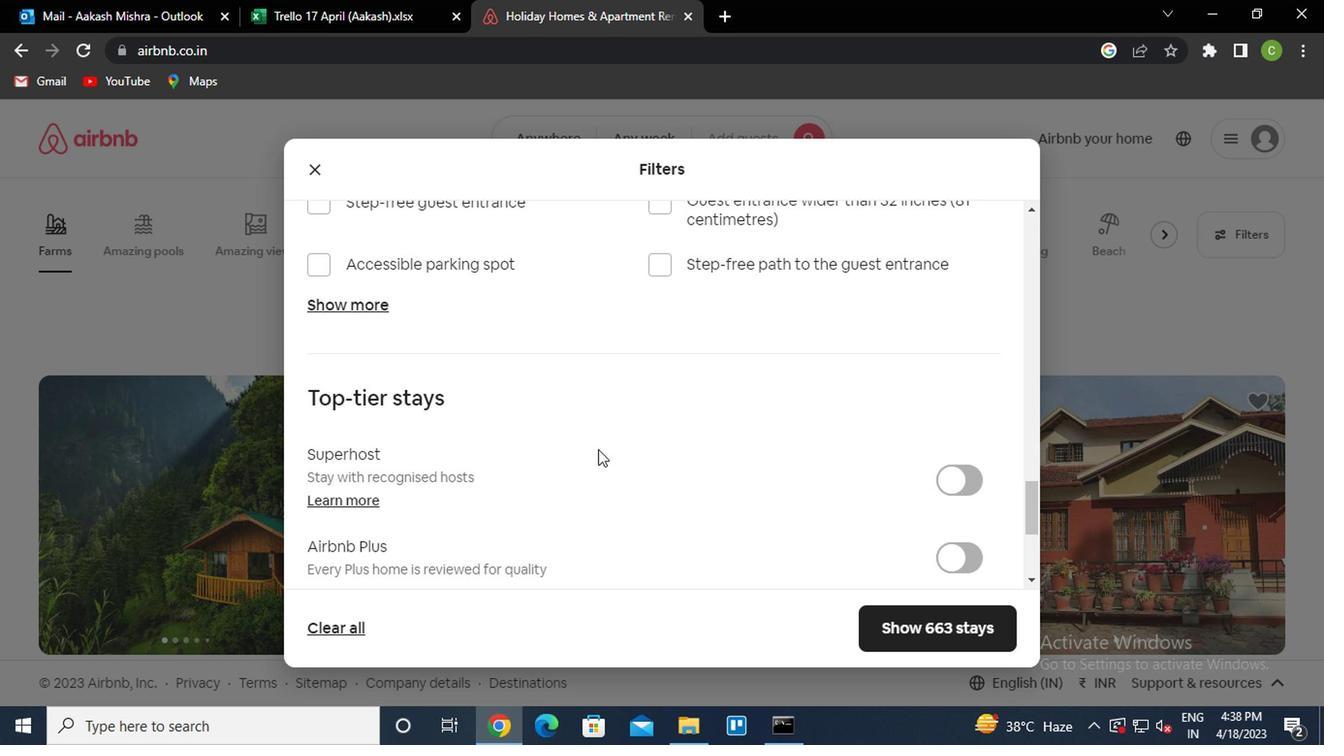 
Action: Mouse scrolled (590, 476) with delta (0, -1)
Screenshot: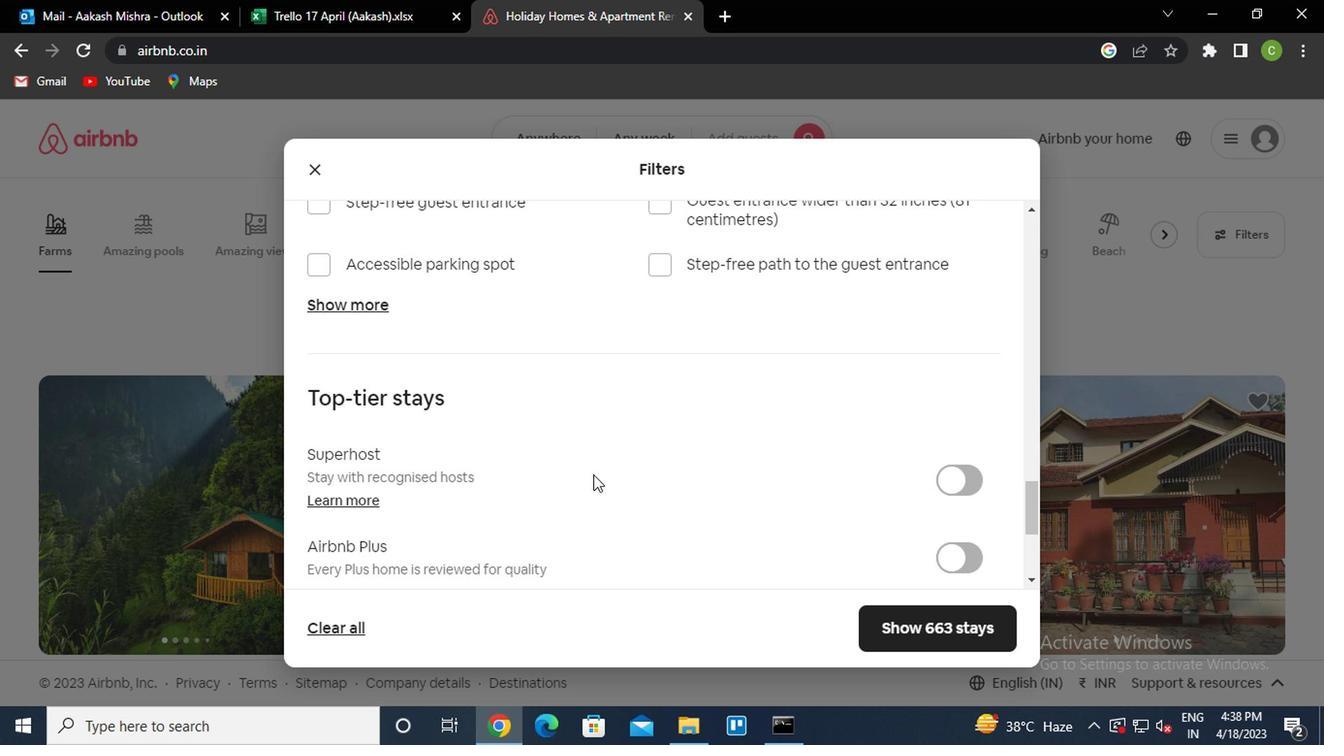 
Action: Mouse scrolled (590, 476) with delta (0, -1)
Screenshot: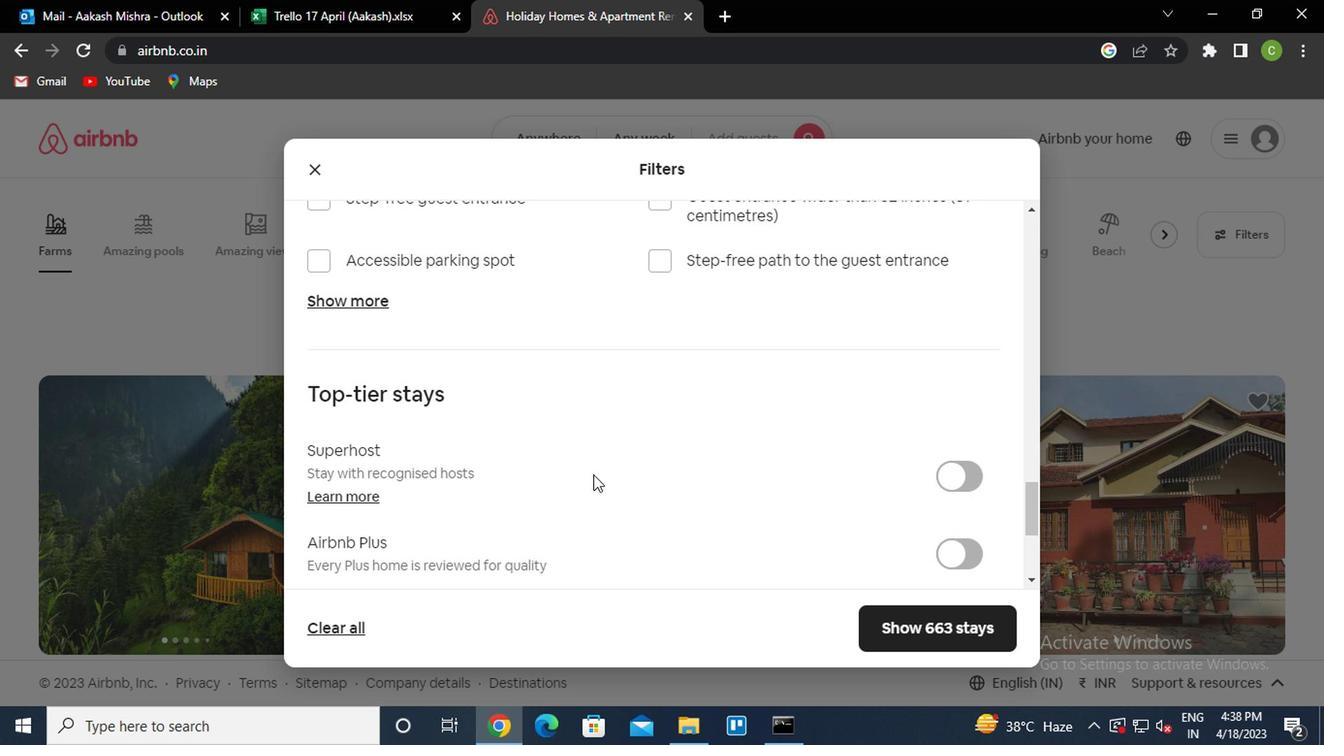 
Action: Mouse moved to (586, 458)
Screenshot: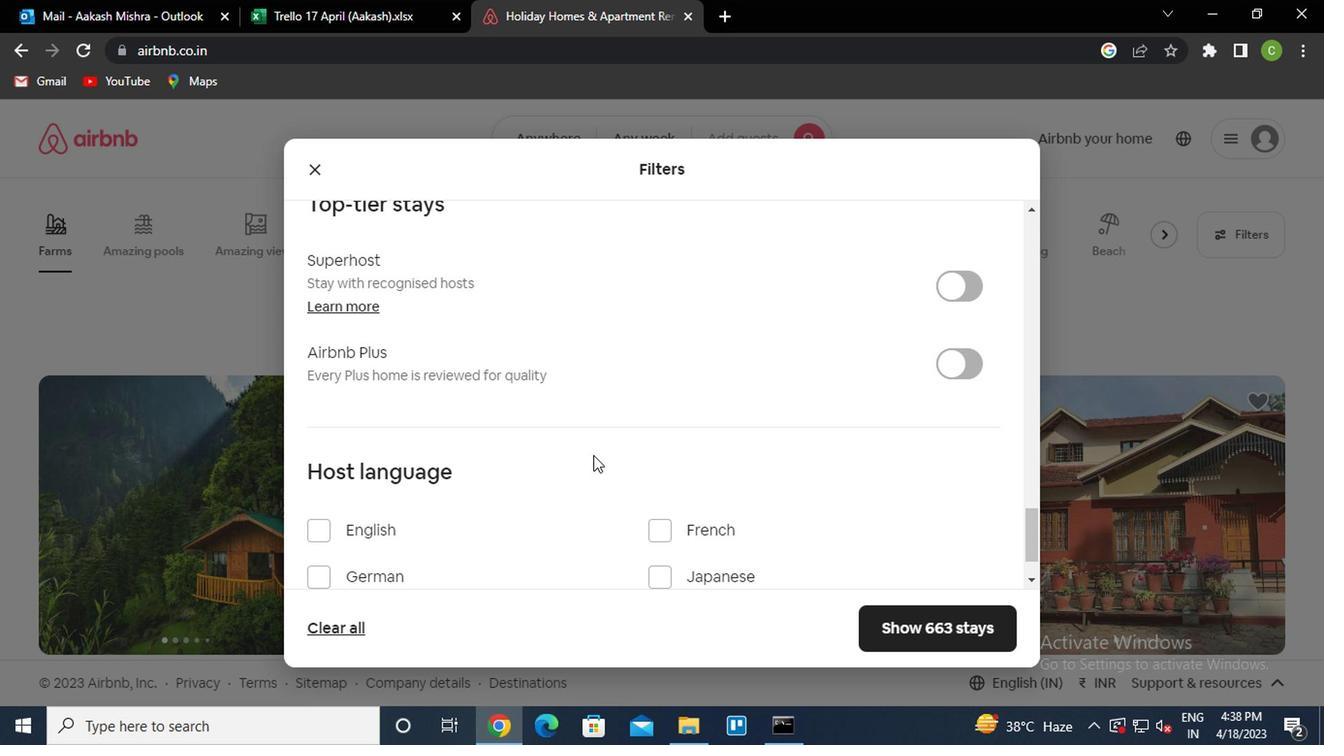
Action: Mouse scrolled (586, 456) with delta (0, -1)
Screenshot: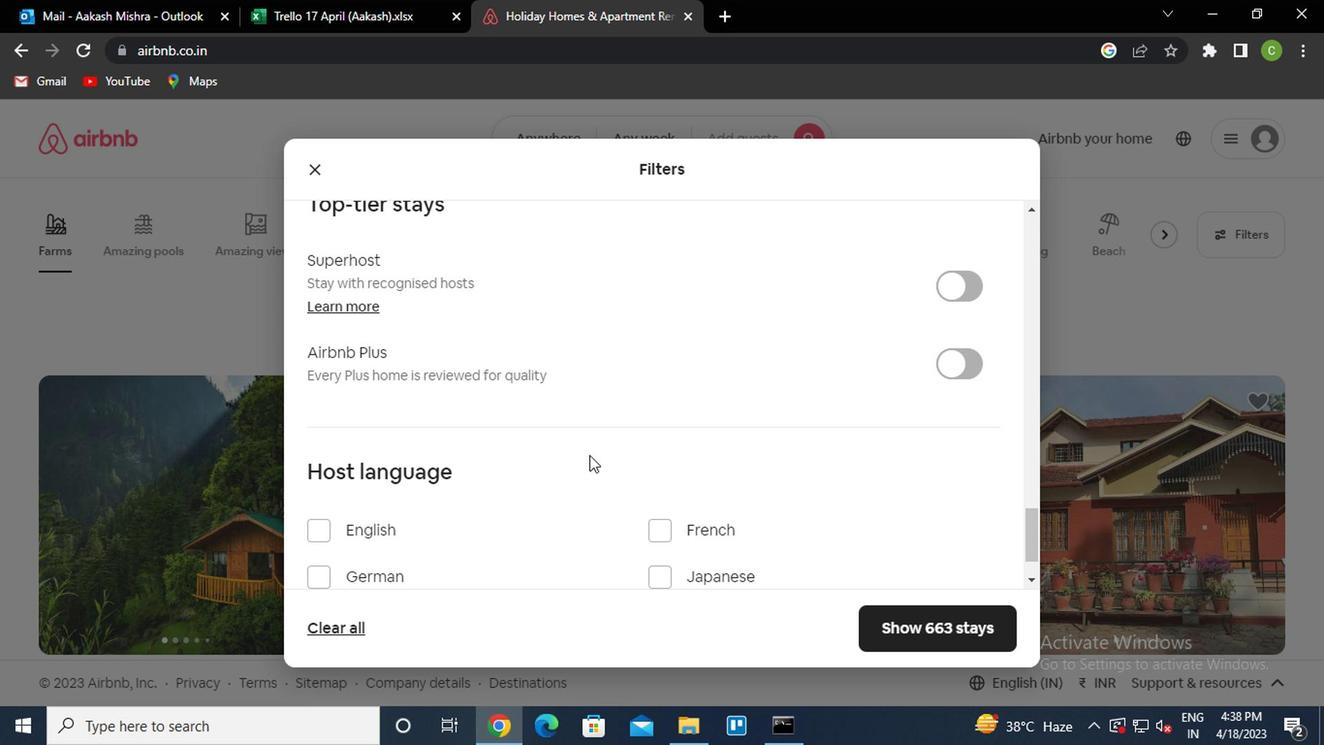 
Action: Mouse scrolled (586, 456) with delta (0, -1)
Screenshot: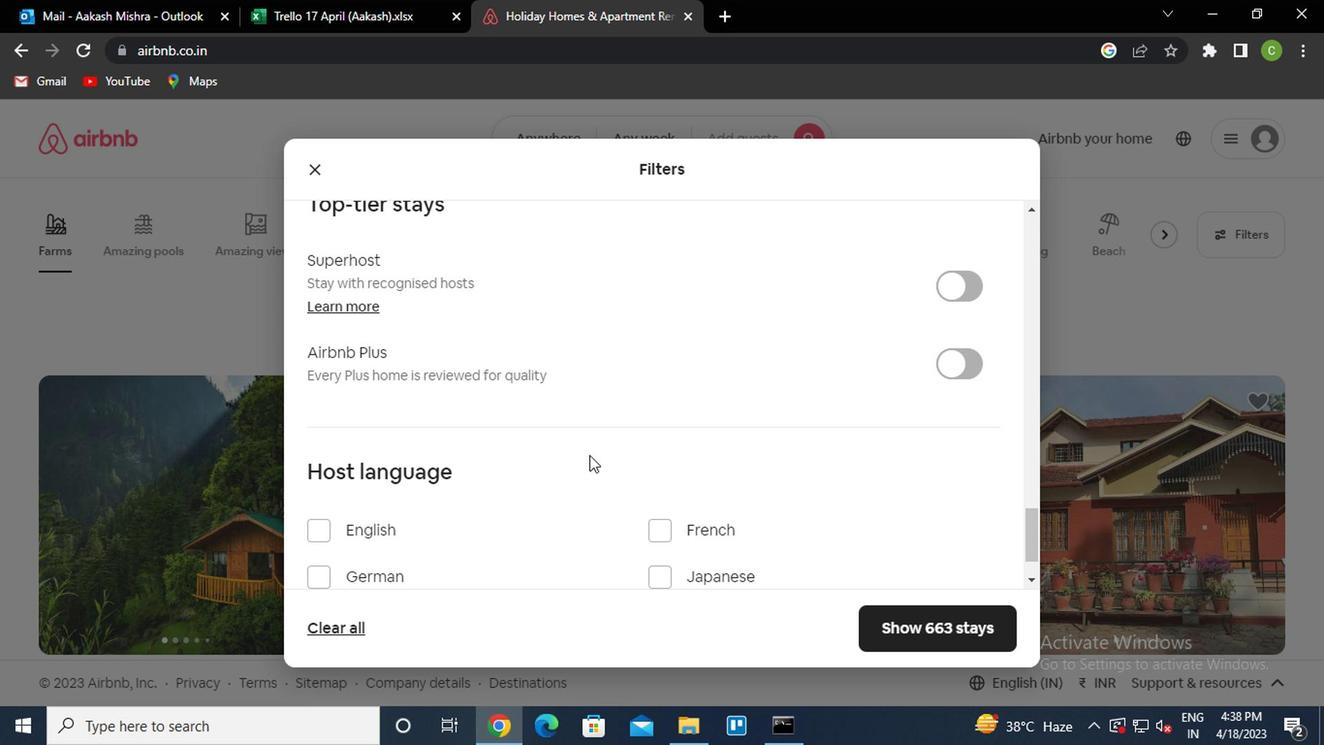
Action: Mouse moved to (367, 551)
Screenshot: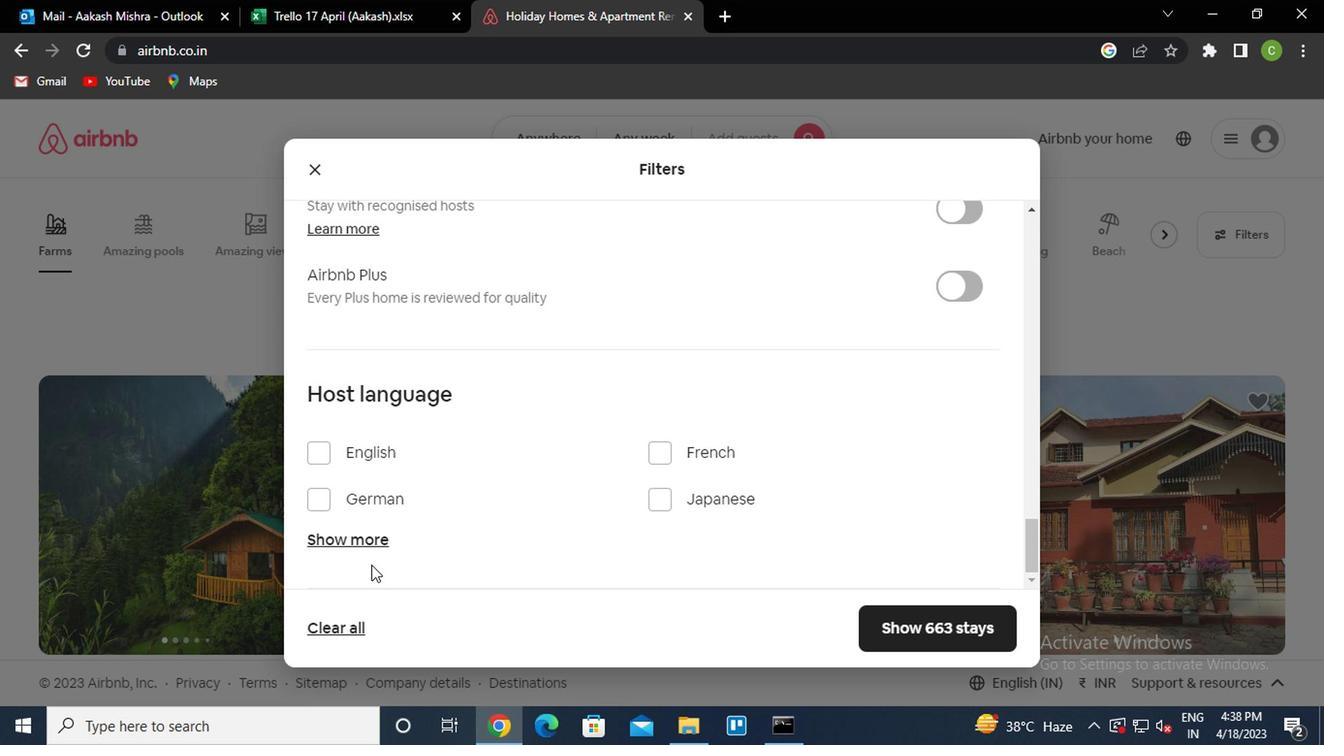 
Action: Mouse pressed left at (367, 551)
Screenshot: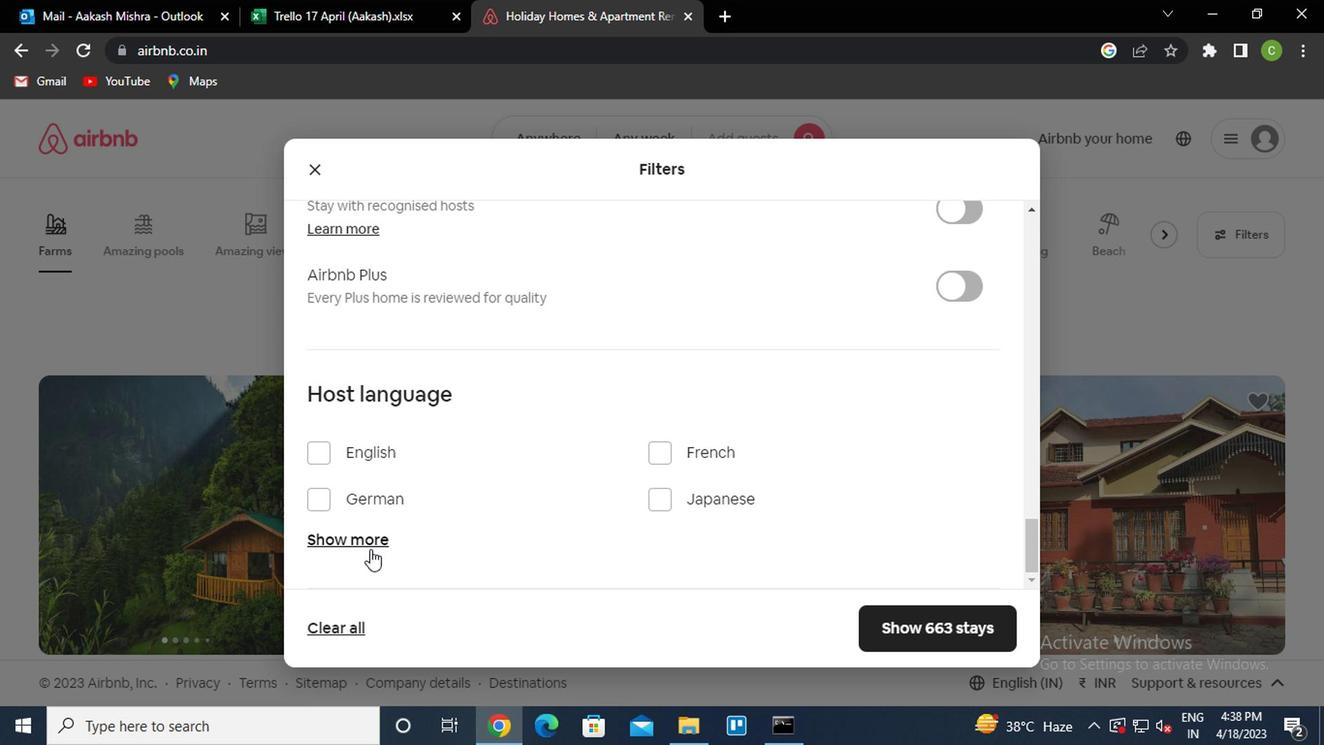 
Action: Mouse scrolled (367, 550) with delta (0, 0)
Screenshot: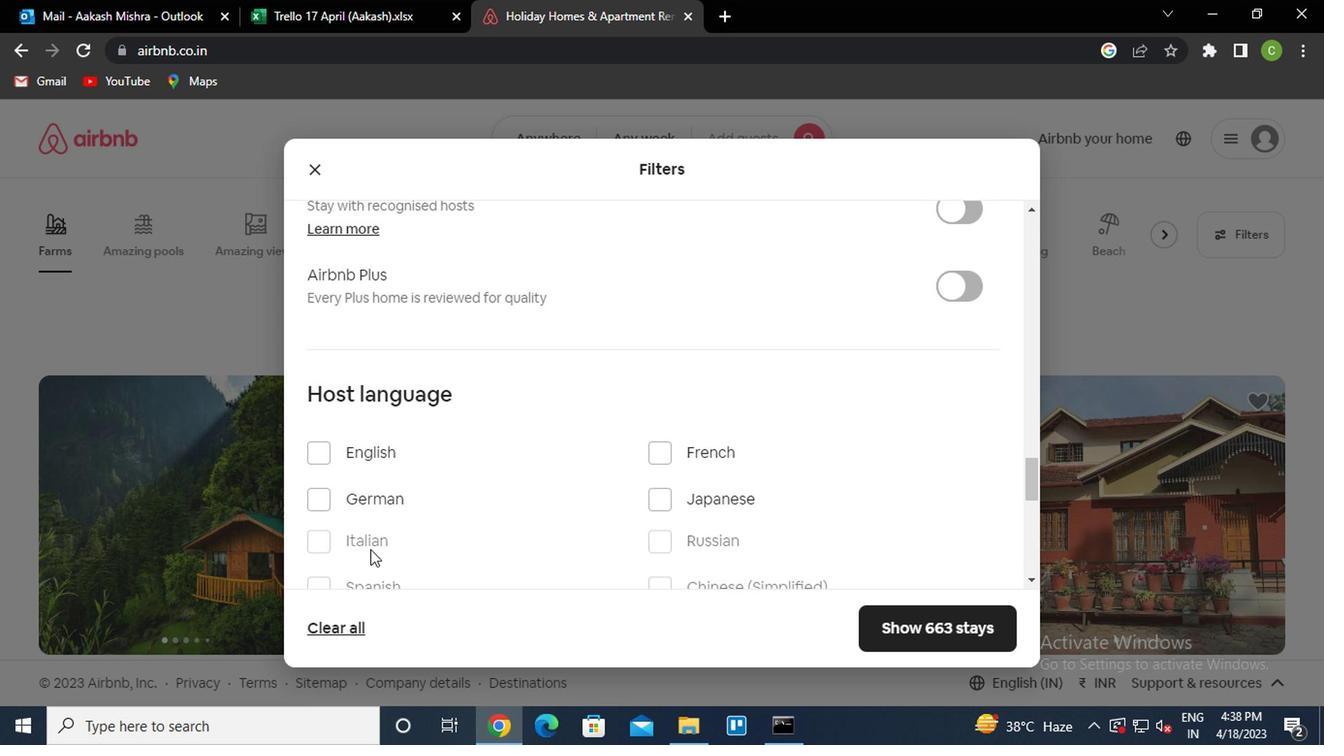
Action: Mouse moved to (317, 498)
Screenshot: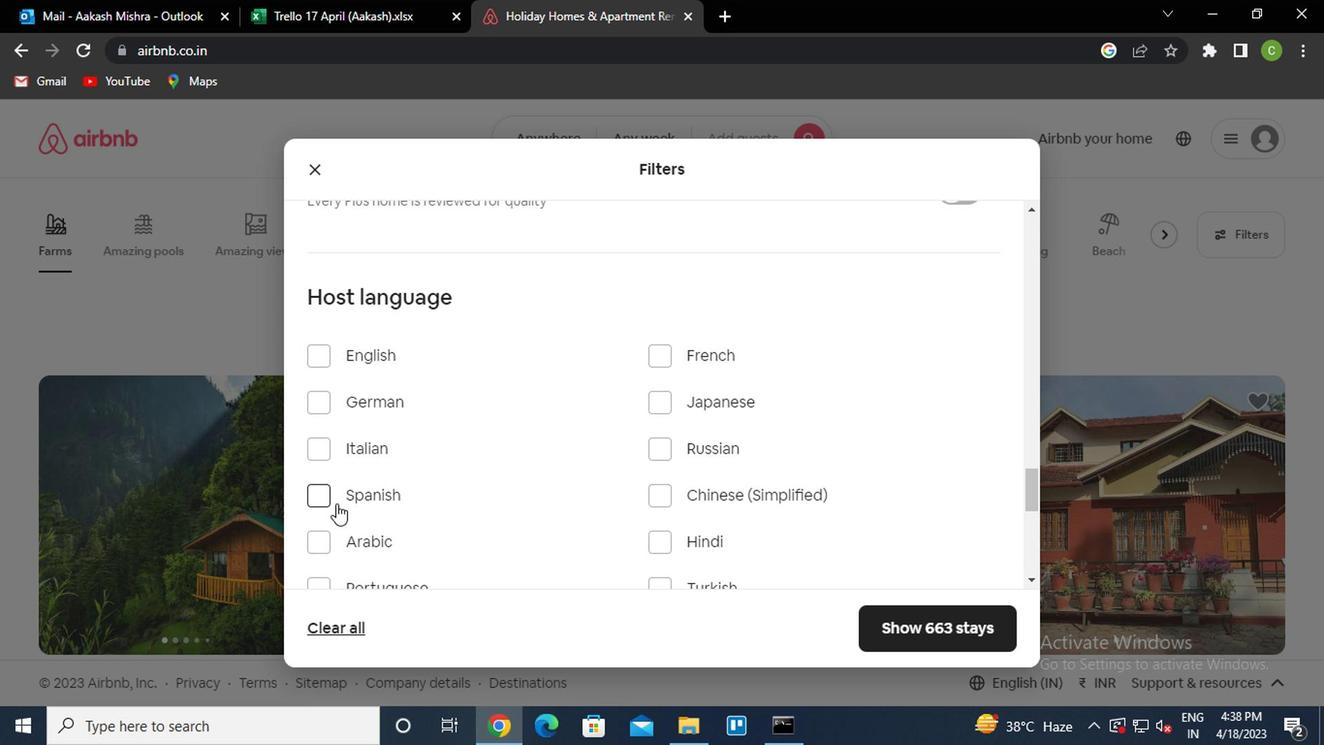 
Action: Mouse pressed left at (317, 498)
Screenshot: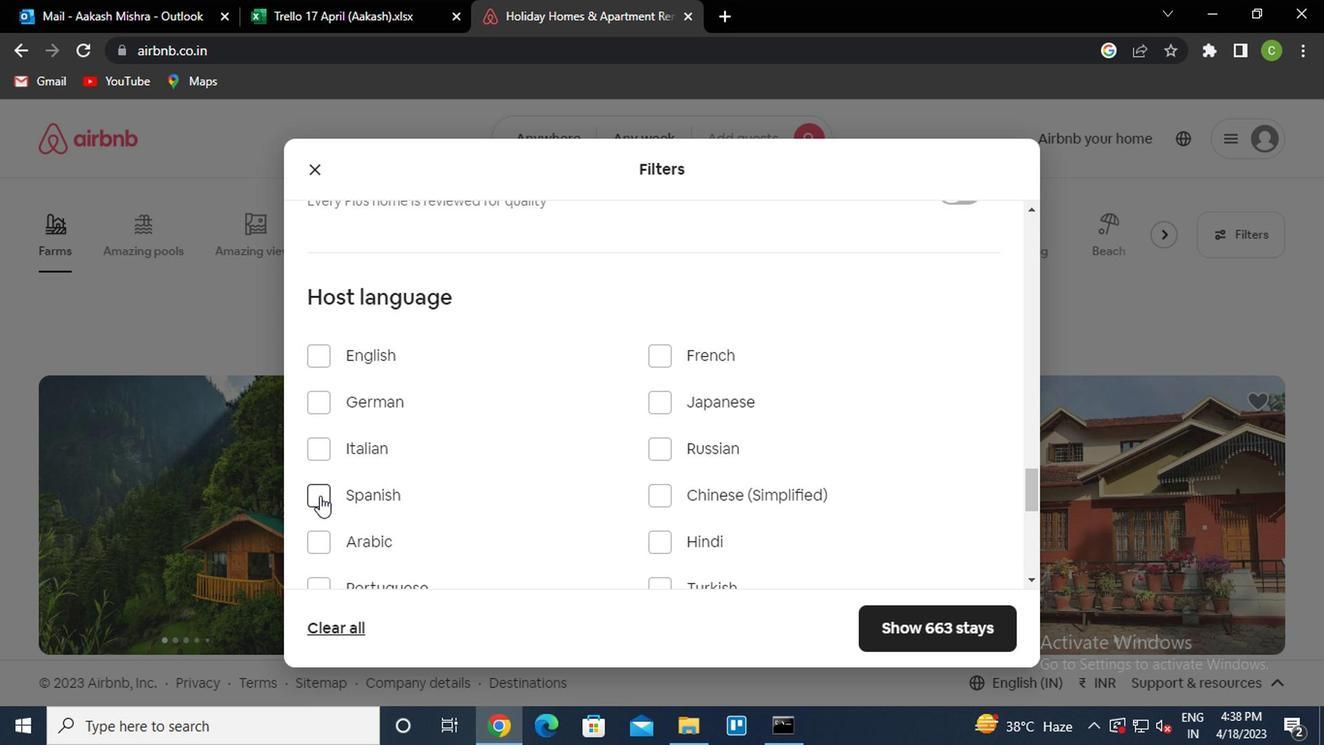 
Action: Mouse moved to (891, 632)
Screenshot: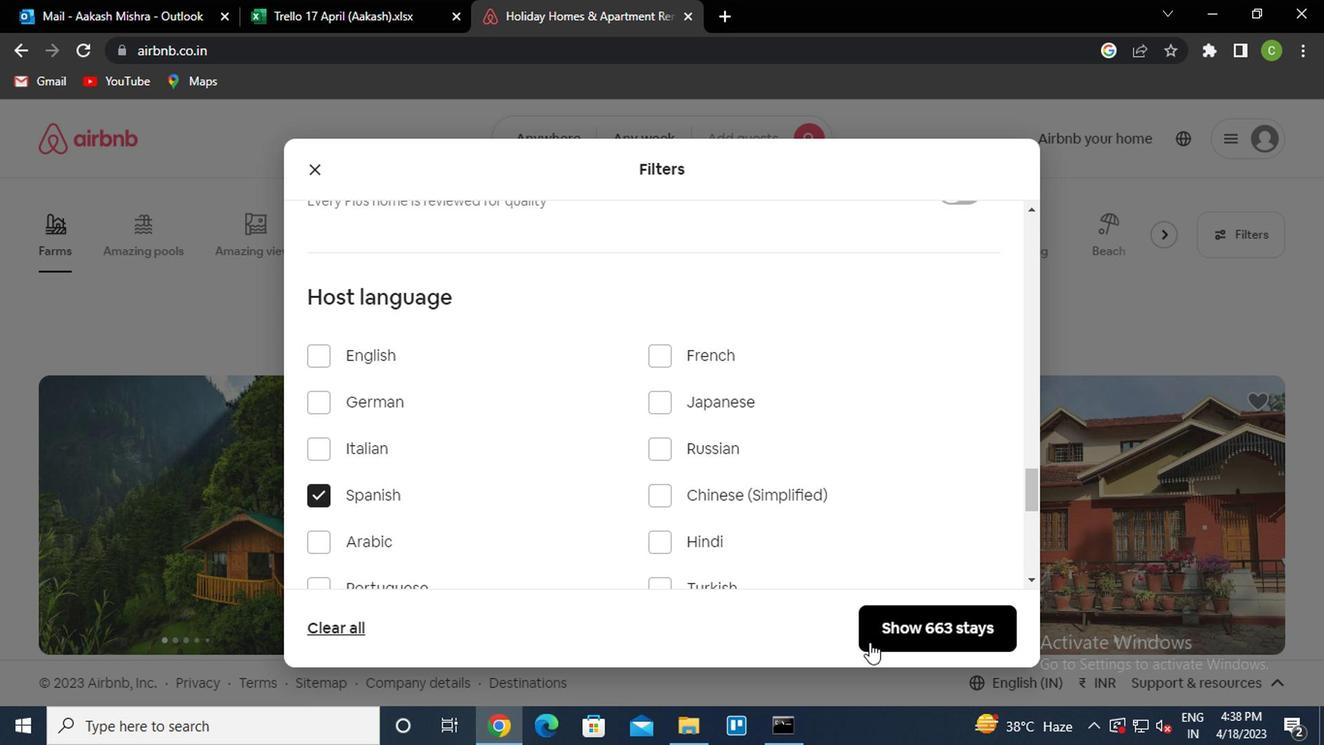 
Action: Mouse pressed left at (891, 632)
Screenshot: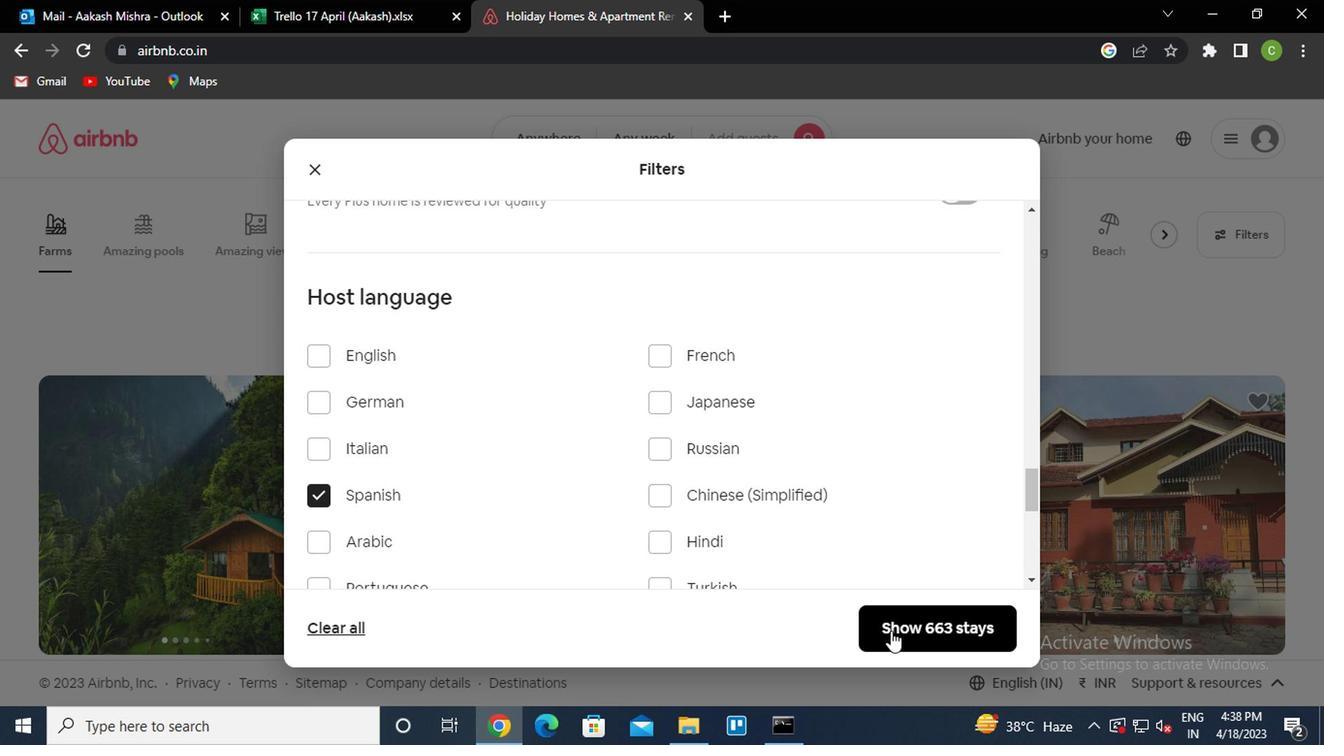 
Action: Mouse moved to (723, 490)
Screenshot: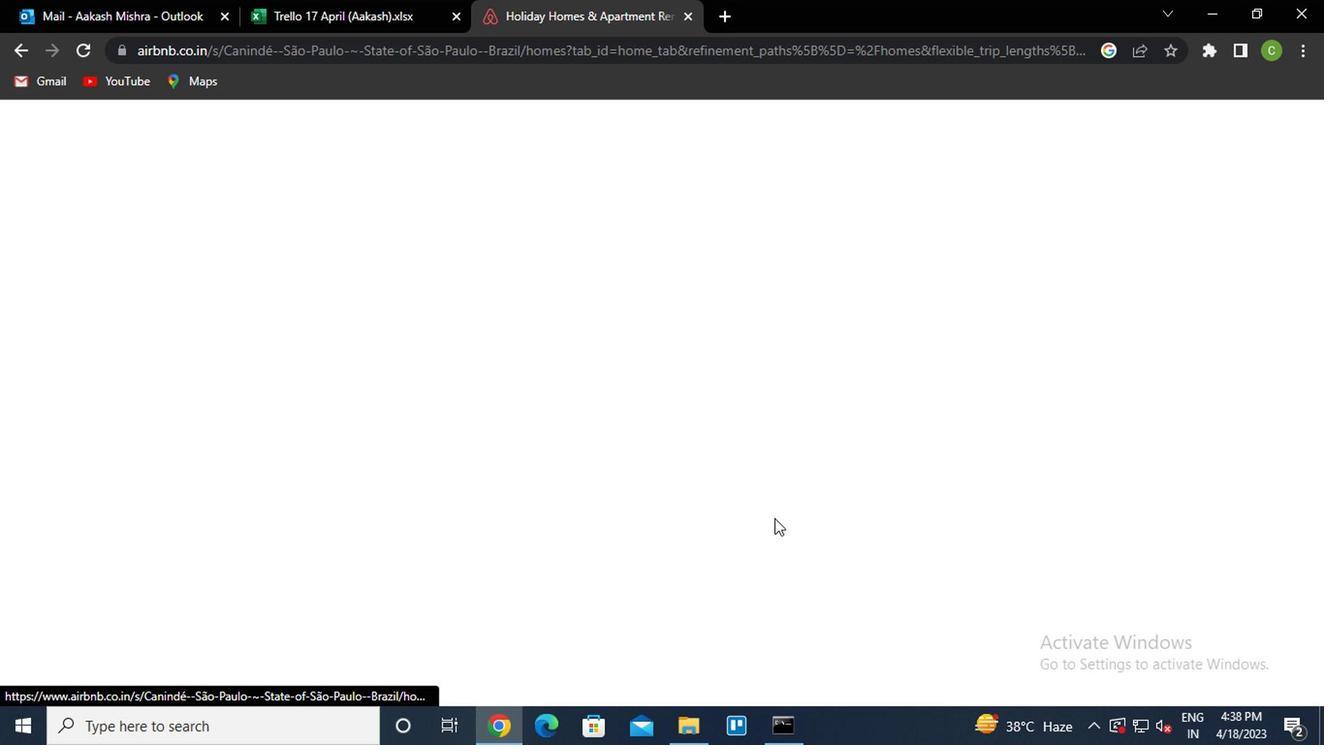 
